 Task: Look for space in Hakha, Myanmar from 12th July, 2023 to 16th July, 2023 for 8 adults in price range Rs.10000 to Rs.16000. Place can be private room with 8 bedrooms having 8 beds and 8 bathrooms. Property type can be house, flat, guest house. Amenities needed are: wifi, TV, free parkinig on premises, gym, breakfast. Booking option can be shelf check-in. Required host language is English.
Action: Mouse pressed left at (518, 129)
Screenshot: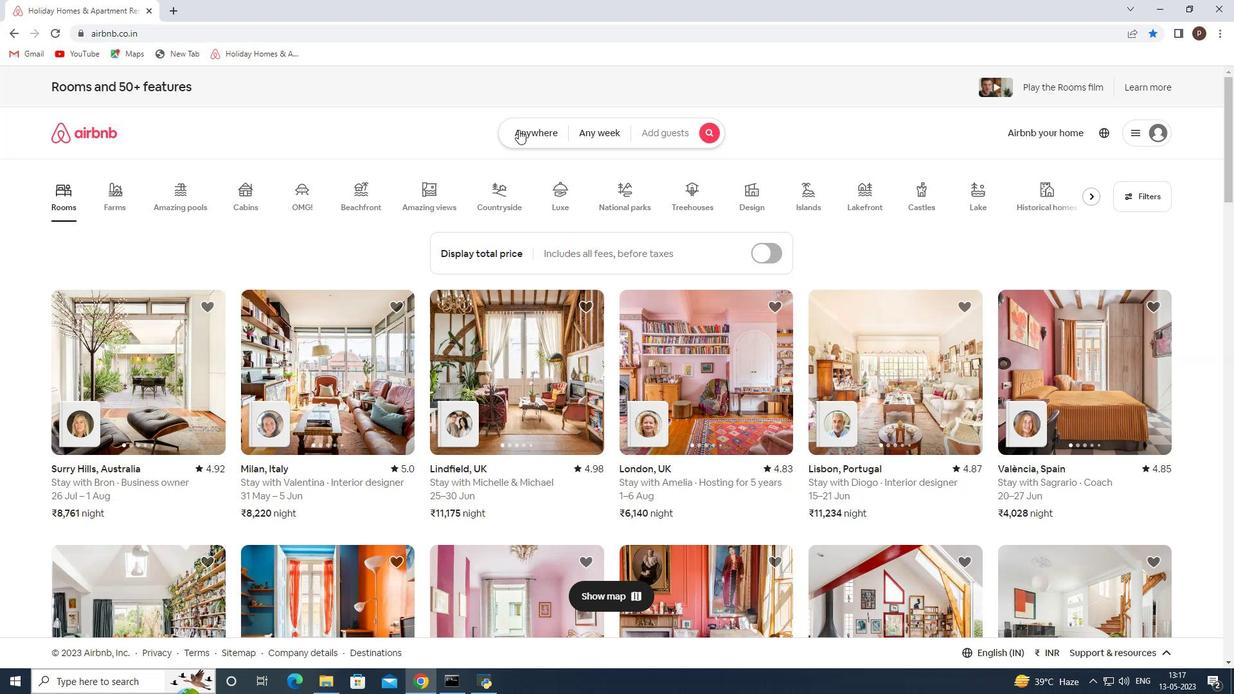 
Action: Mouse moved to (460, 179)
Screenshot: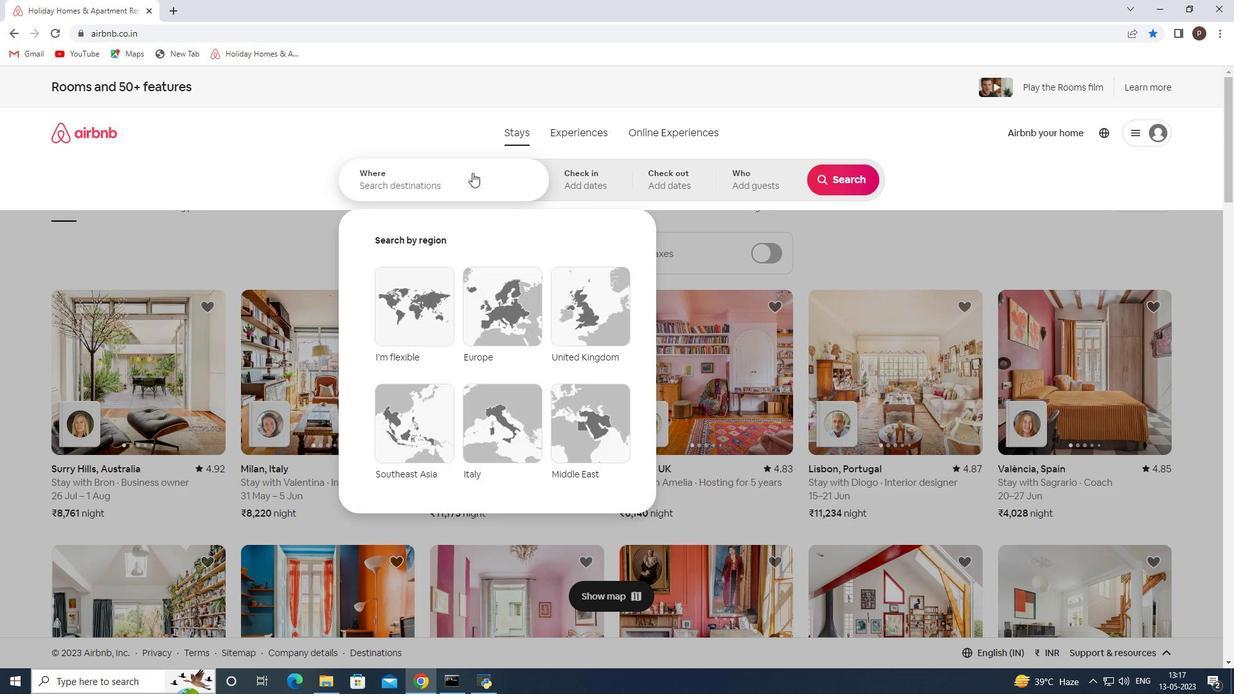 
Action: Mouse pressed left at (460, 179)
Screenshot: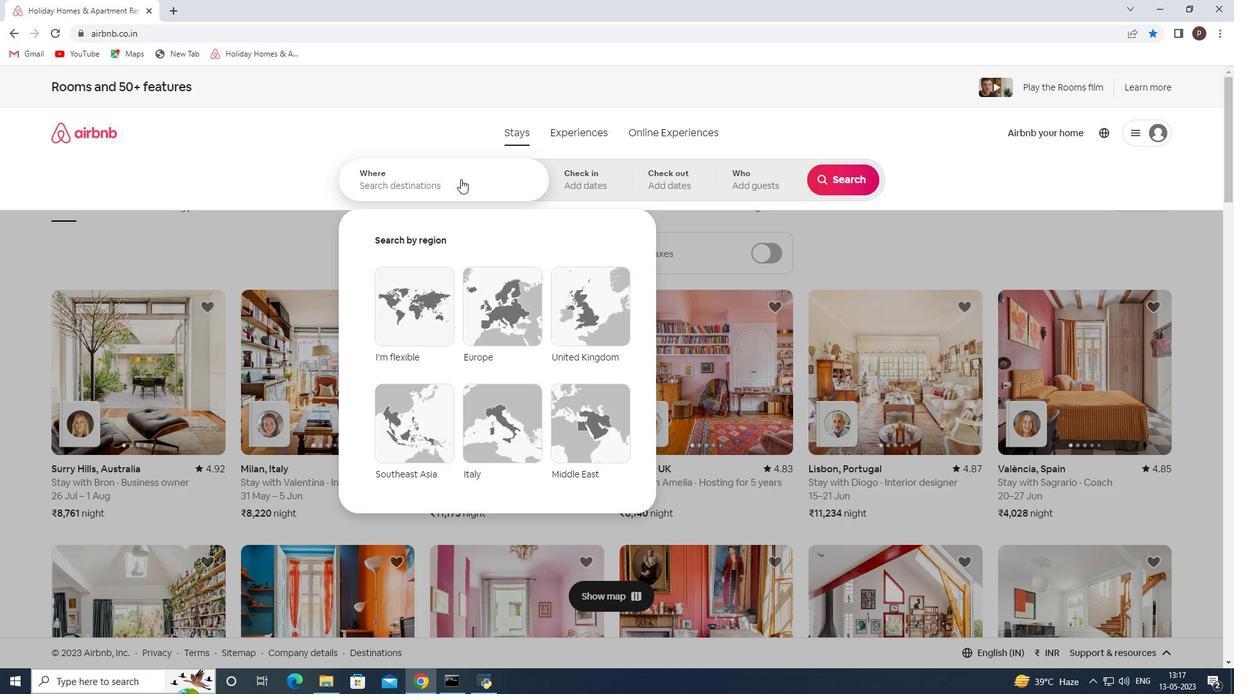 
Action: Key pressed <Key.caps_lock>H<Key.caps_lock>akha,<Key.space><Key.caps_lock>M<Key.caps_lock>
Screenshot: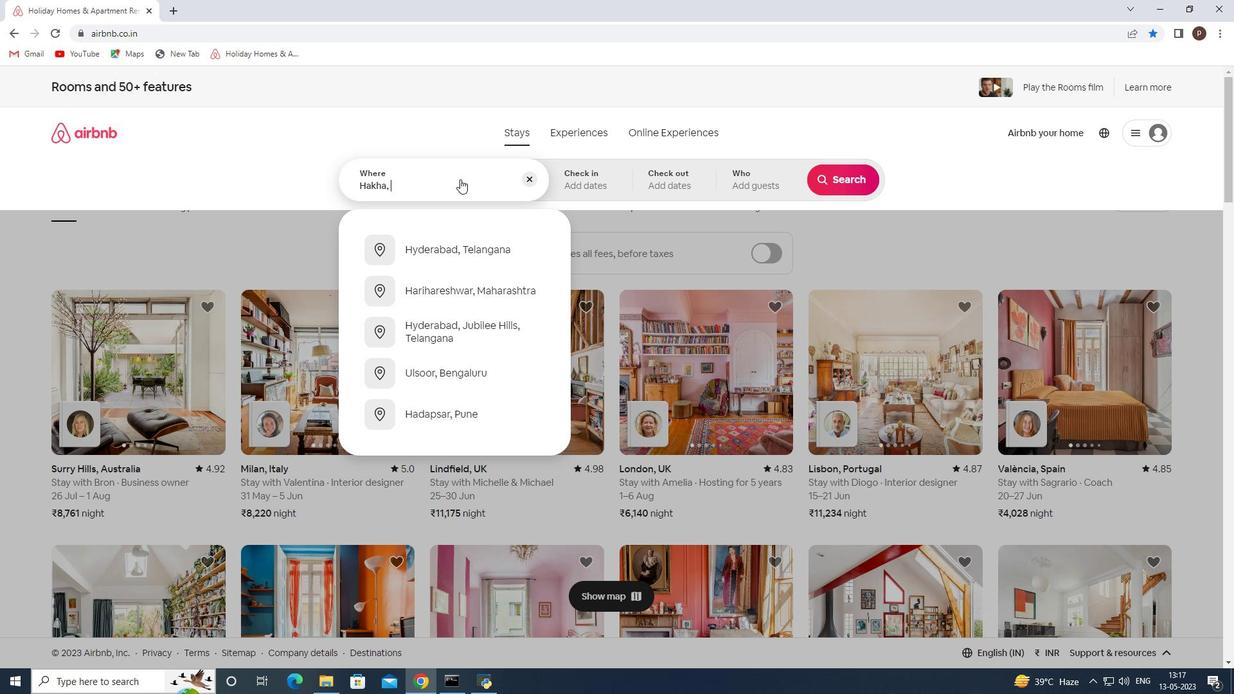
Action: Mouse moved to (454, 244)
Screenshot: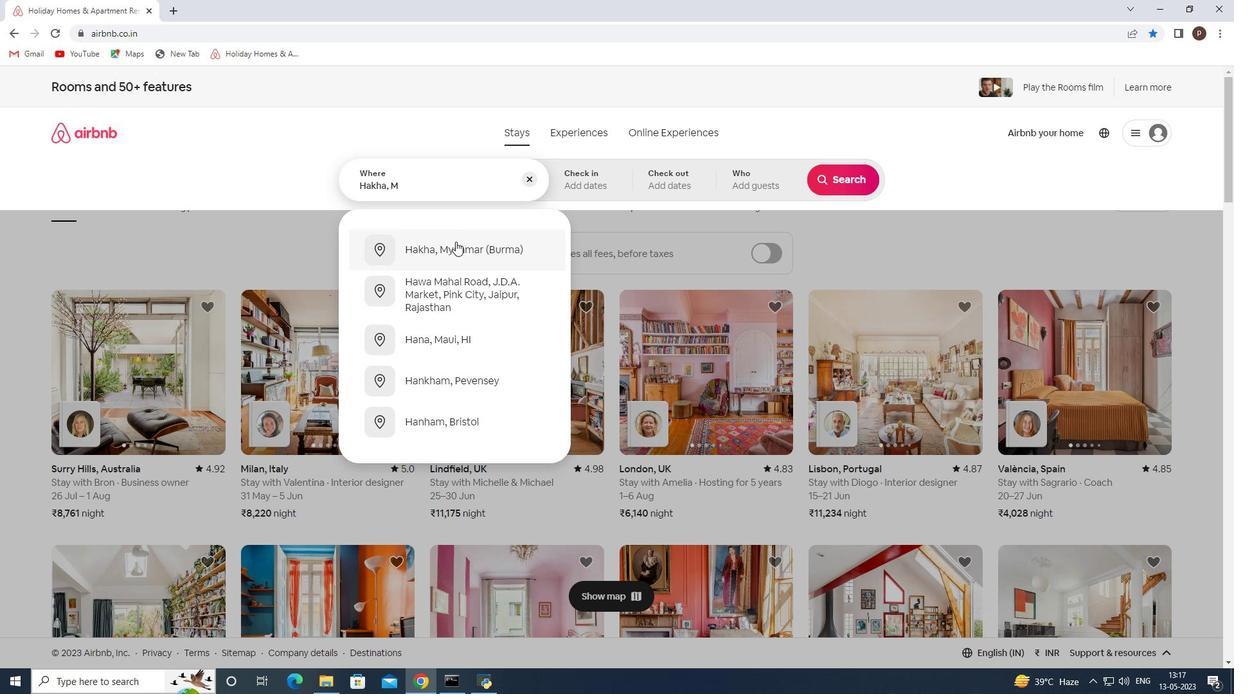 
Action: Mouse pressed left at (454, 244)
Screenshot: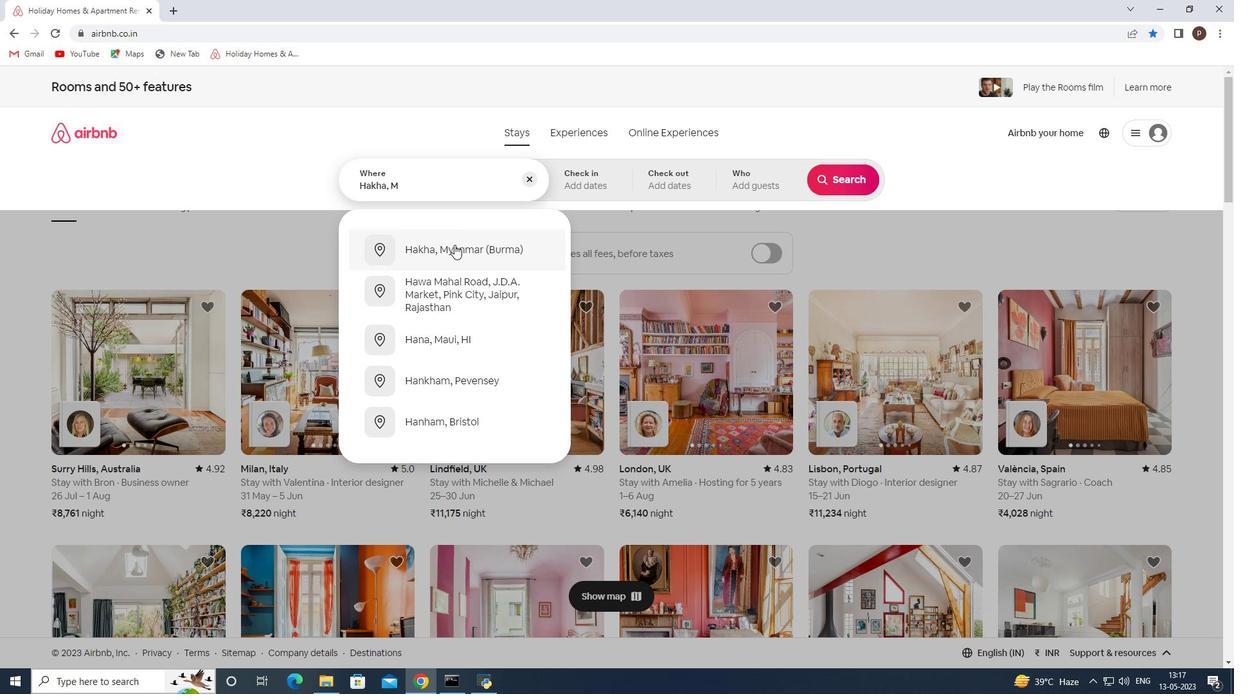 
Action: Mouse moved to (840, 279)
Screenshot: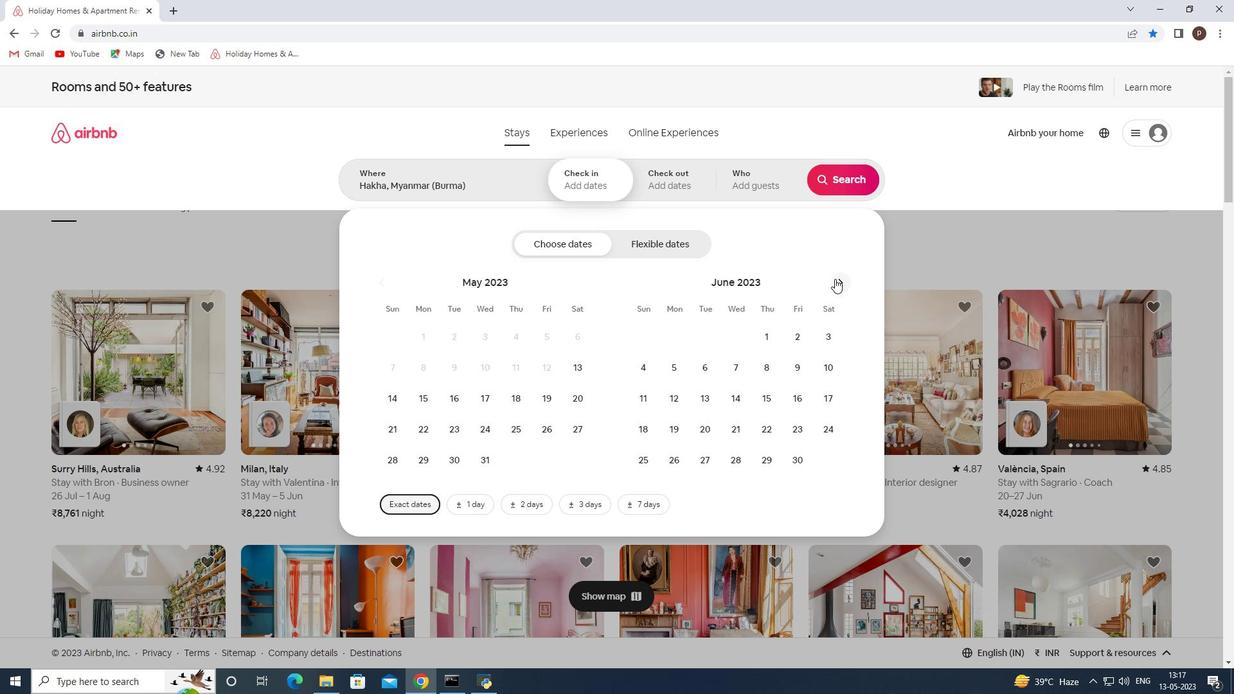 
Action: Mouse pressed left at (840, 279)
Screenshot: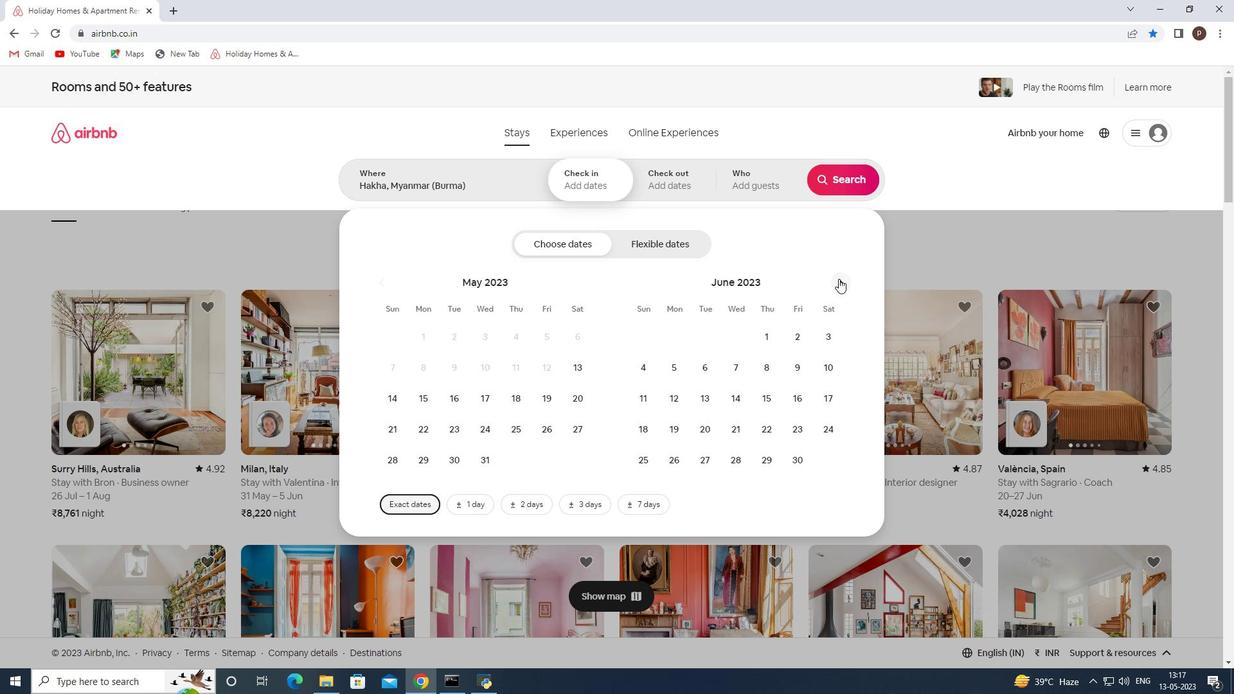 
Action: Mouse moved to (738, 394)
Screenshot: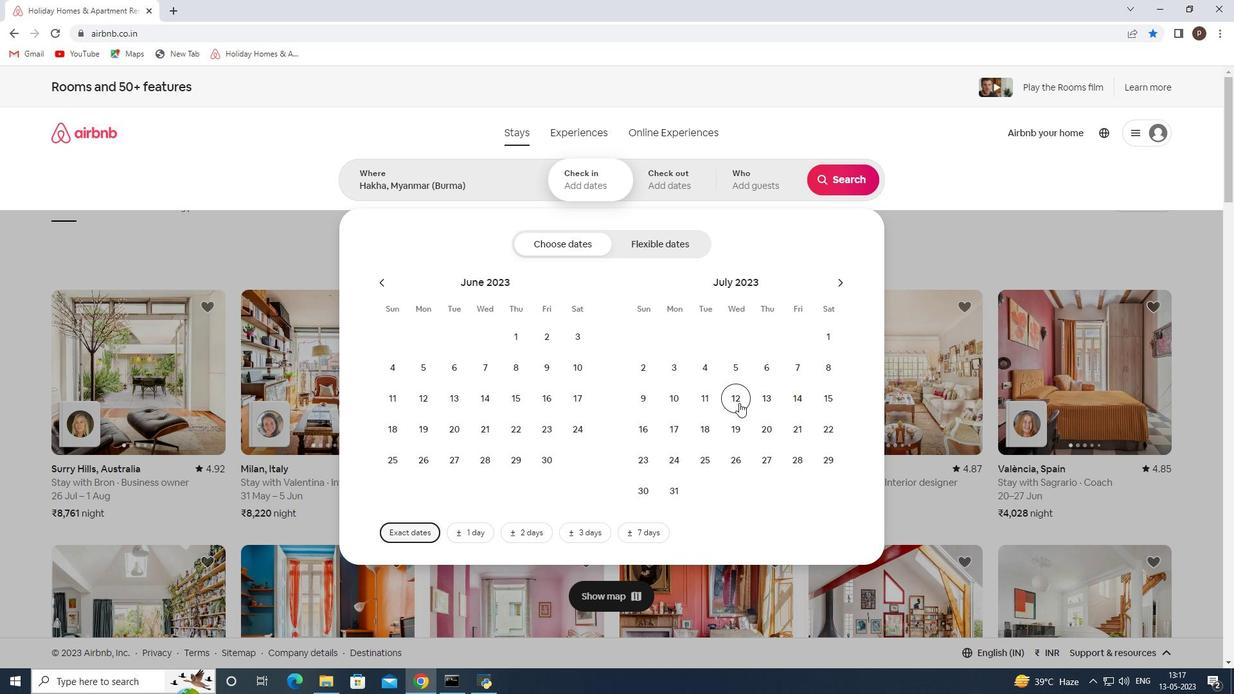
Action: Mouse pressed left at (738, 394)
Screenshot: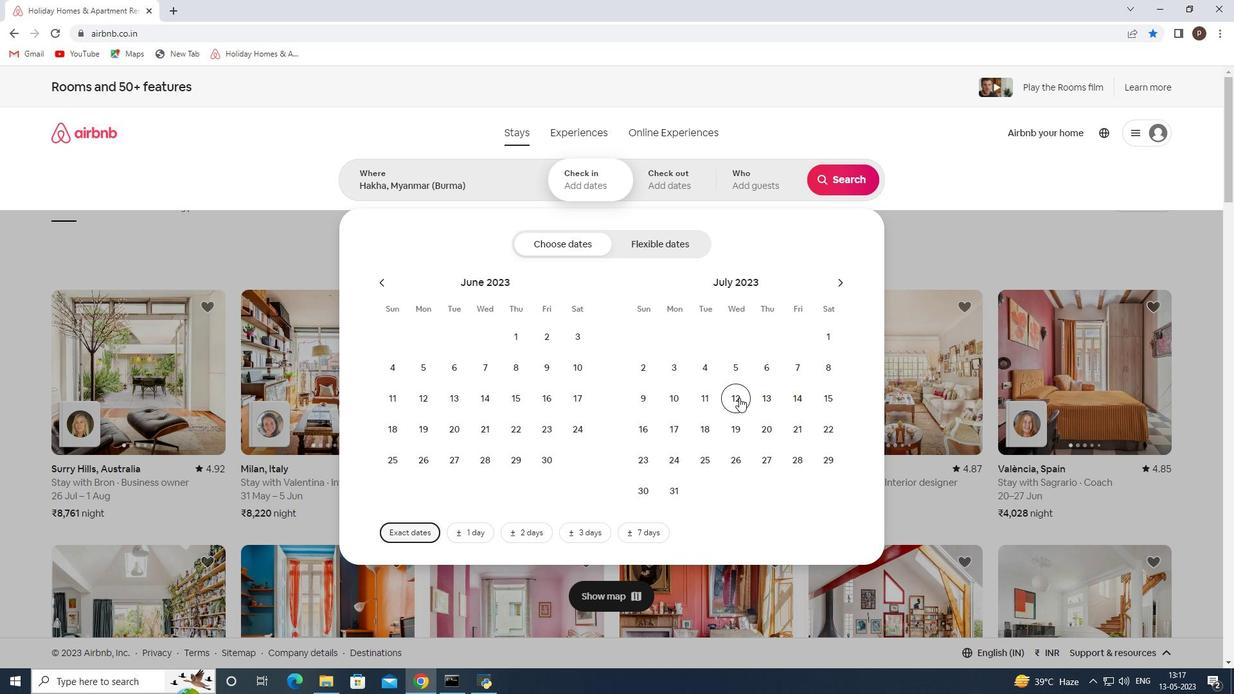 
Action: Mouse moved to (645, 428)
Screenshot: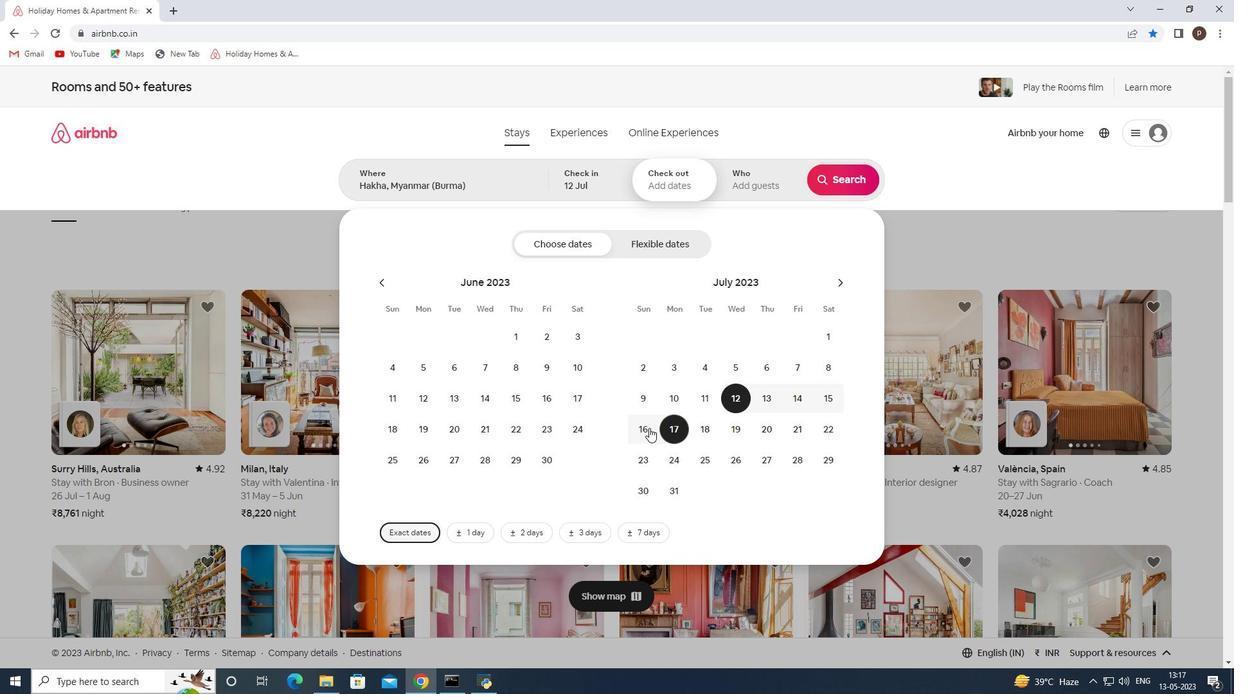 
Action: Mouse pressed left at (645, 428)
Screenshot: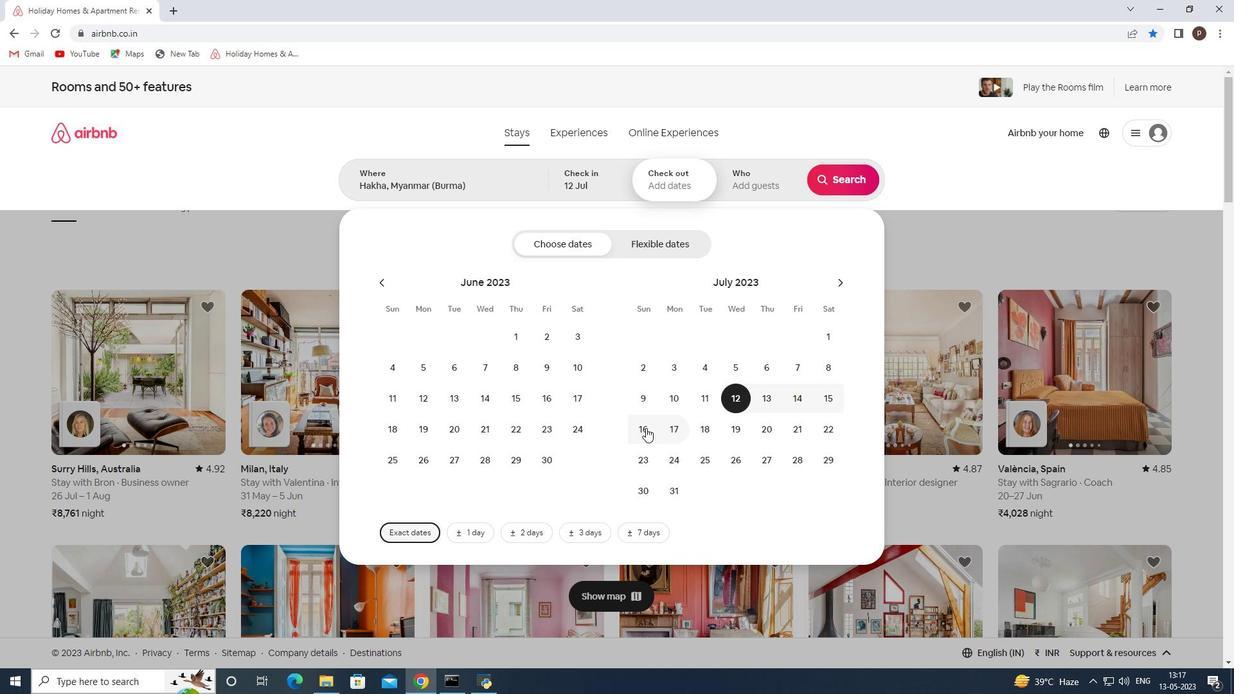 
Action: Mouse moved to (749, 175)
Screenshot: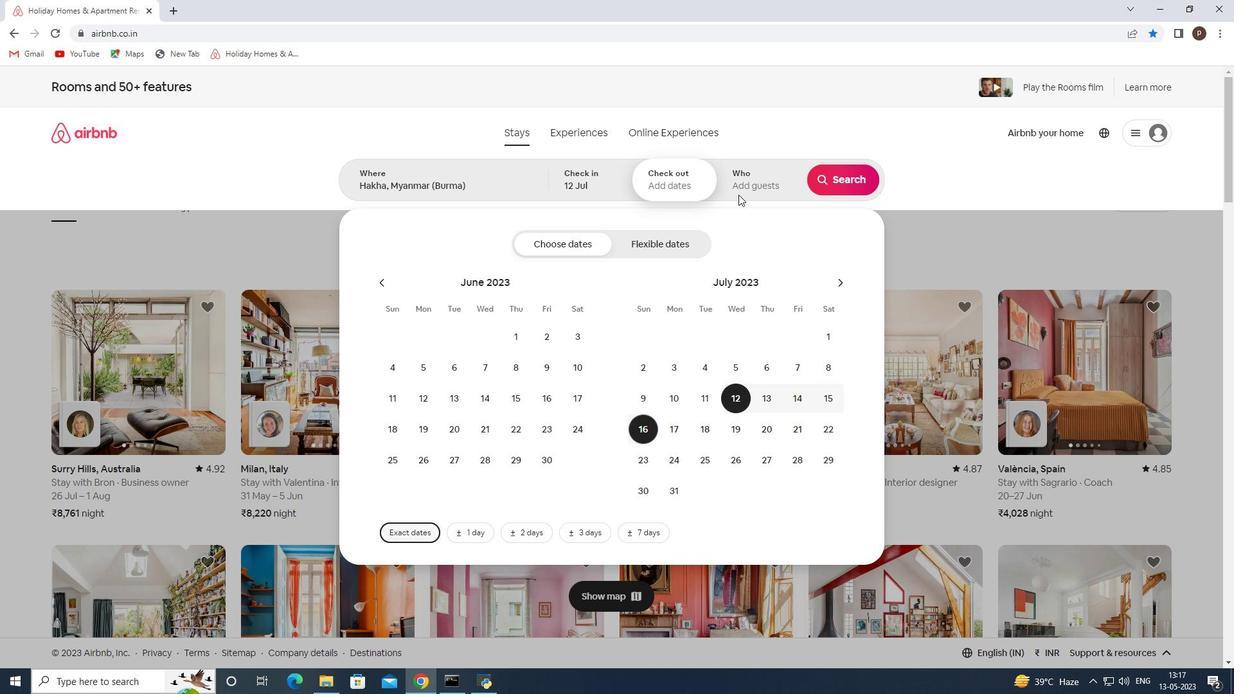 
Action: Mouse pressed left at (749, 175)
Screenshot: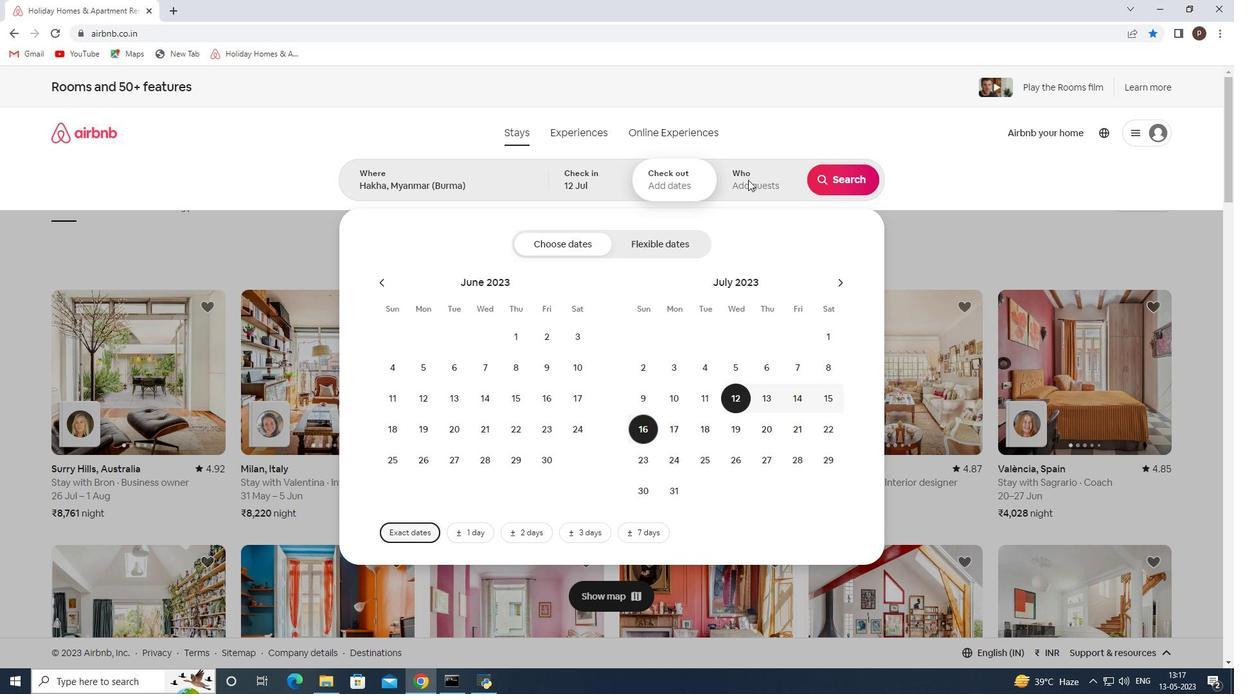 
Action: Mouse moved to (840, 240)
Screenshot: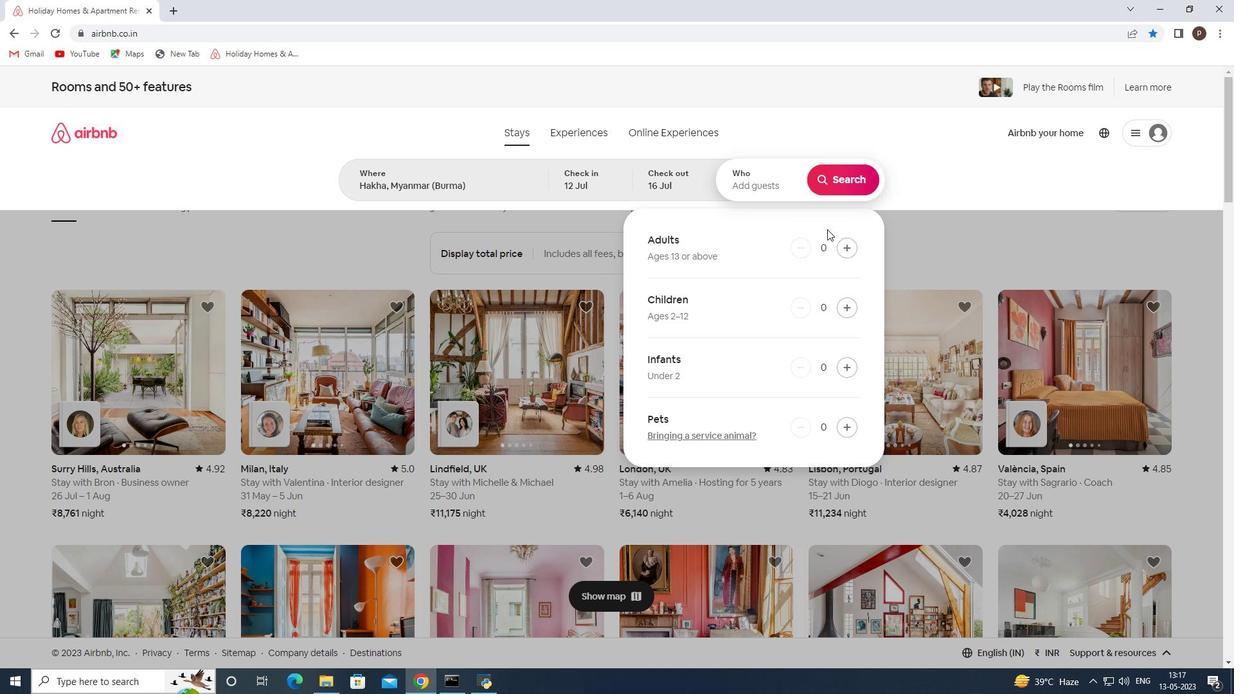 
Action: Mouse pressed left at (840, 240)
Screenshot: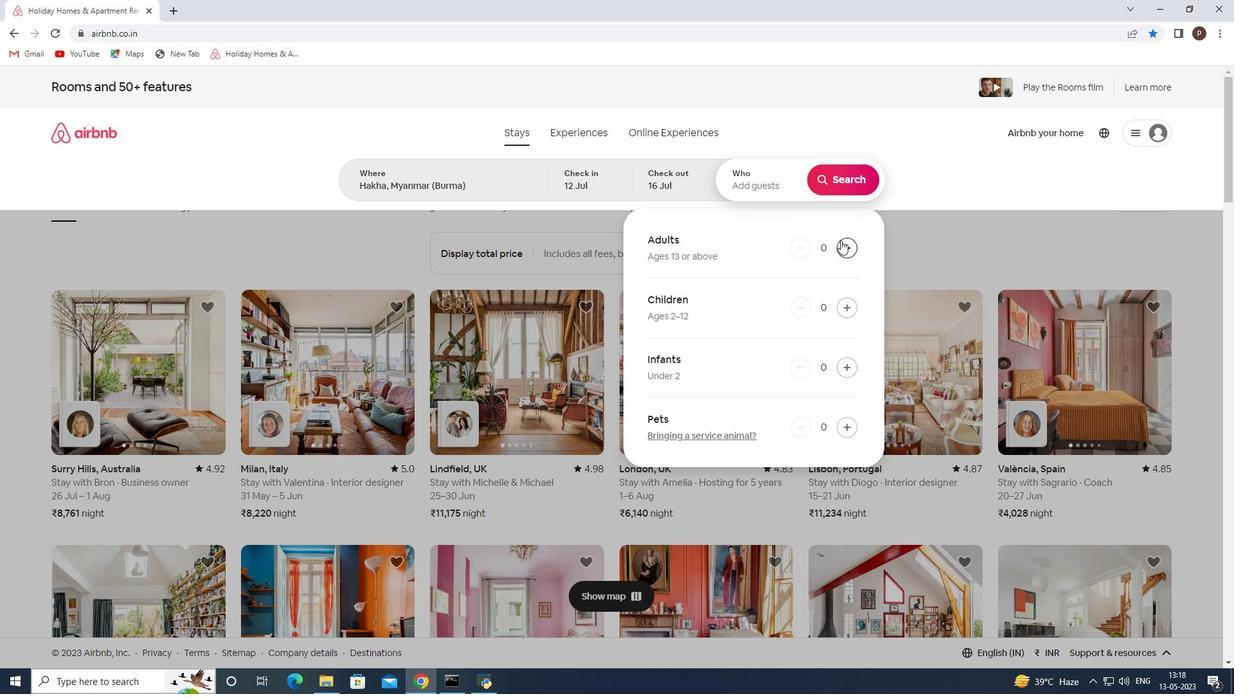 
Action: Mouse pressed left at (840, 240)
Screenshot: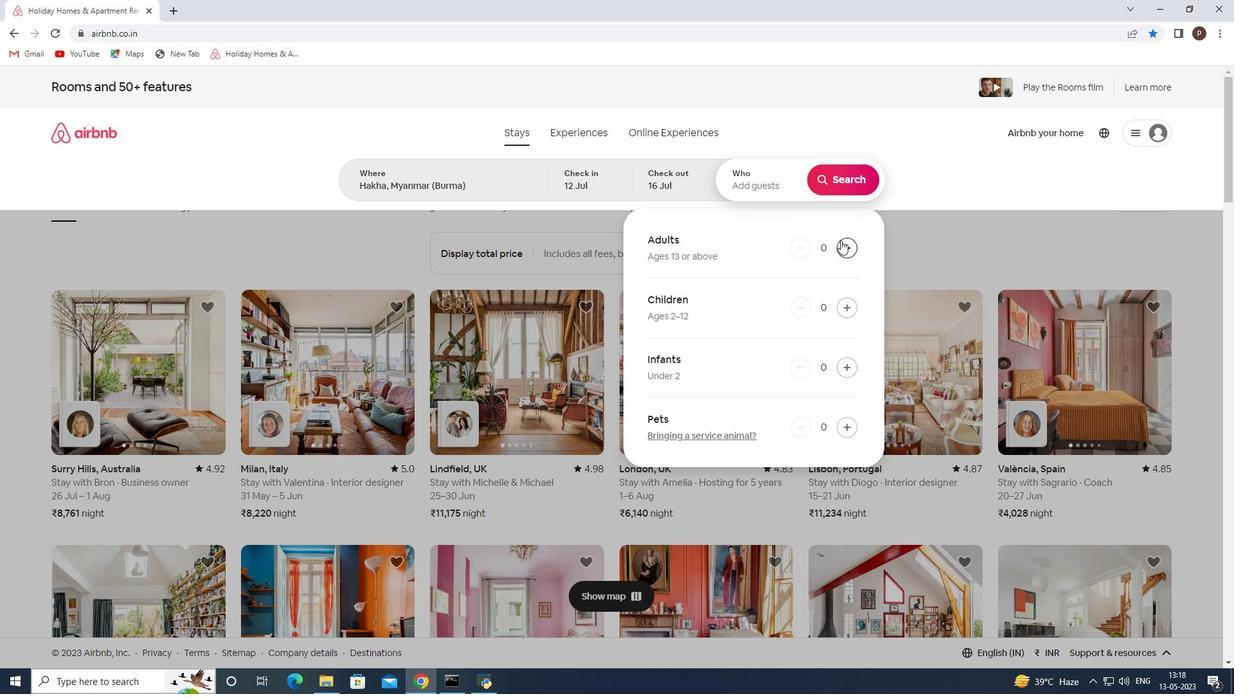 
Action: Mouse pressed left at (840, 240)
Screenshot: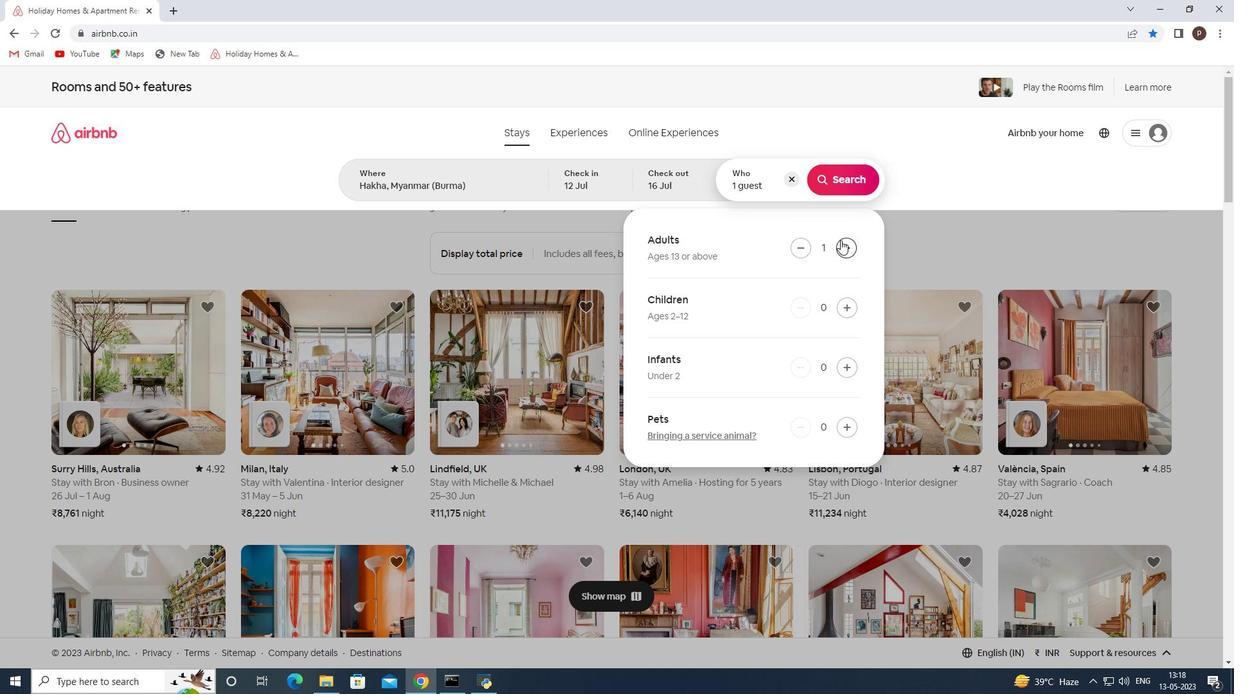 
Action: Mouse pressed left at (840, 240)
Screenshot: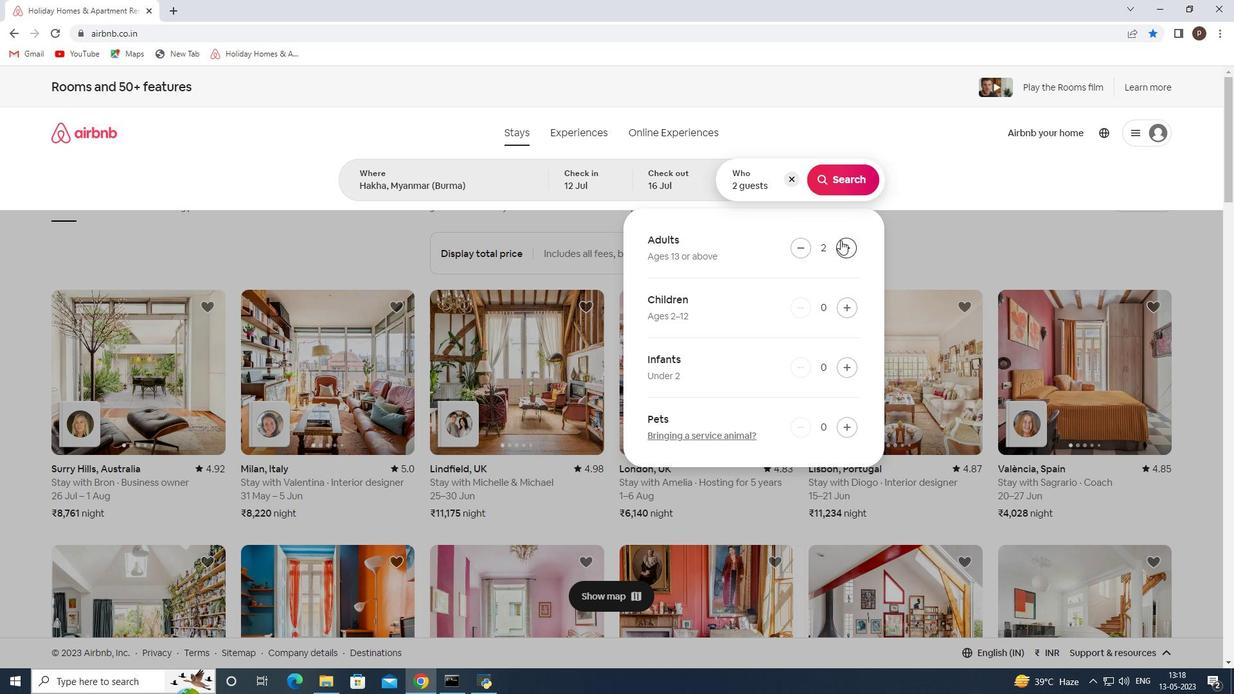 
Action: Mouse pressed left at (840, 240)
Screenshot: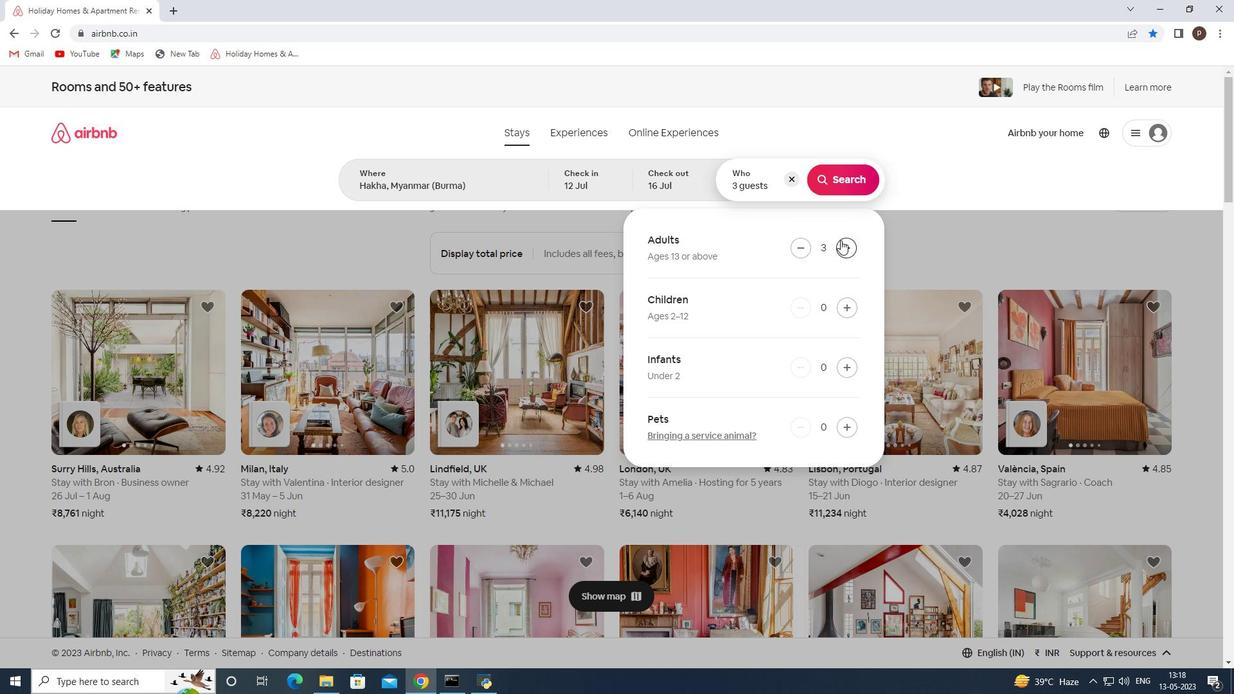 
Action: Mouse pressed left at (840, 240)
Screenshot: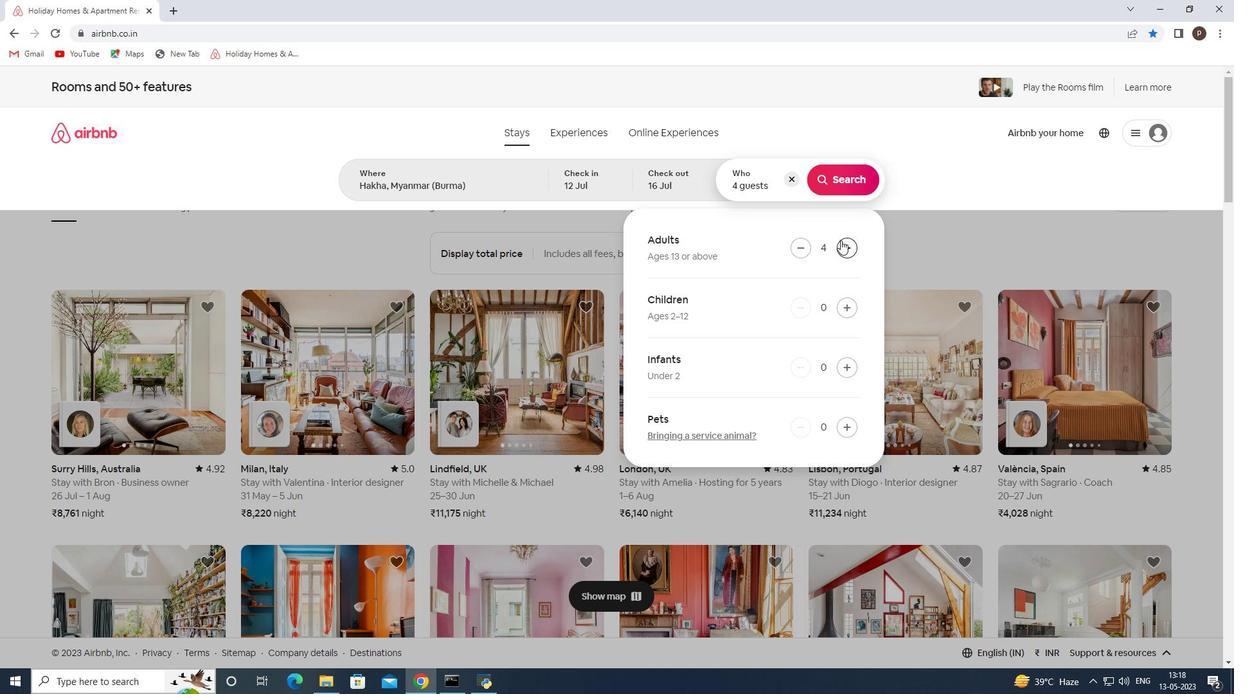 
Action: Mouse pressed left at (840, 240)
Screenshot: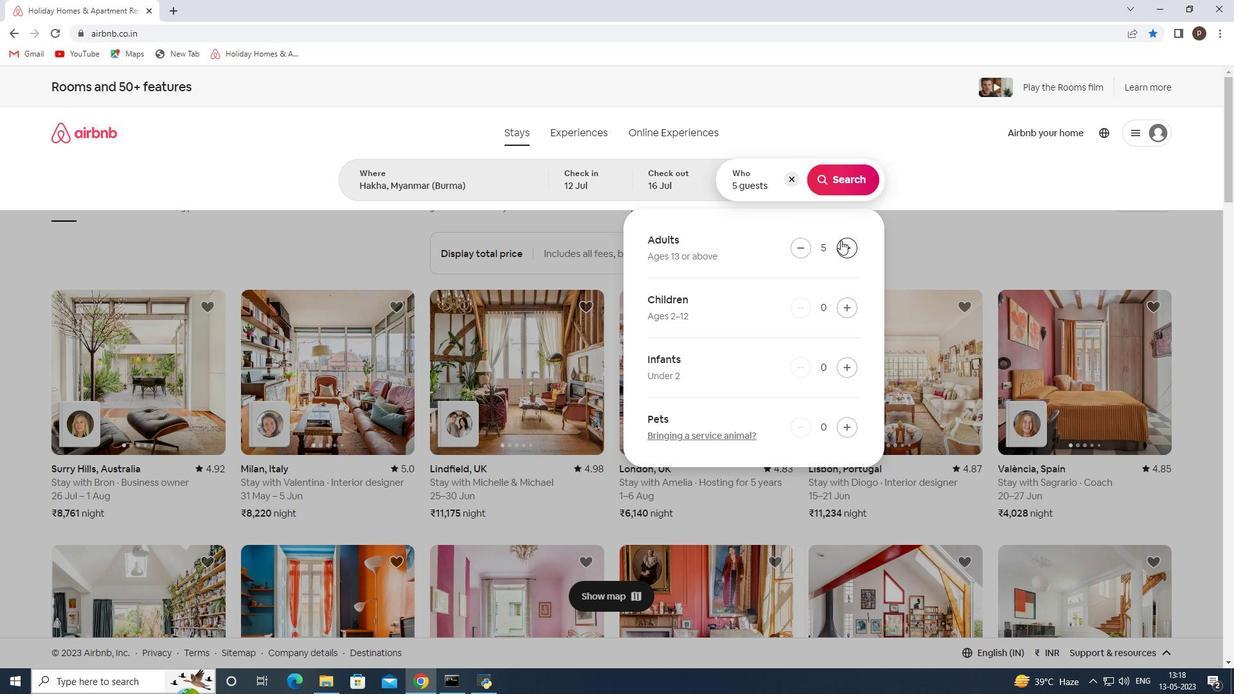 
Action: Mouse pressed left at (840, 240)
Screenshot: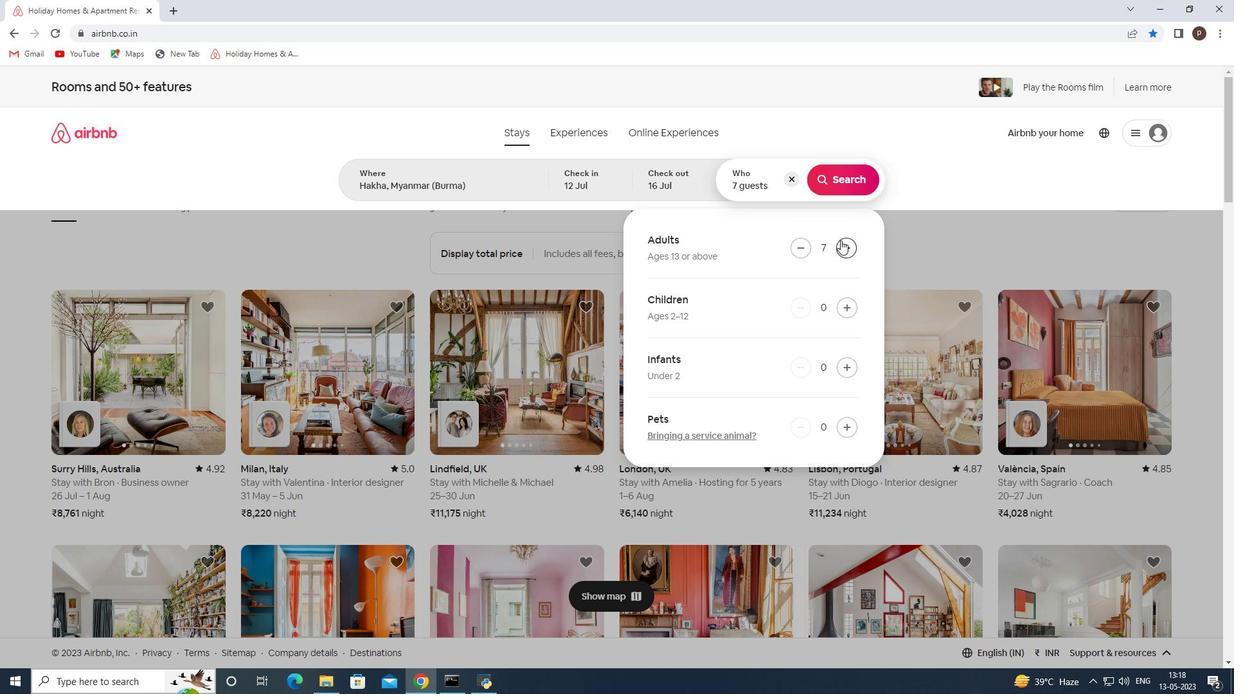 
Action: Mouse moved to (839, 178)
Screenshot: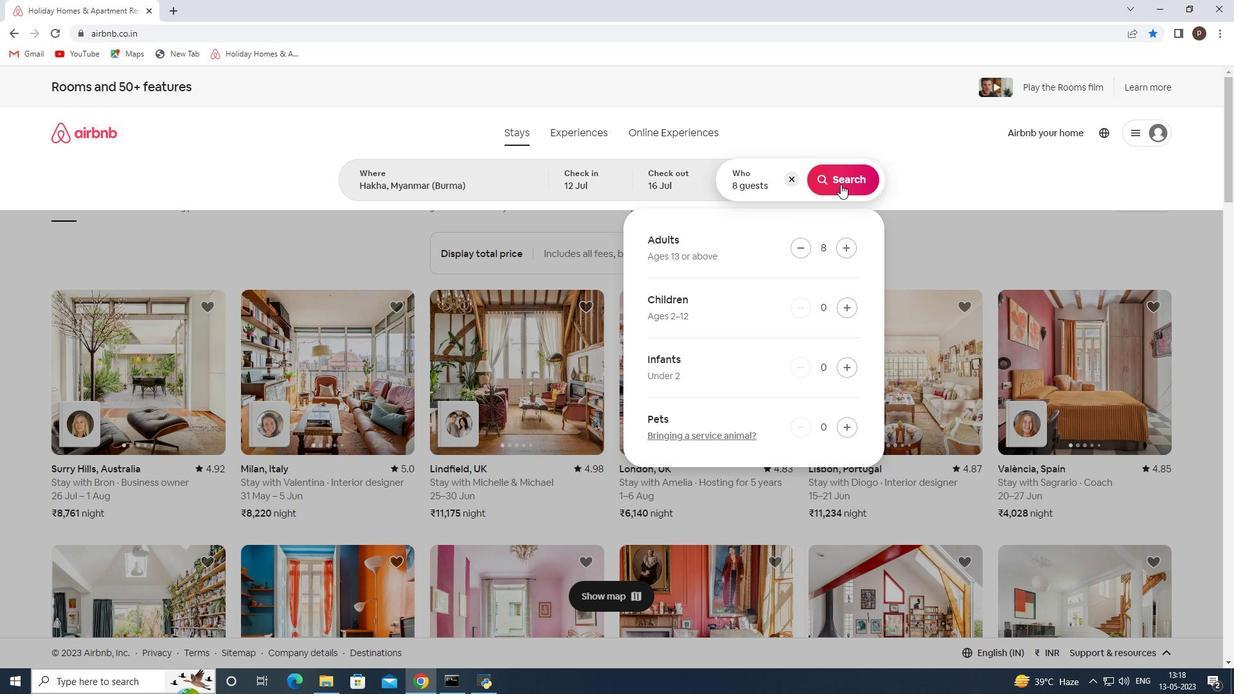 
Action: Mouse pressed left at (839, 178)
Screenshot: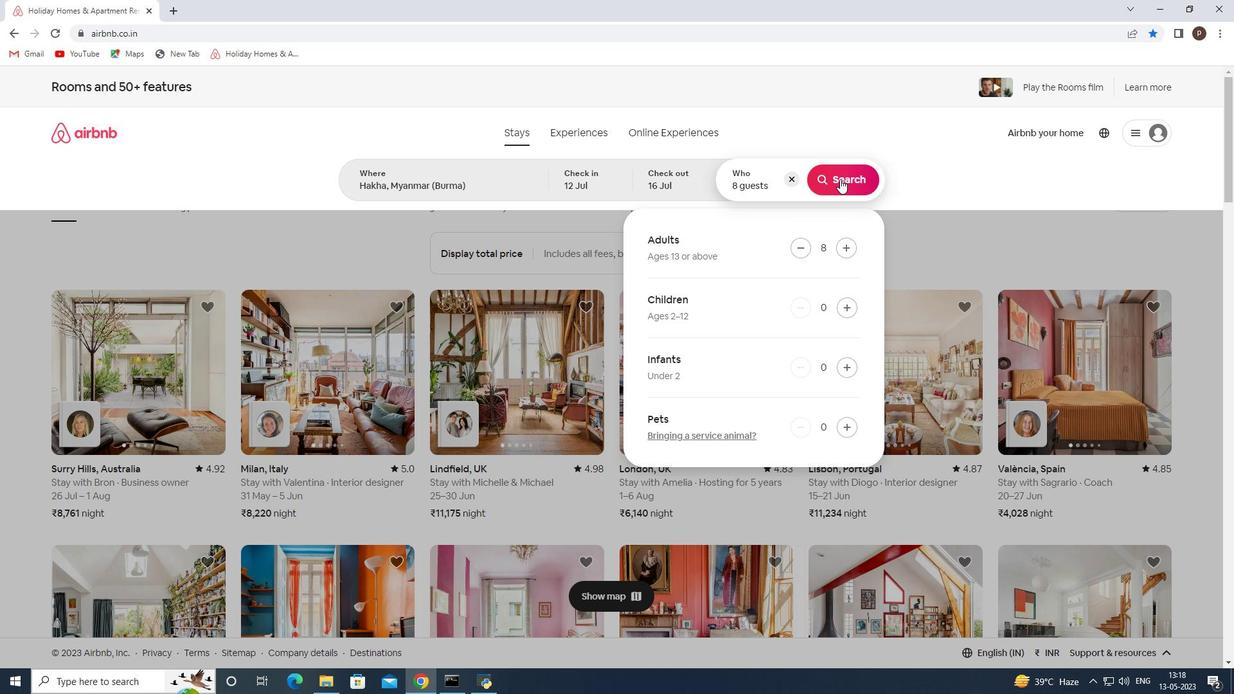 
Action: Mouse moved to (1165, 142)
Screenshot: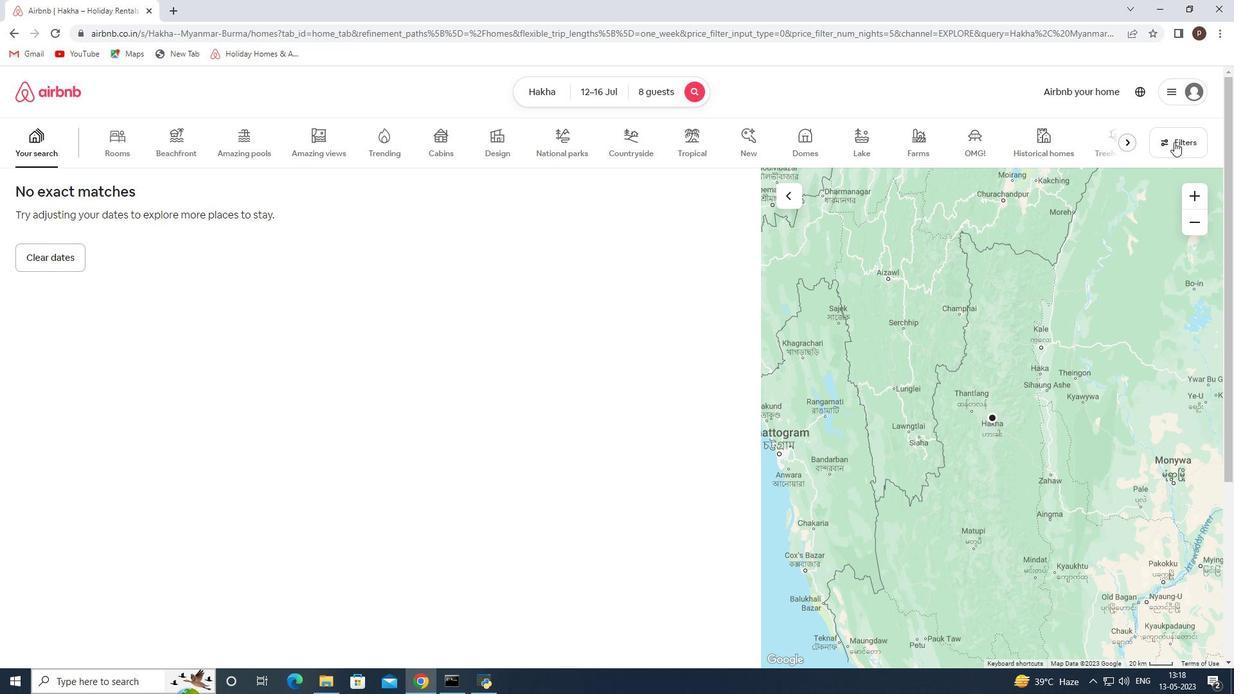 
Action: Mouse pressed left at (1165, 142)
Screenshot: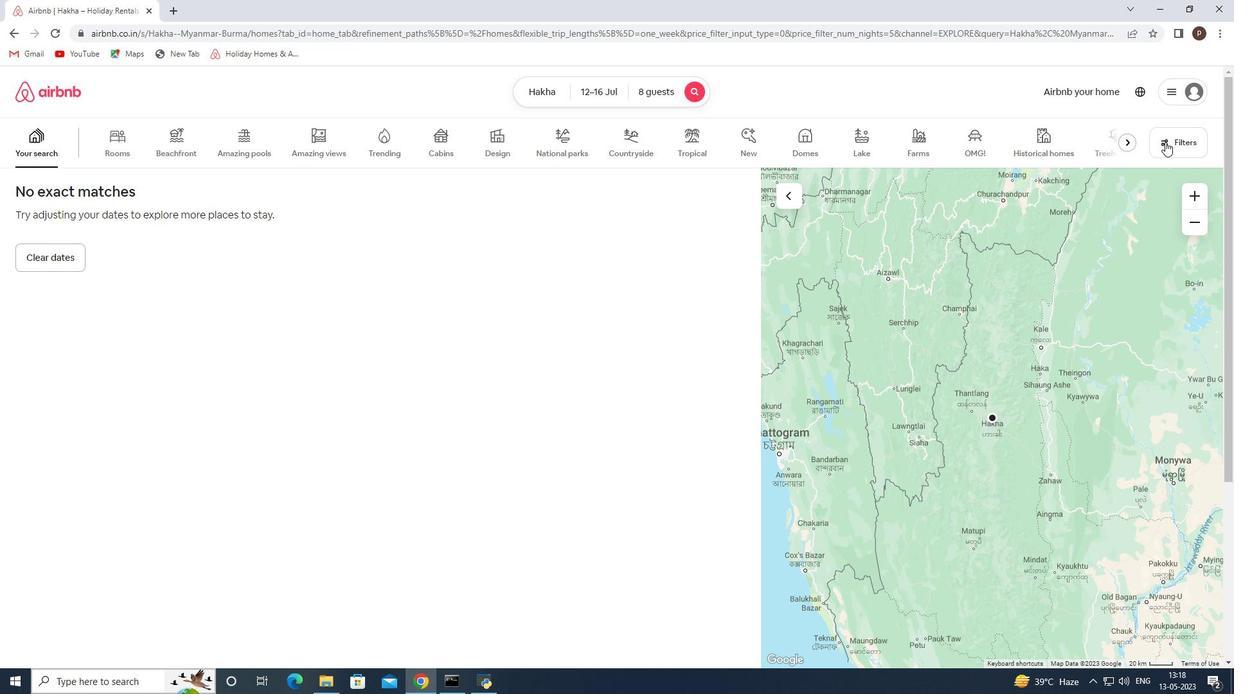 
Action: Mouse moved to (432, 459)
Screenshot: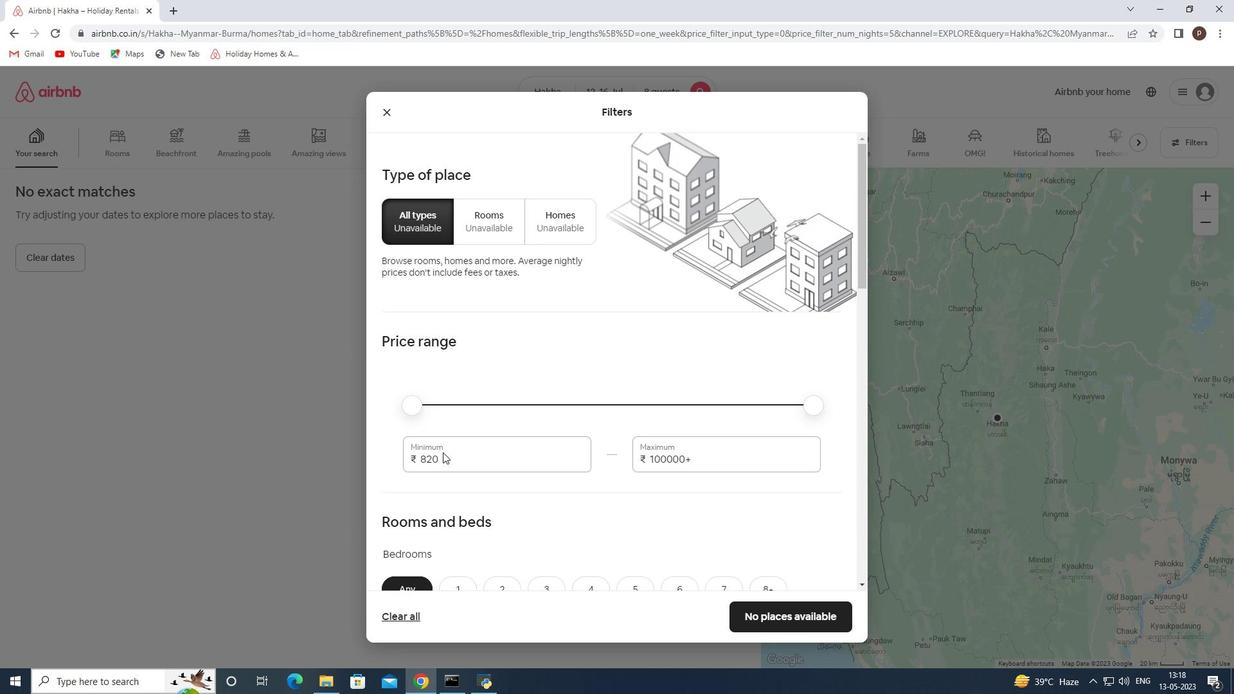 
Action: Mouse pressed left at (432, 459)
Screenshot: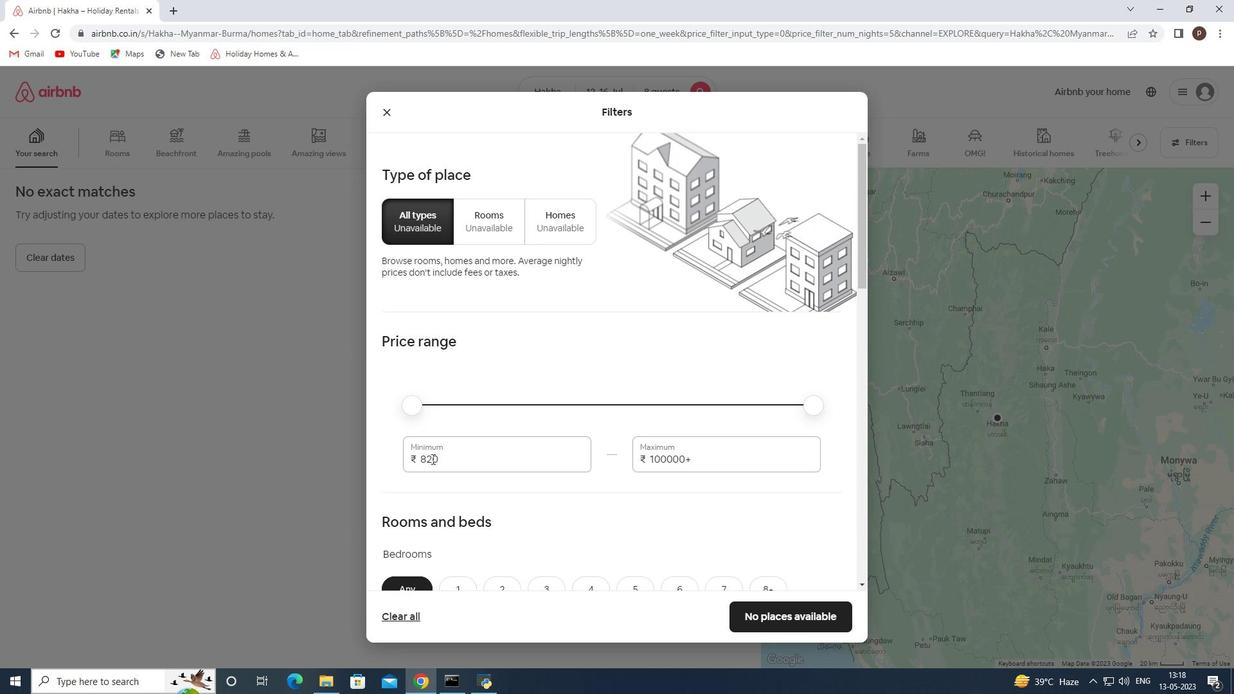 
Action: Mouse pressed left at (432, 459)
Screenshot: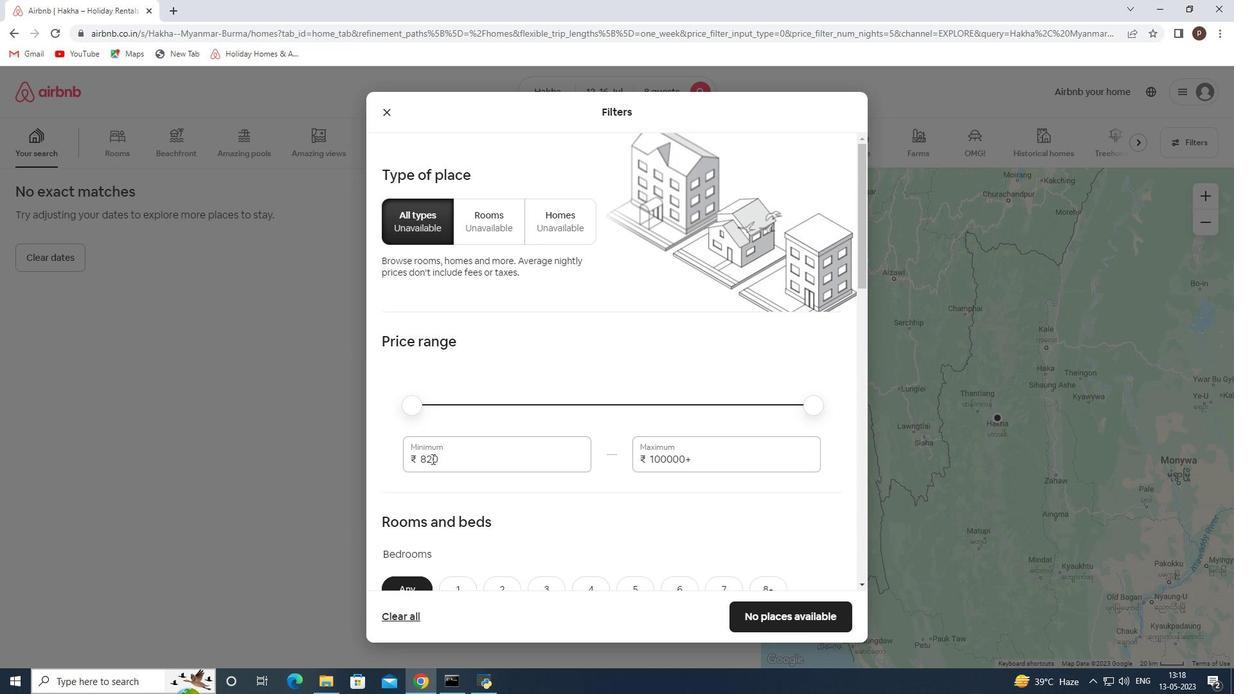 
Action: Key pressed 10000<Key.tab>16000
Screenshot: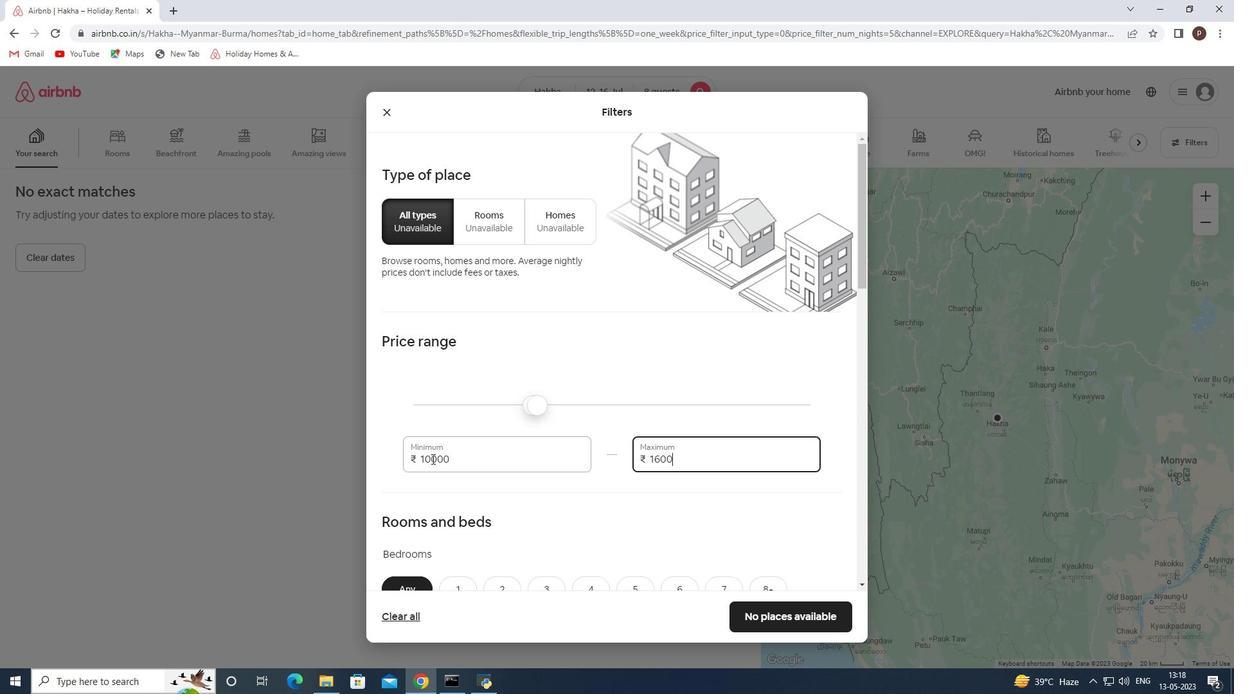 
Action: Mouse scrolled (432, 458) with delta (0, 0)
Screenshot: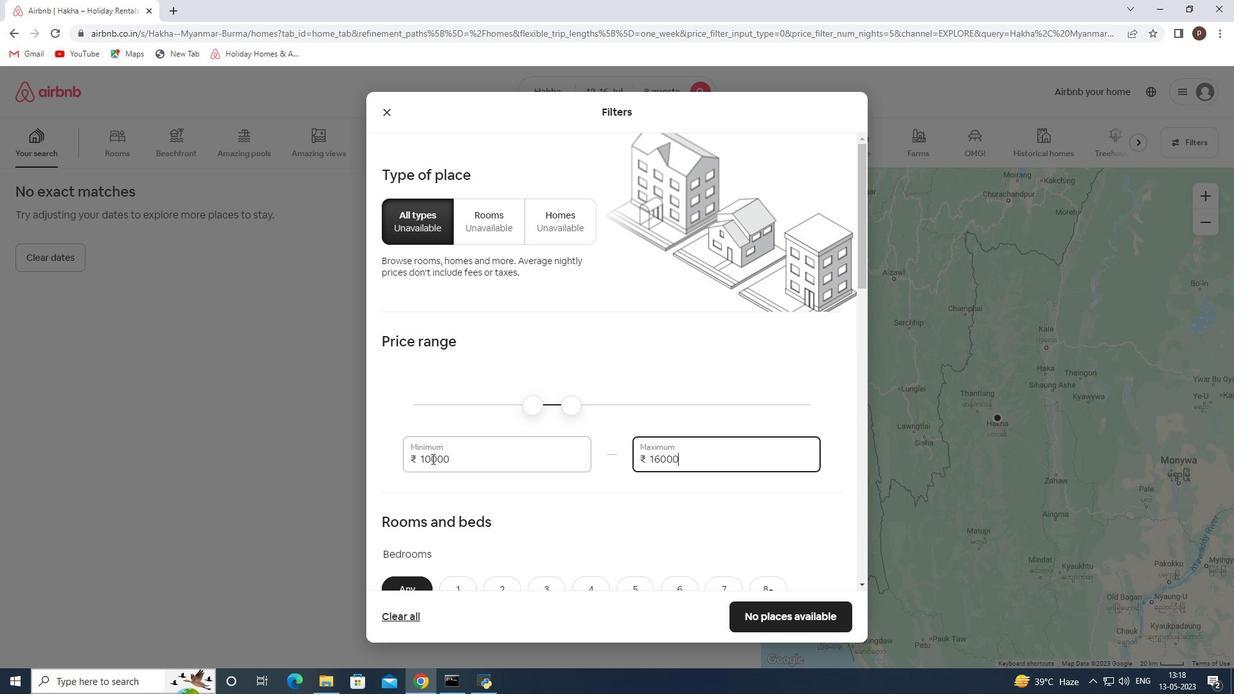 
Action: Mouse scrolled (432, 458) with delta (0, 0)
Screenshot: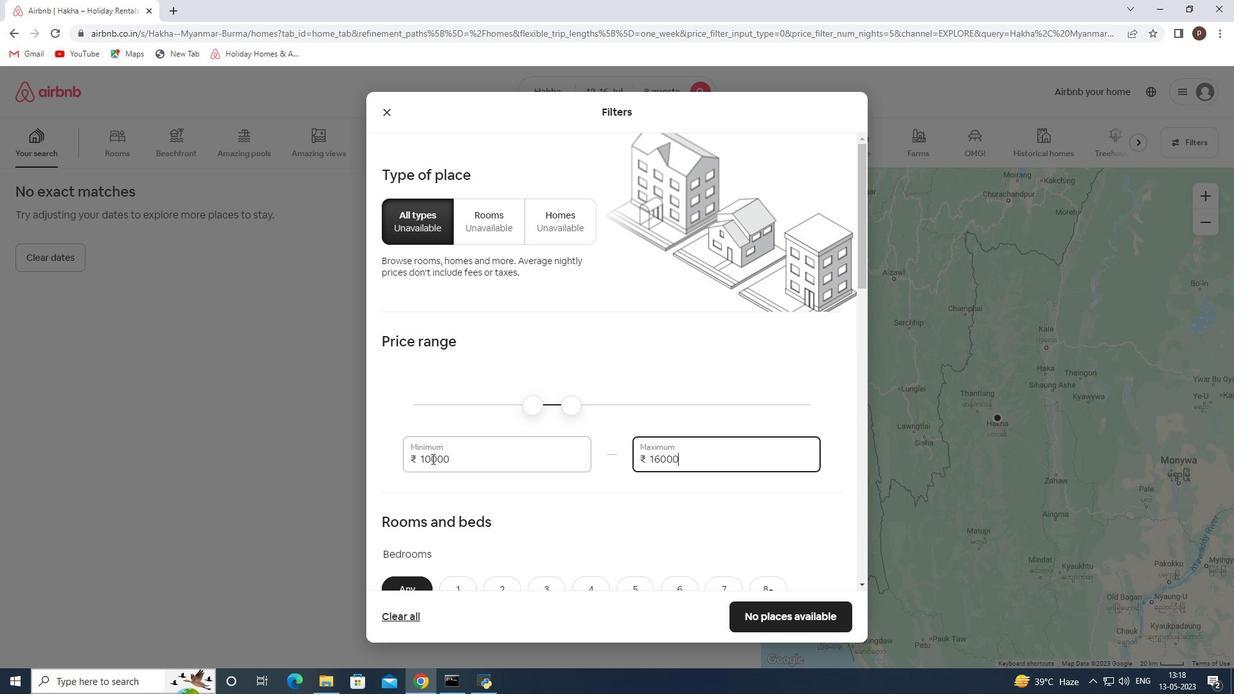 
Action: Mouse moved to (466, 451)
Screenshot: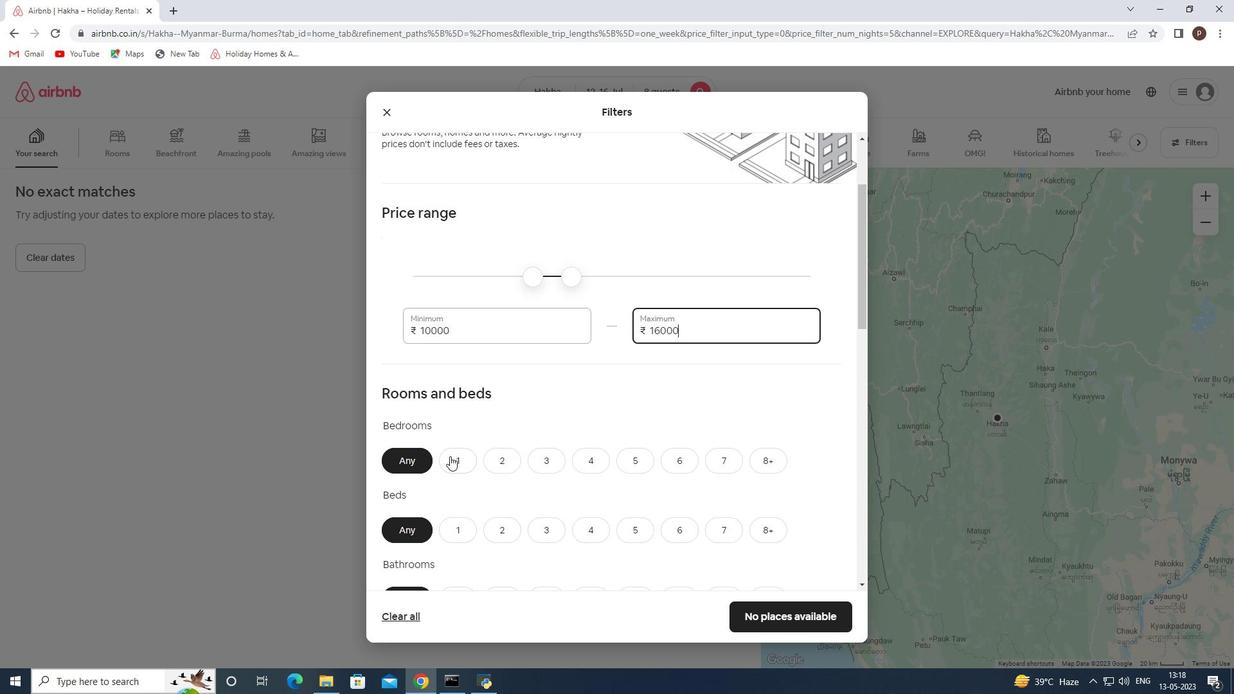 
Action: Mouse scrolled (466, 450) with delta (0, 0)
Screenshot: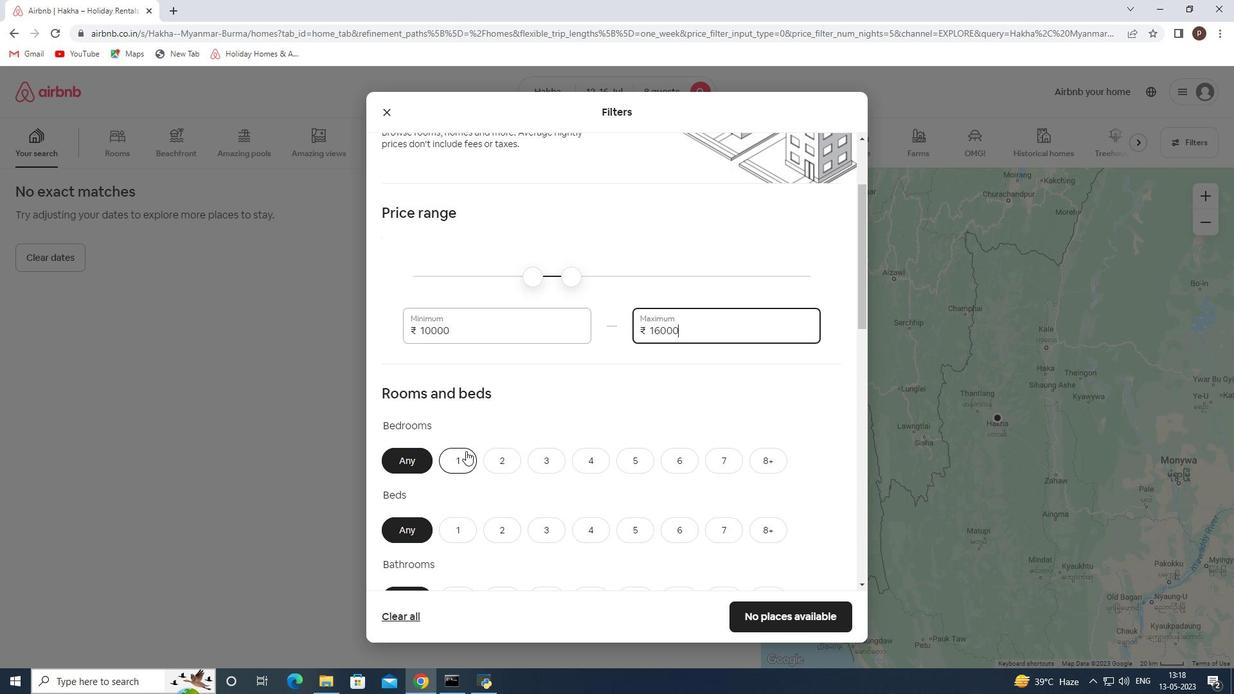 
Action: Mouse scrolled (466, 450) with delta (0, 0)
Screenshot: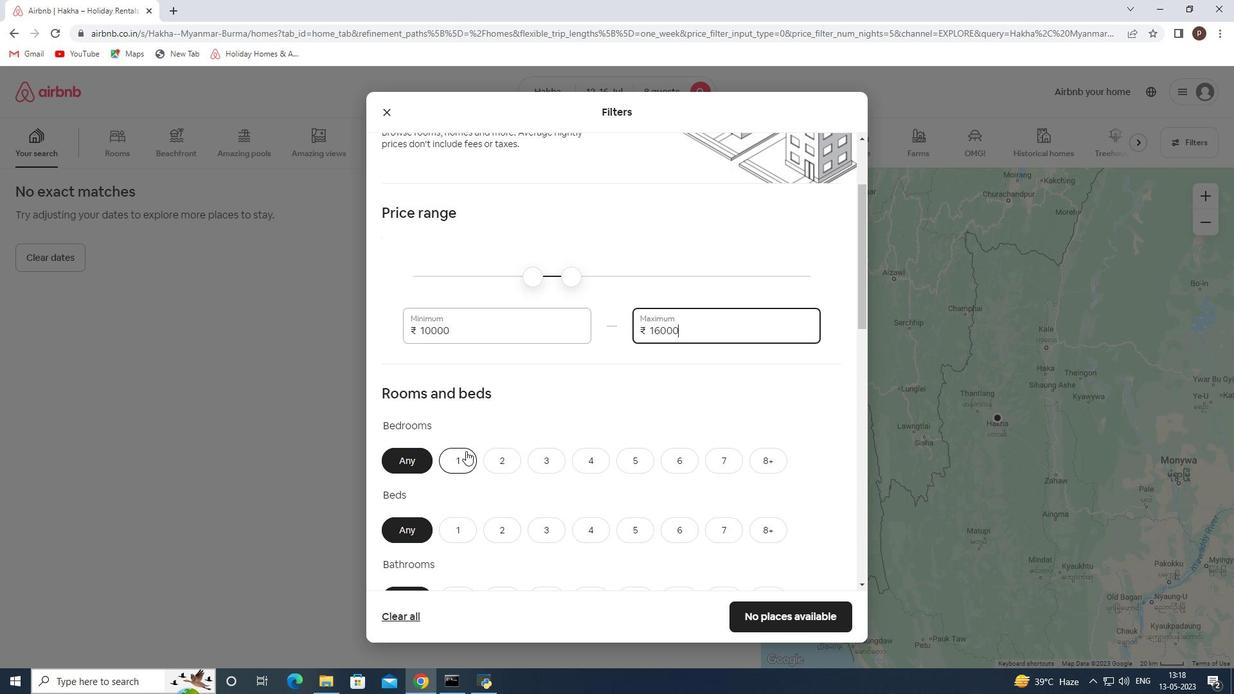 
Action: Mouse moved to (459, 422)
Screenshot: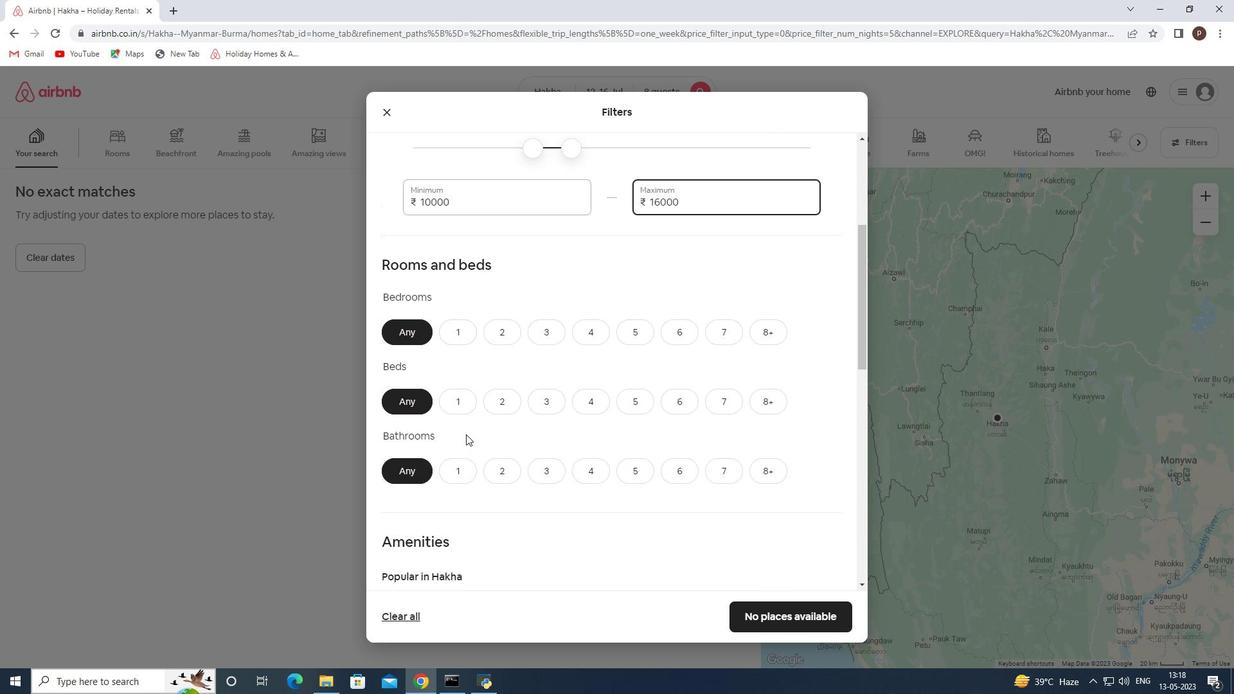
Action: Mouse scrolled (459, 421) with delta (0, 0)
Screenshot: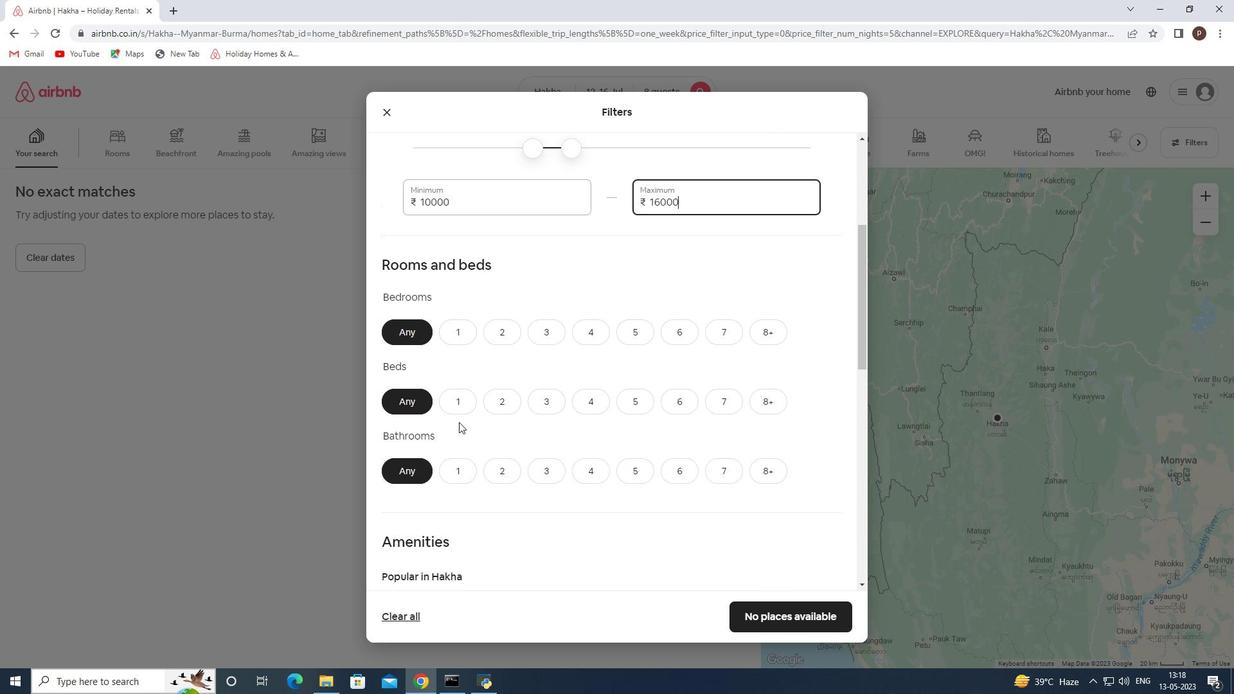 
Action: Mouse moved to (778, 267)
Screenshot: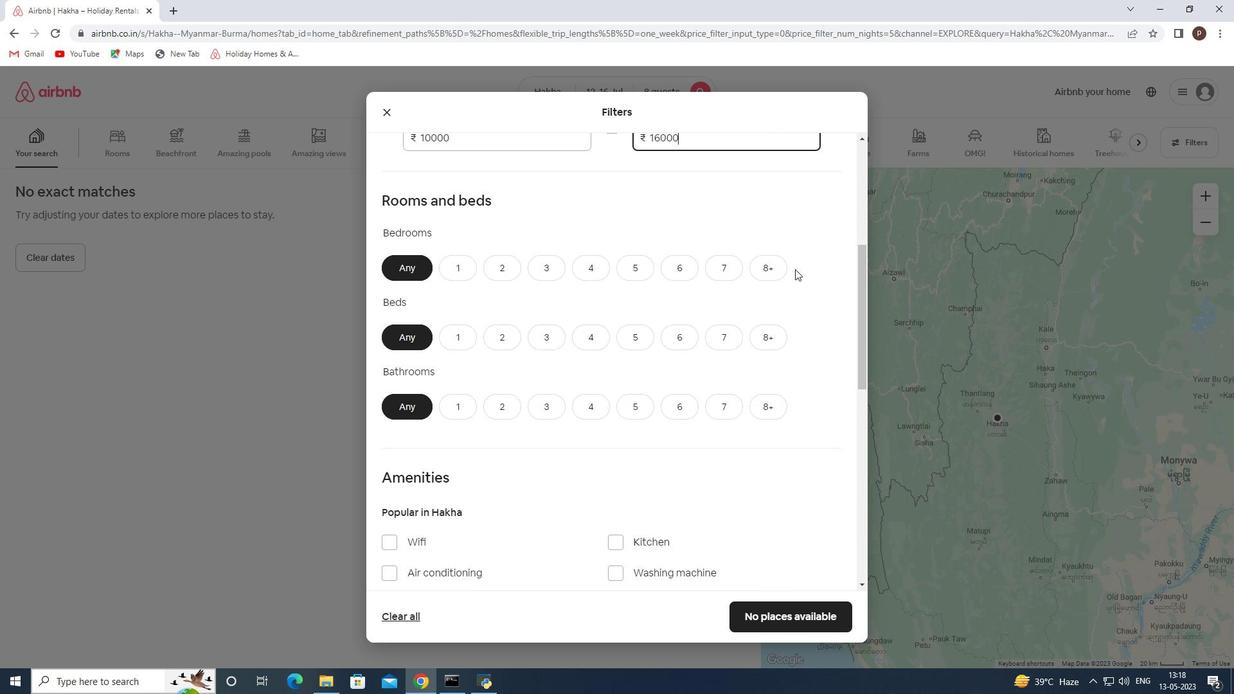 
Action: Mouse pressed left at (778, 267)
Screenshot: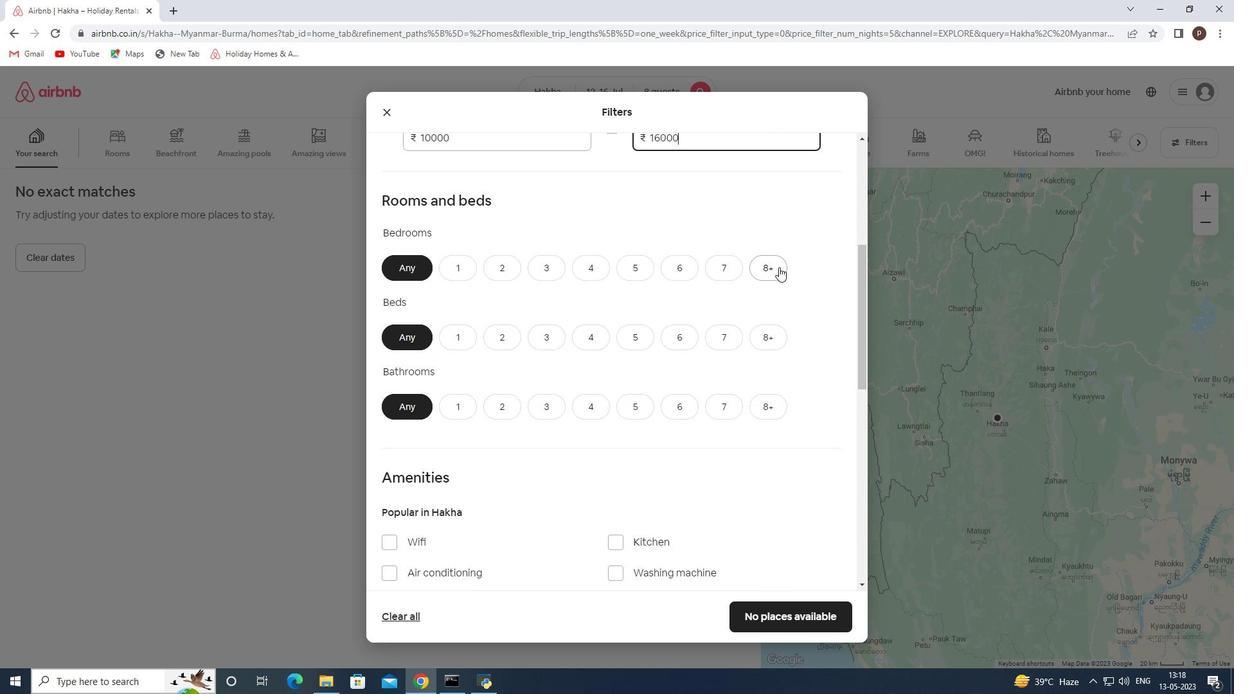 
Action: Mouse moved to (763, 332)
Screenshot: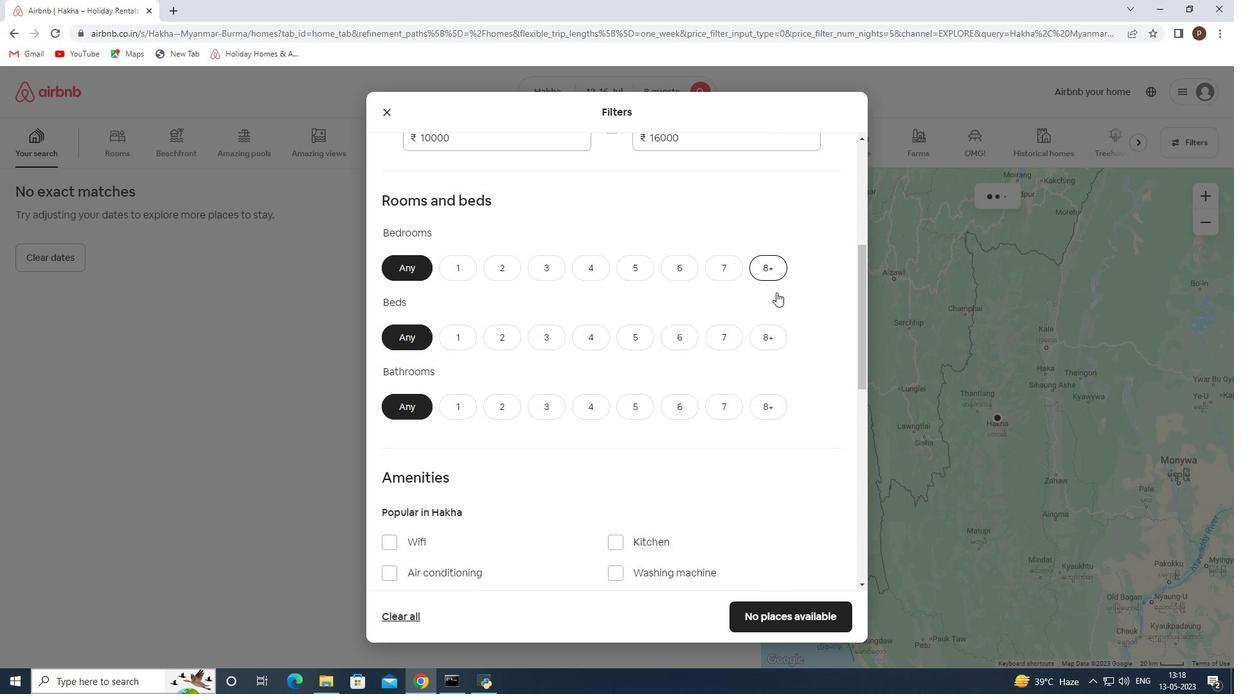 
Action: Mouse pressed left at (763, 332)
Screenshot: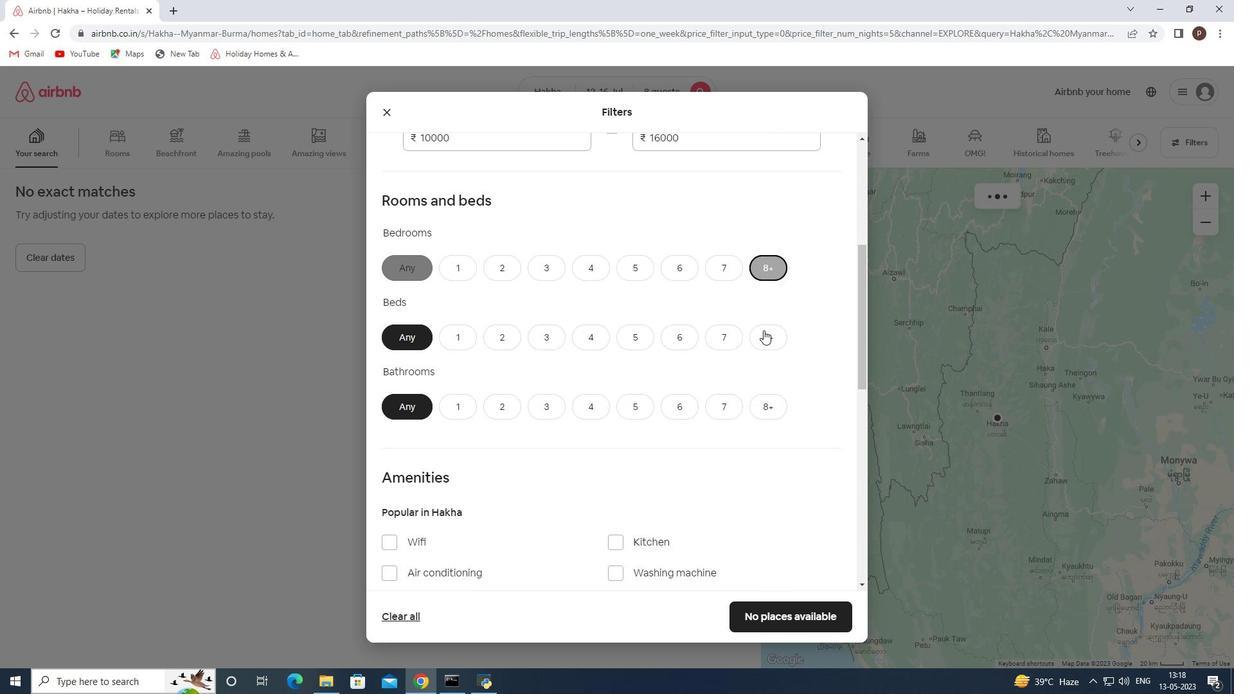 
Action: Mouse moved to (767, 395)
Screenshot: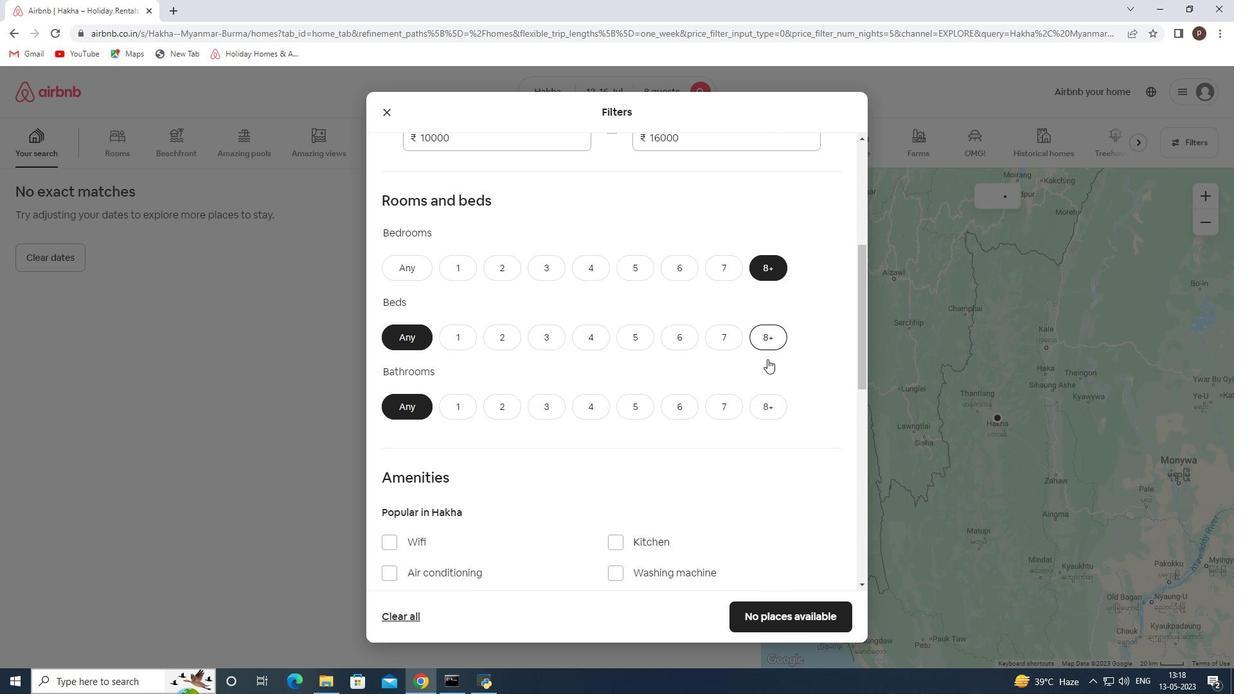 
Action: Mouse pressed left at (767, 395)
Screenshot: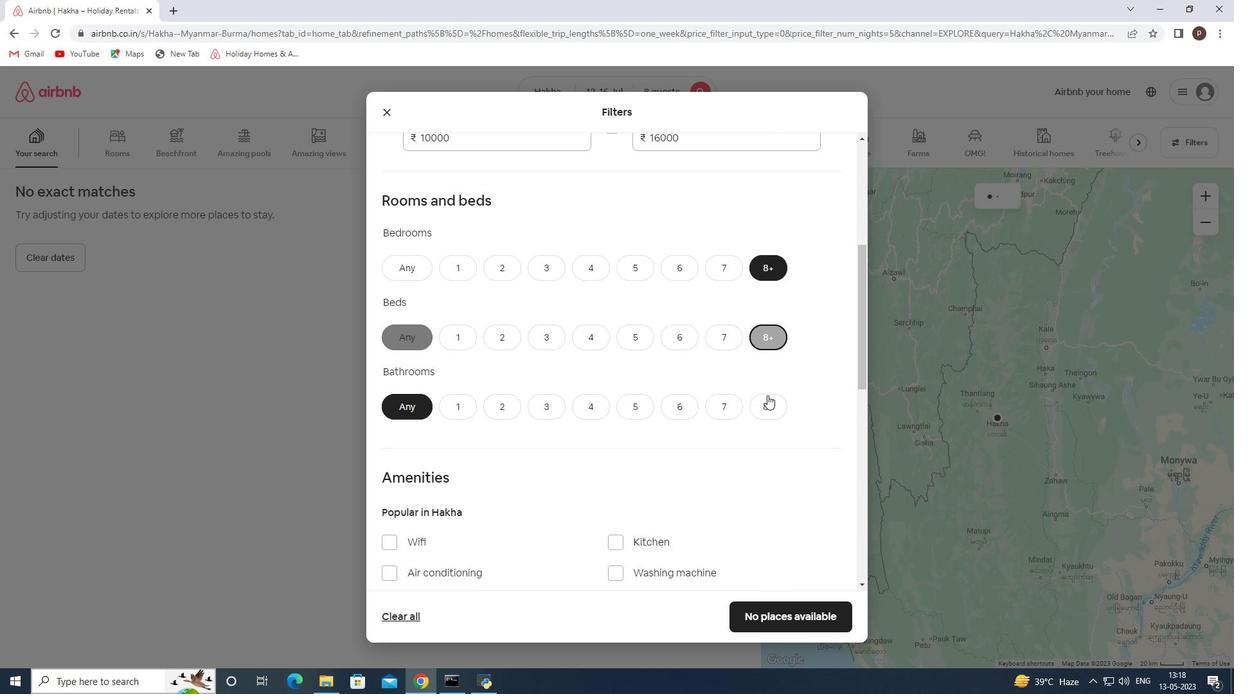 
Action: Mouse moved to (720, 387)
Screenshot: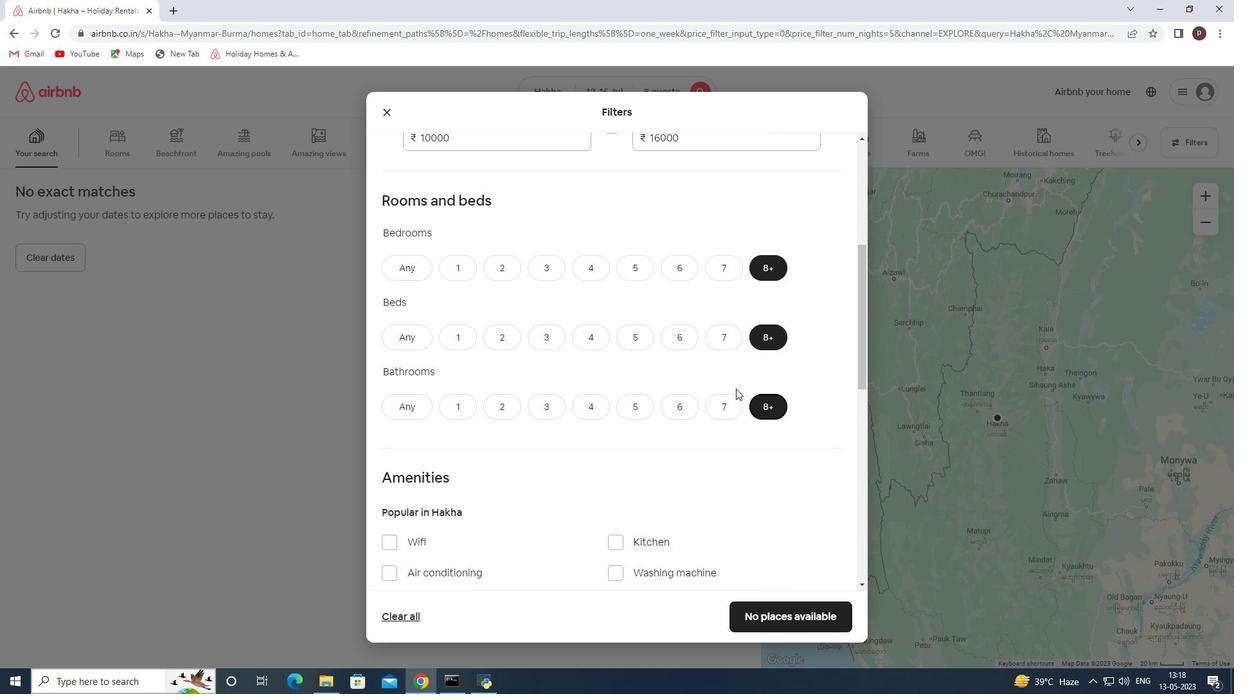 
Action: Mouse scrolled (720, 386) with delta (0, 0)
Screenshot: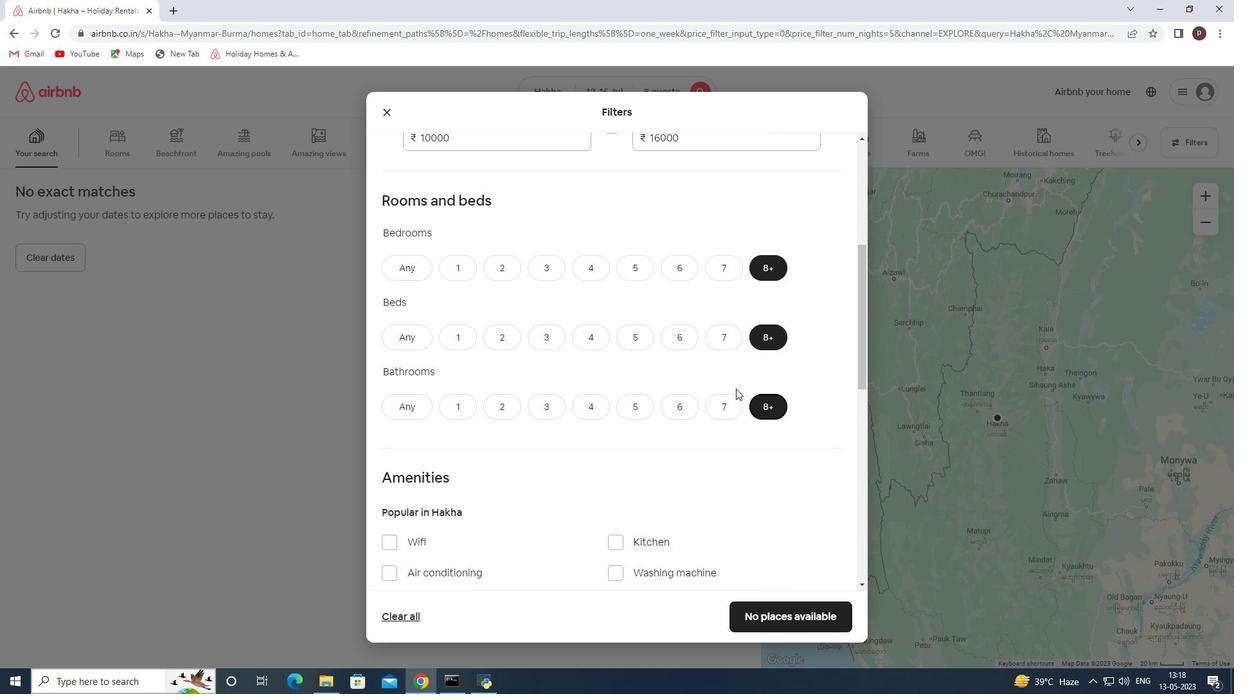 
Action: Mouse moved to (718, 386)
Screenshot: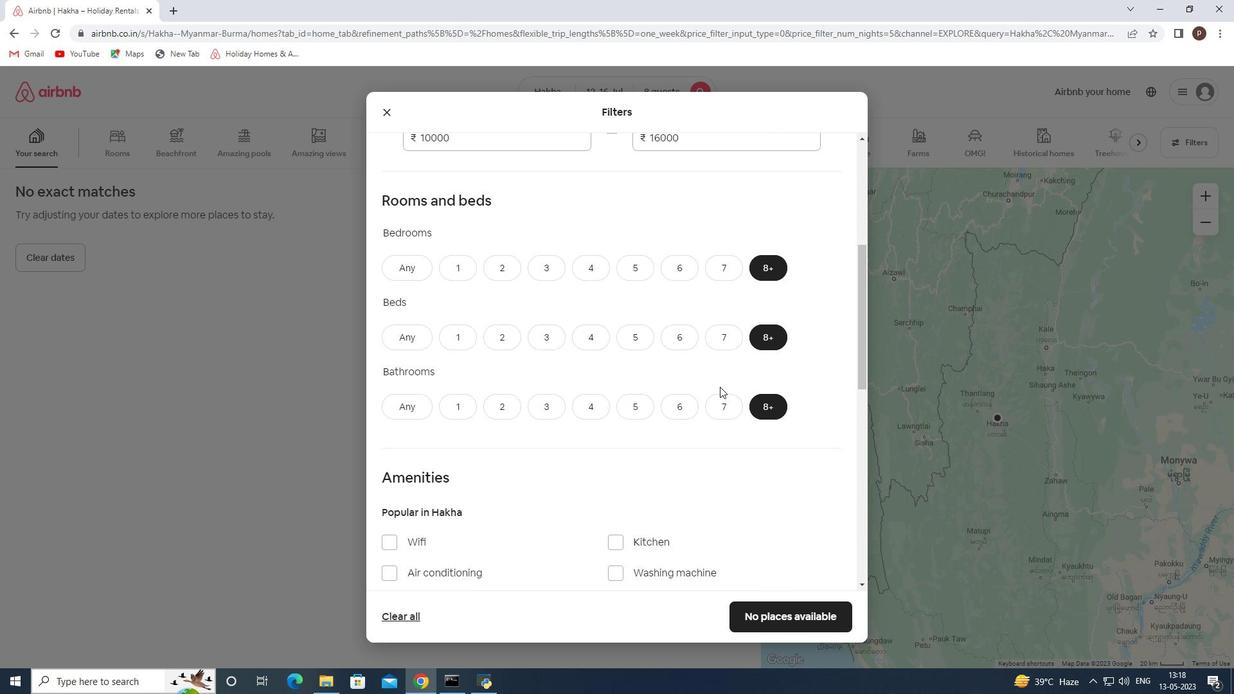 
Action: Mouse scrolled (718, 385) with delta (0, 0)
Screenshot: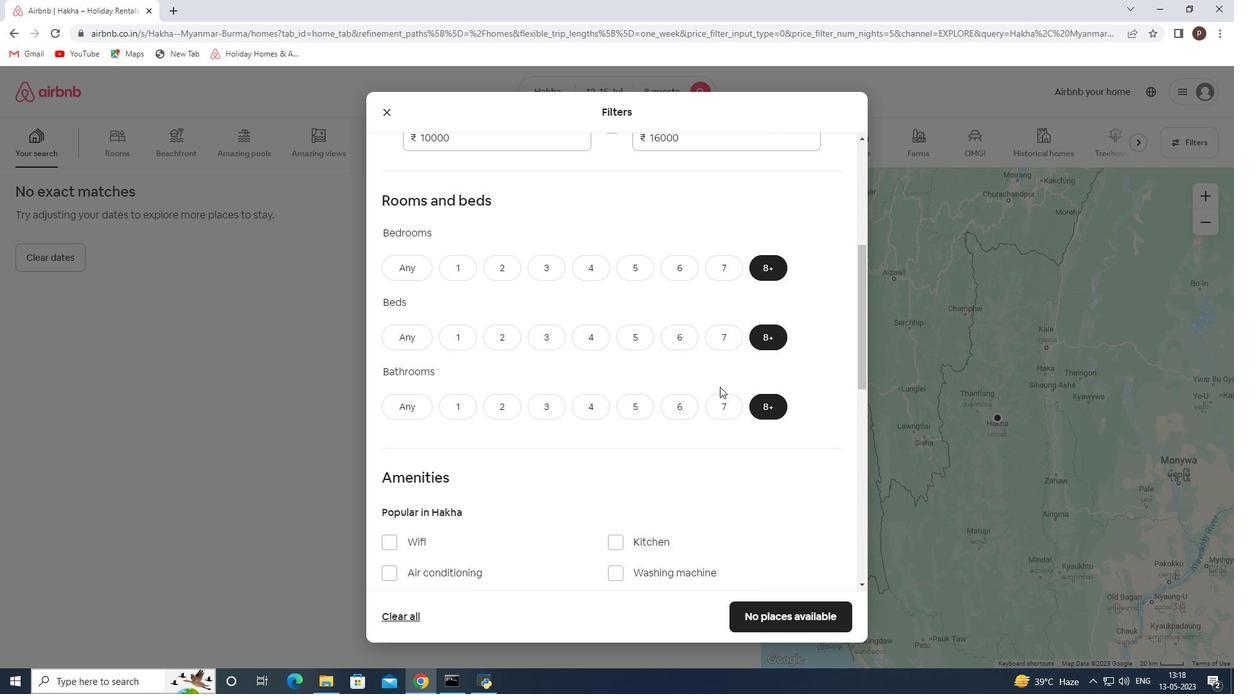 
Action: Mouse moved to (661, 366)
Screenshot: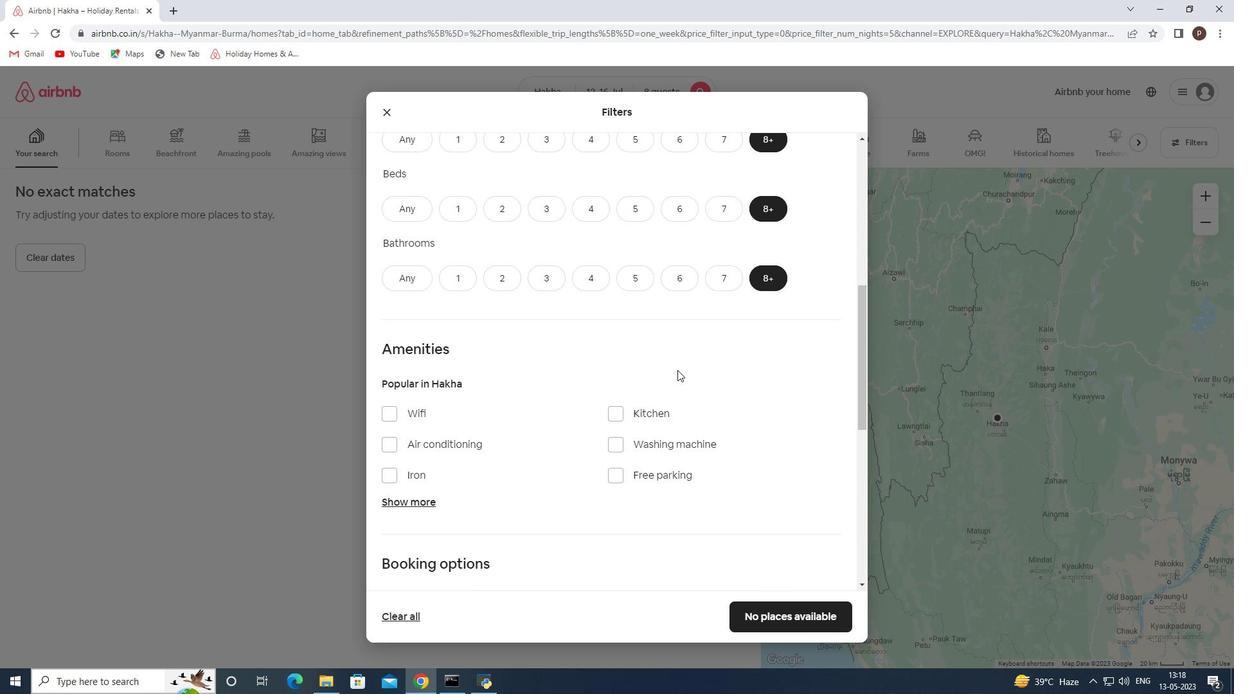 
Action: Mouse scrolled (661, 365) with delta (0, 0)
Screenshot: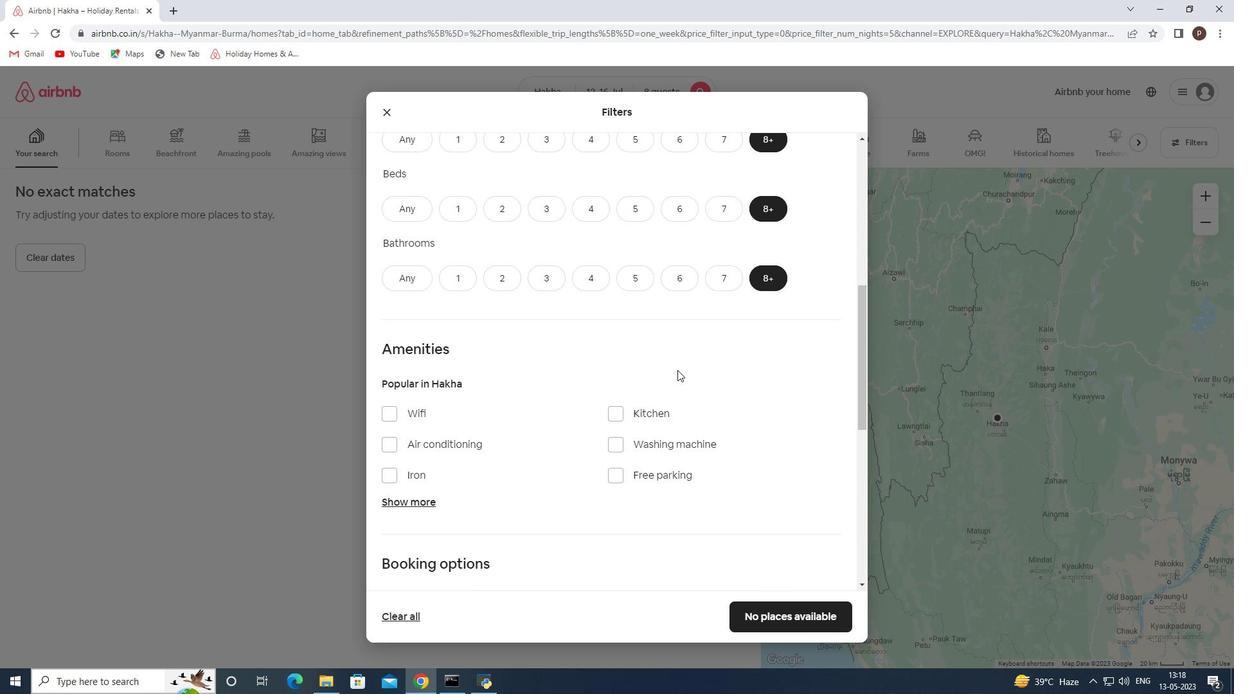 
Action: Mouse moved to (558, 372)
Screenshot: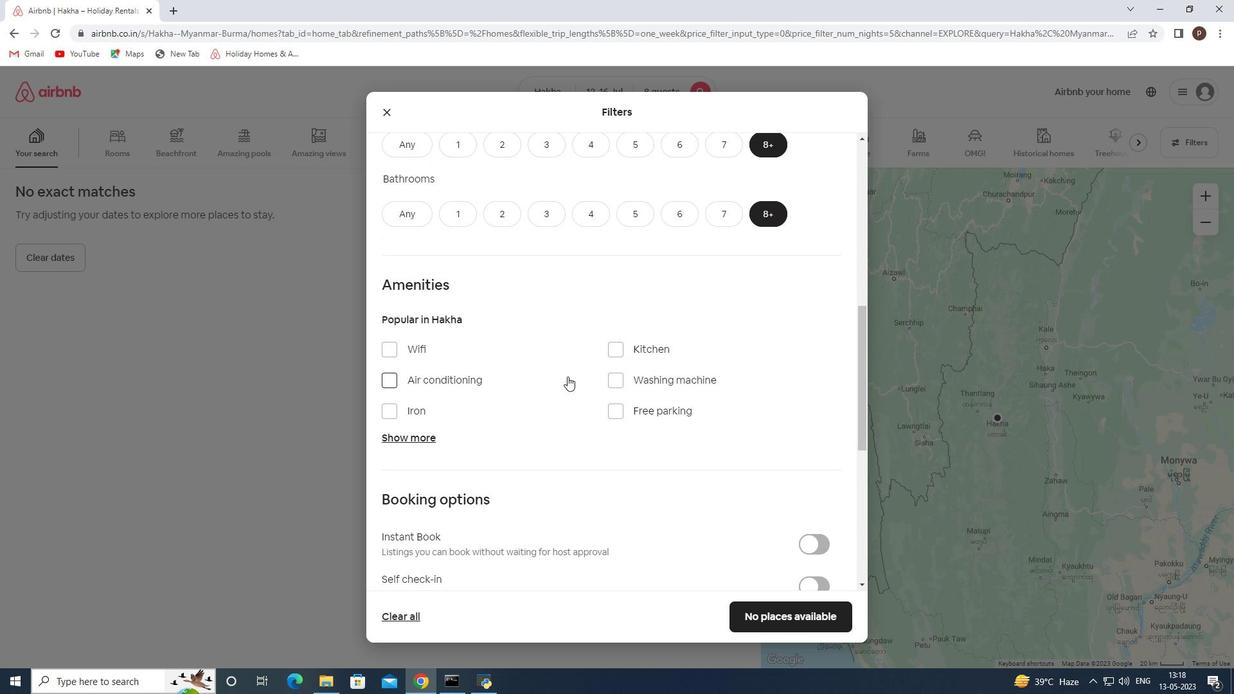 
Action: Mouse scrolled (558, 372) with delta (0, 0)
Screenshot: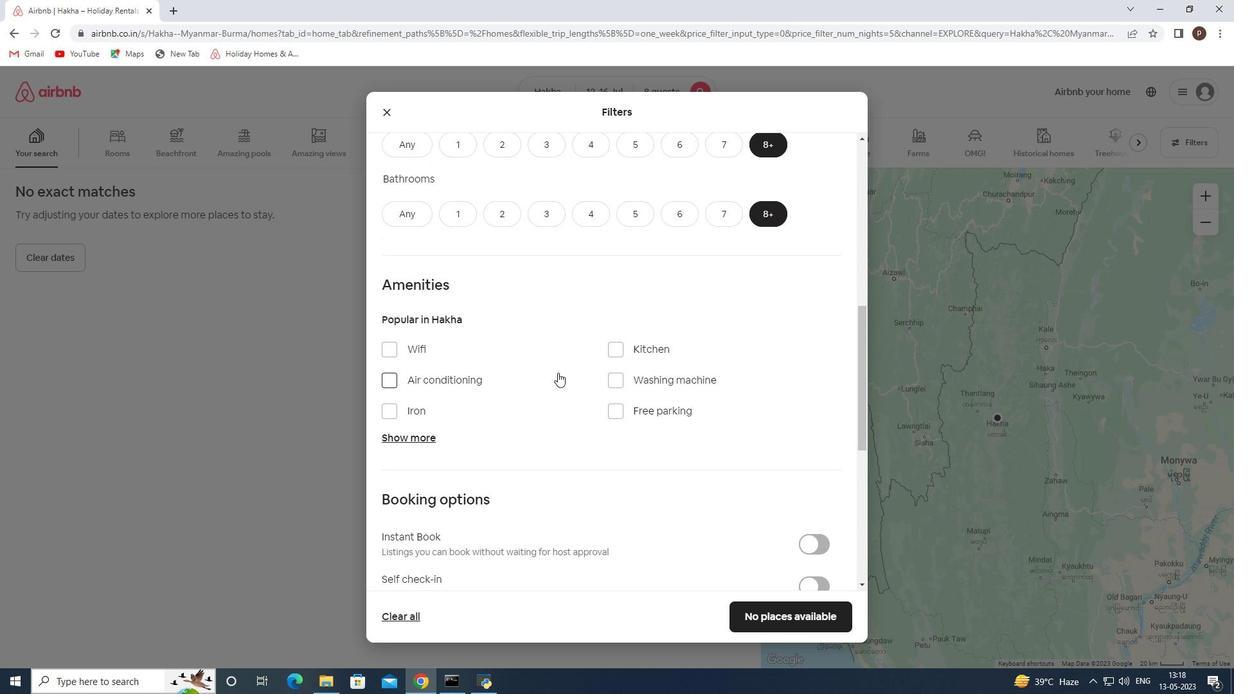 
Action: Mouse moved to (396, 285)
Screenshot: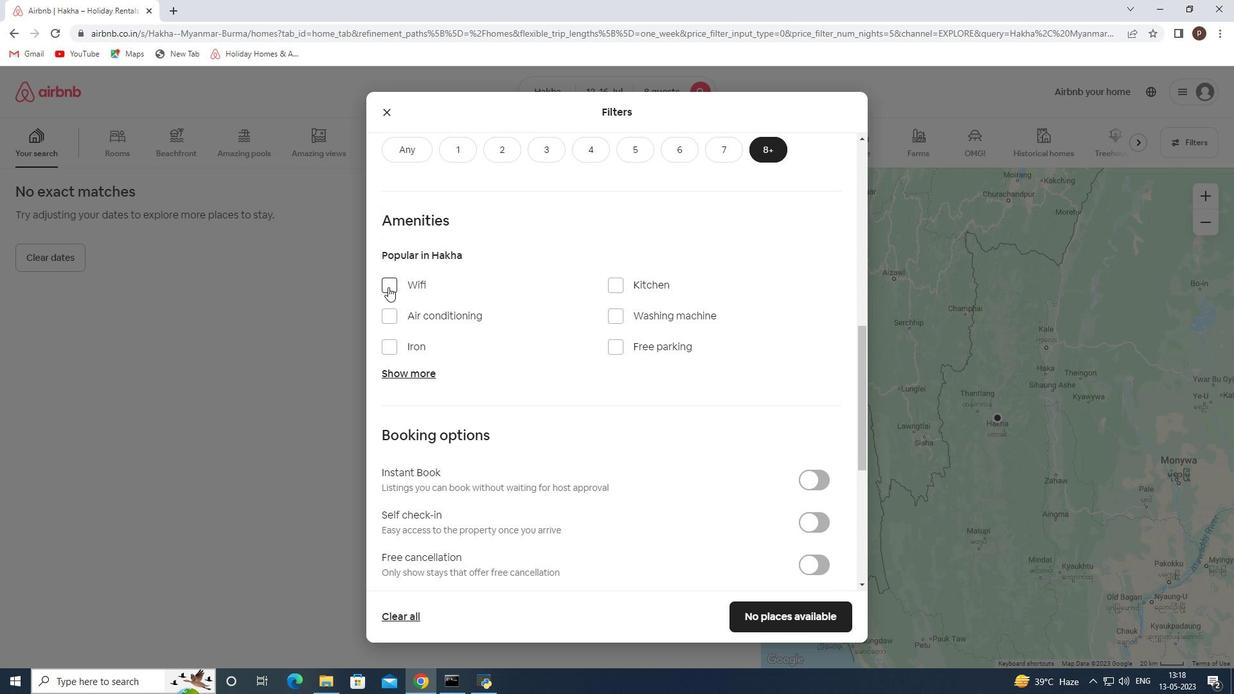 
Action: Mouse pressed left at (396, 285)
Screenshot: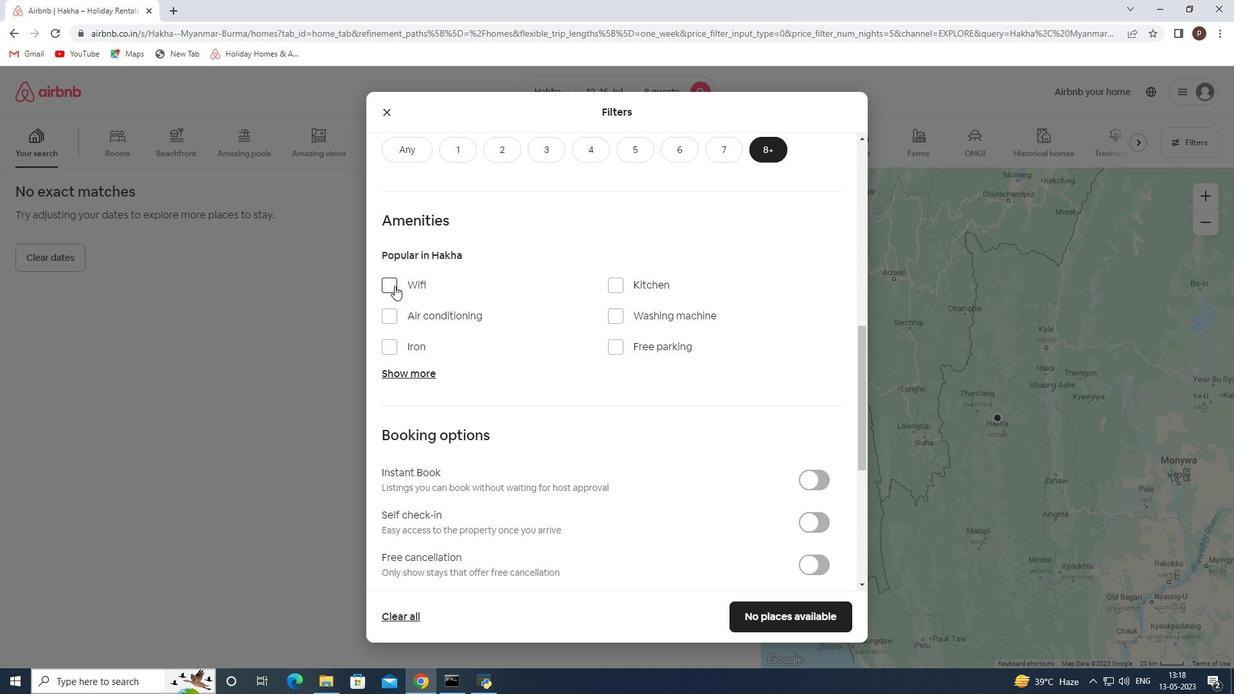 
Action: Mouse moved to (613, 349)
Screenshot: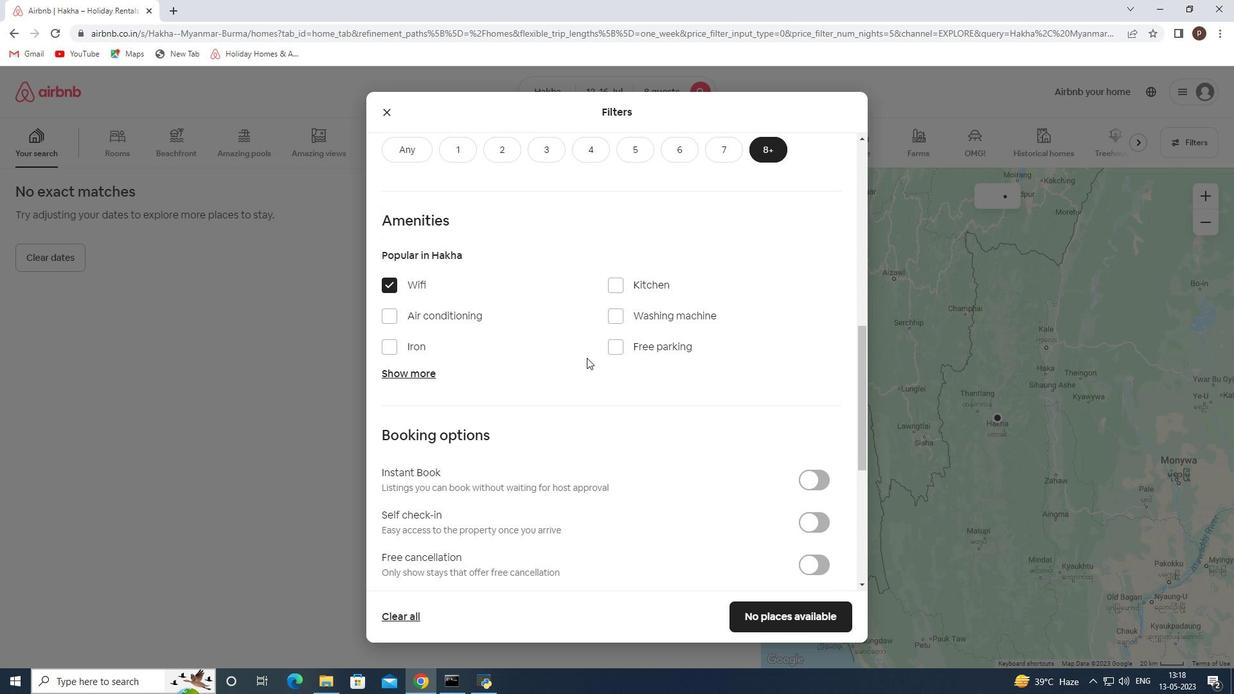 
Action: Mouse pressed left at (613, 349)
Screenshot: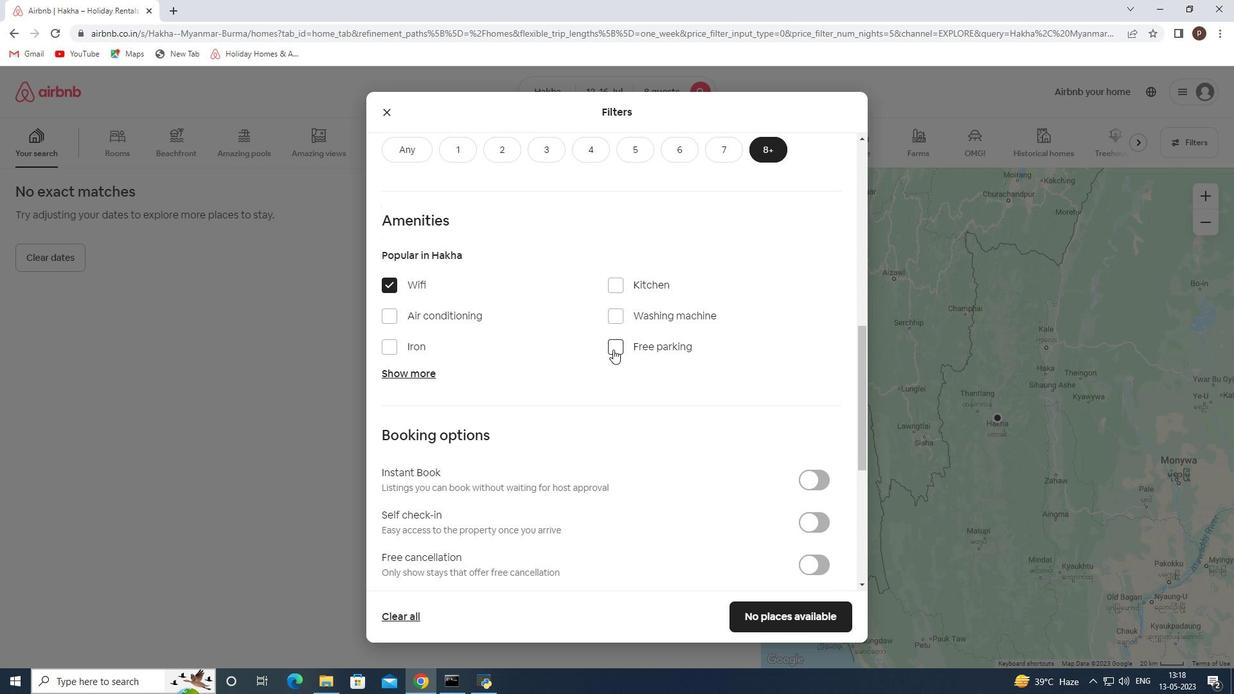 
Action: Mouse moved to (417, 372)
Screenshot: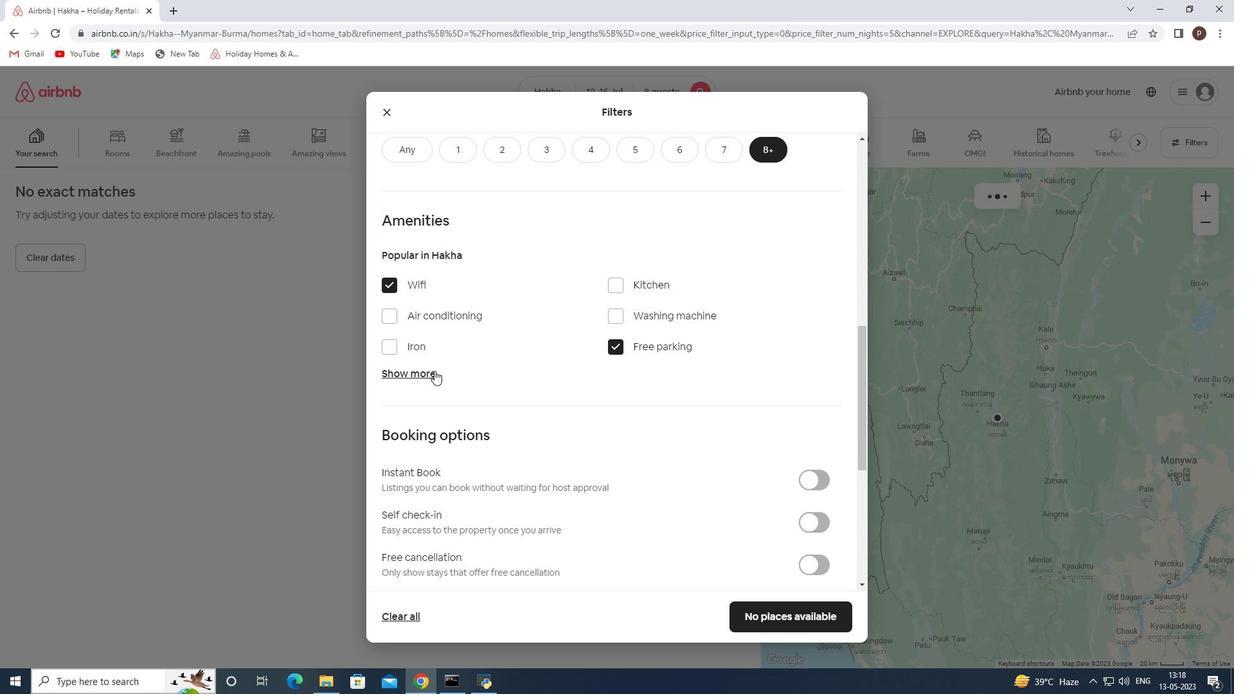 
Action: Mouse pressed left at (417, 372)
Screenshot: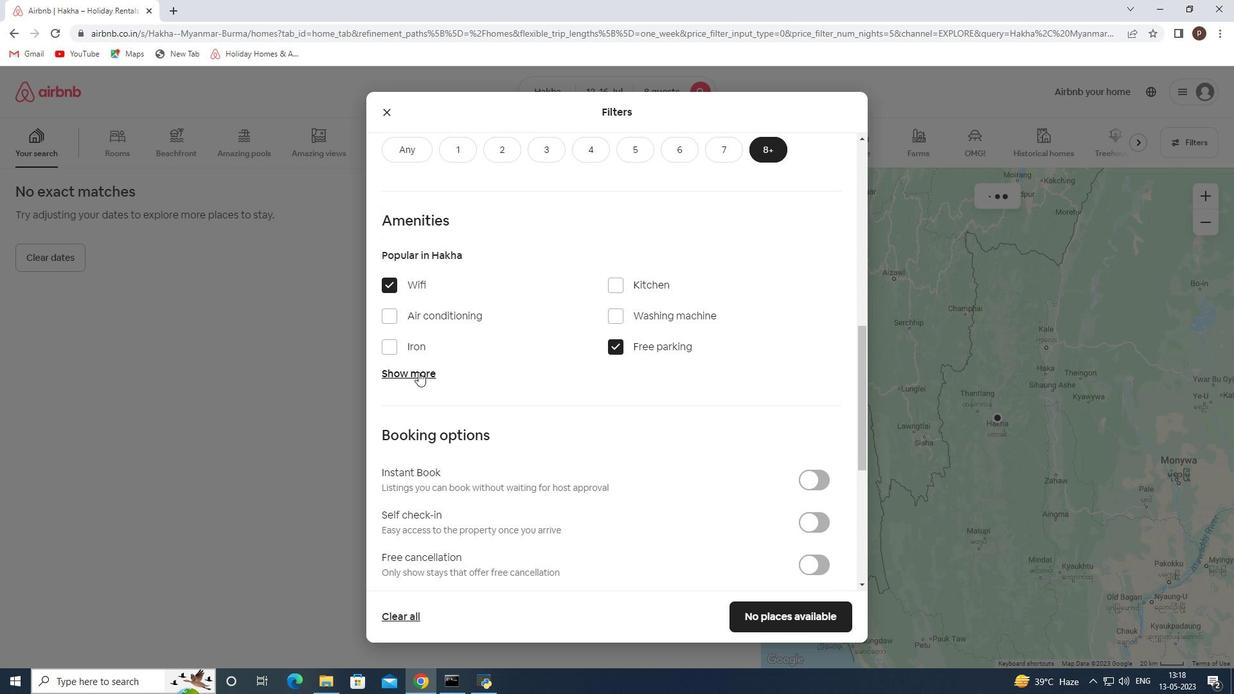 
Action: Mouse moved to (615, 448)
Screenshot: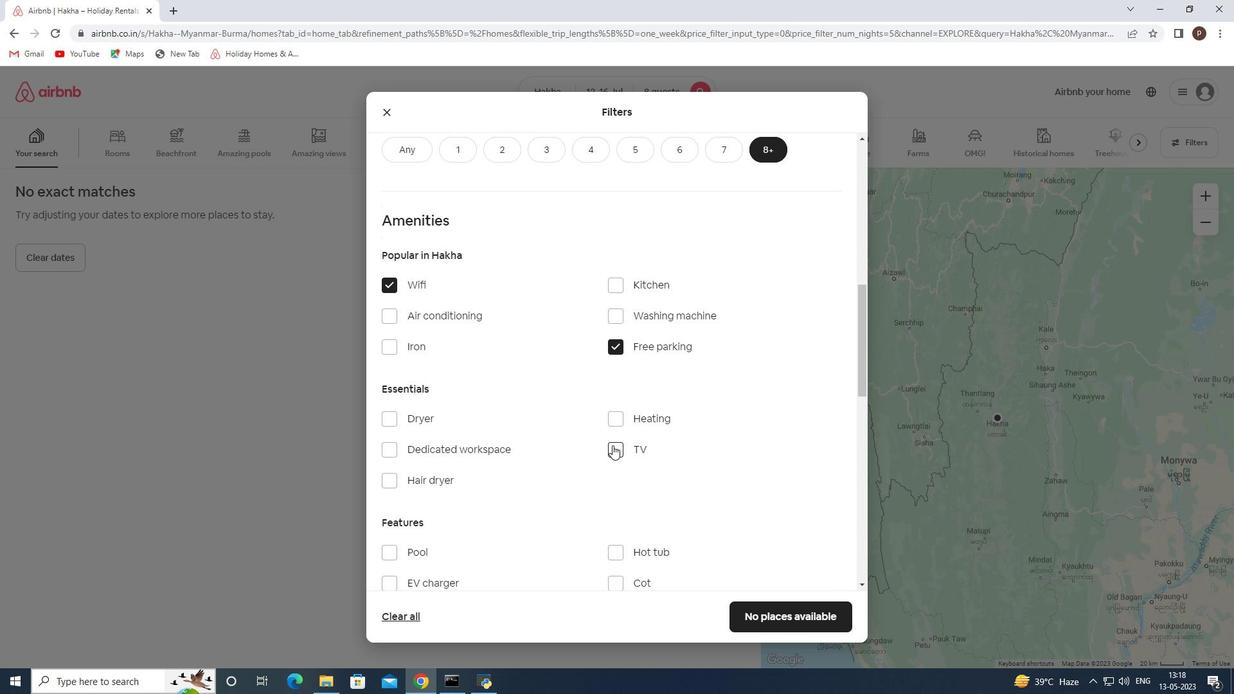 
Action: Mouse pressed left at (615, 448)
Screenshot: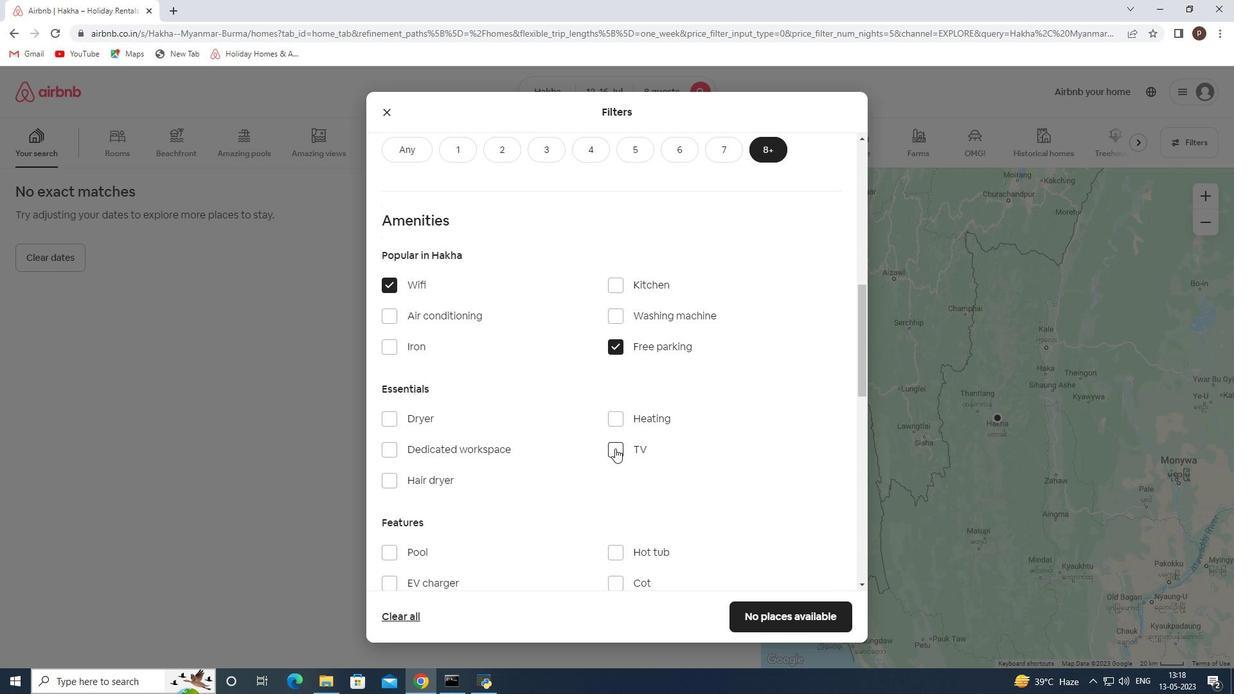 
Action: Mouse moved to (521, 424)
Screenshot: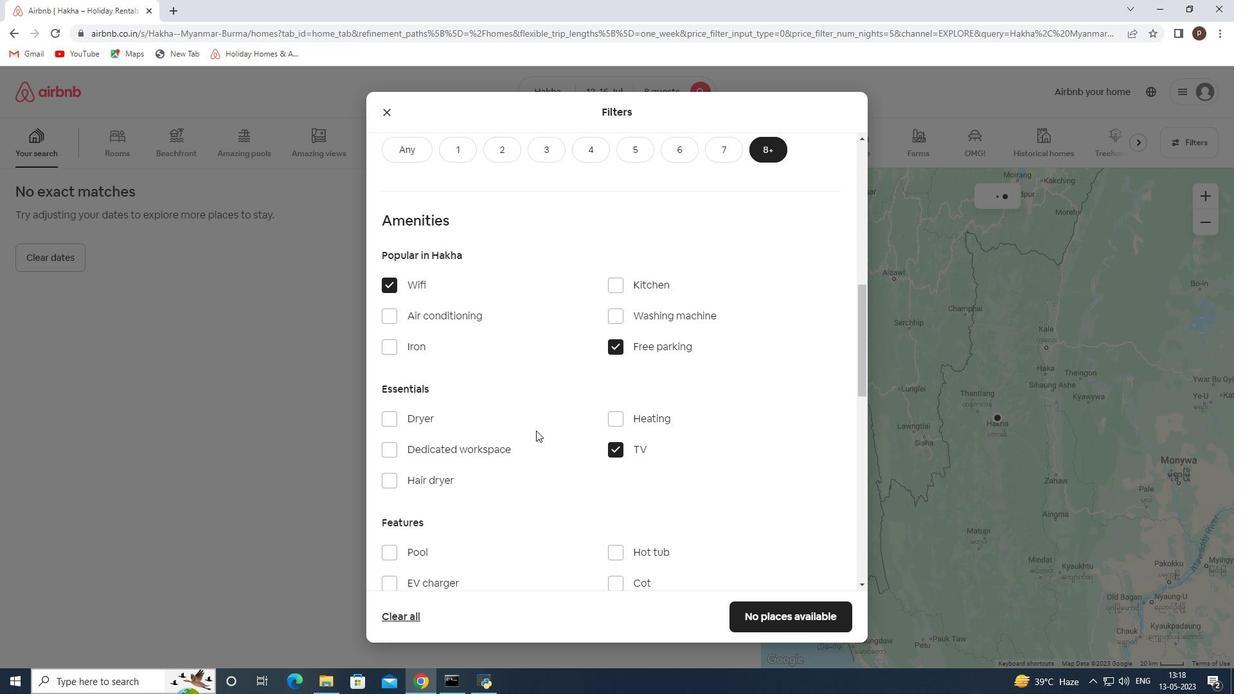 
Action: Mouse scrolled (521, 423) with delta (0, 0)
Screenshot: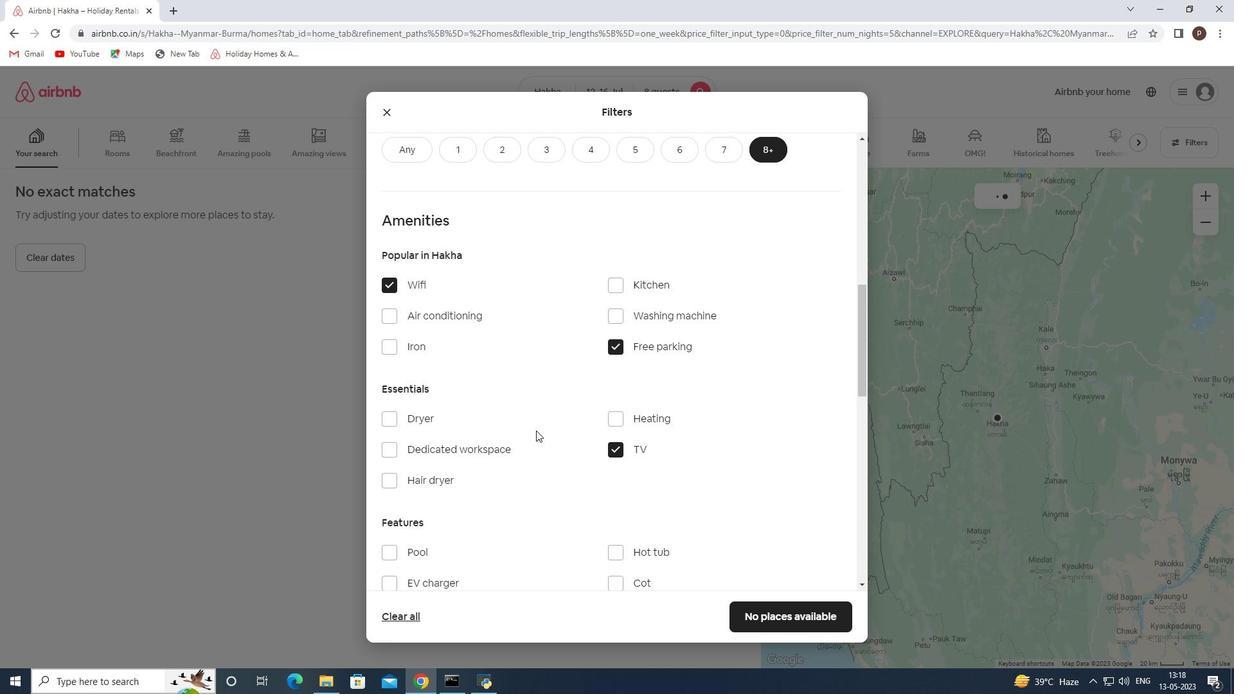 
Action: Mouse moved to (520, 423)
Screenshot: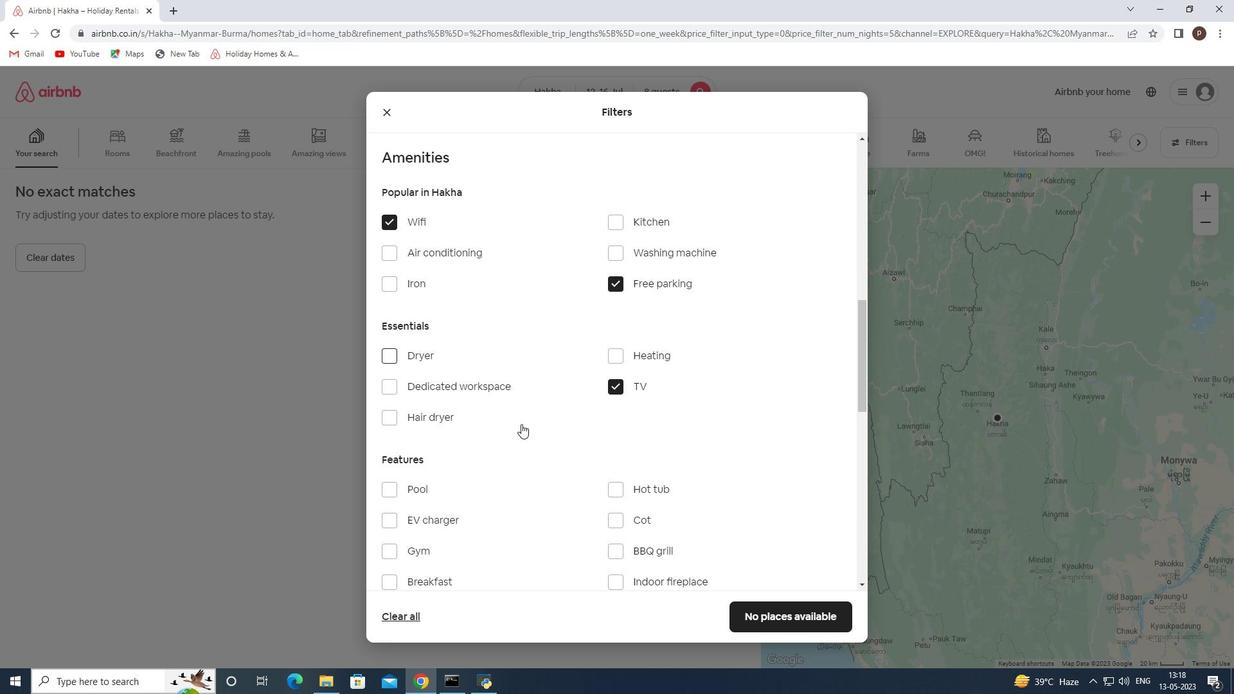 
Action: Mouse scrolled (520, 423) with delta (0, 0)
Screenshot: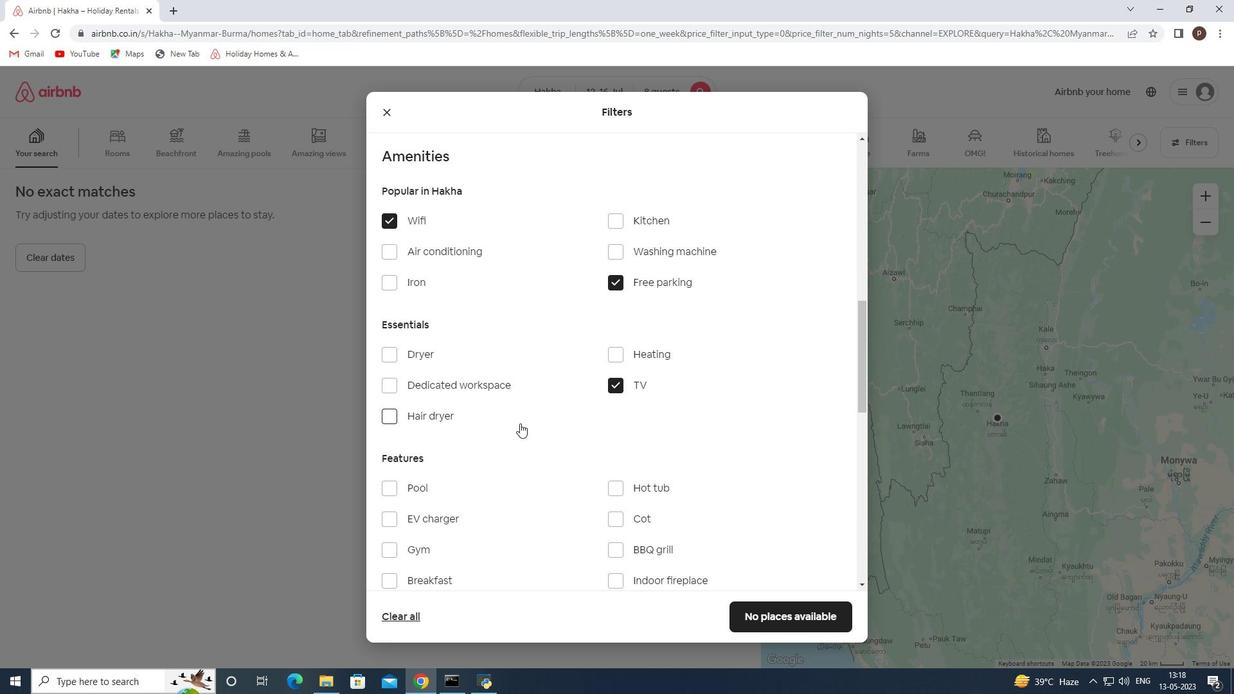 
Action: Mouse scrolled (520, 423) with delta (0, 0)
Screenshot: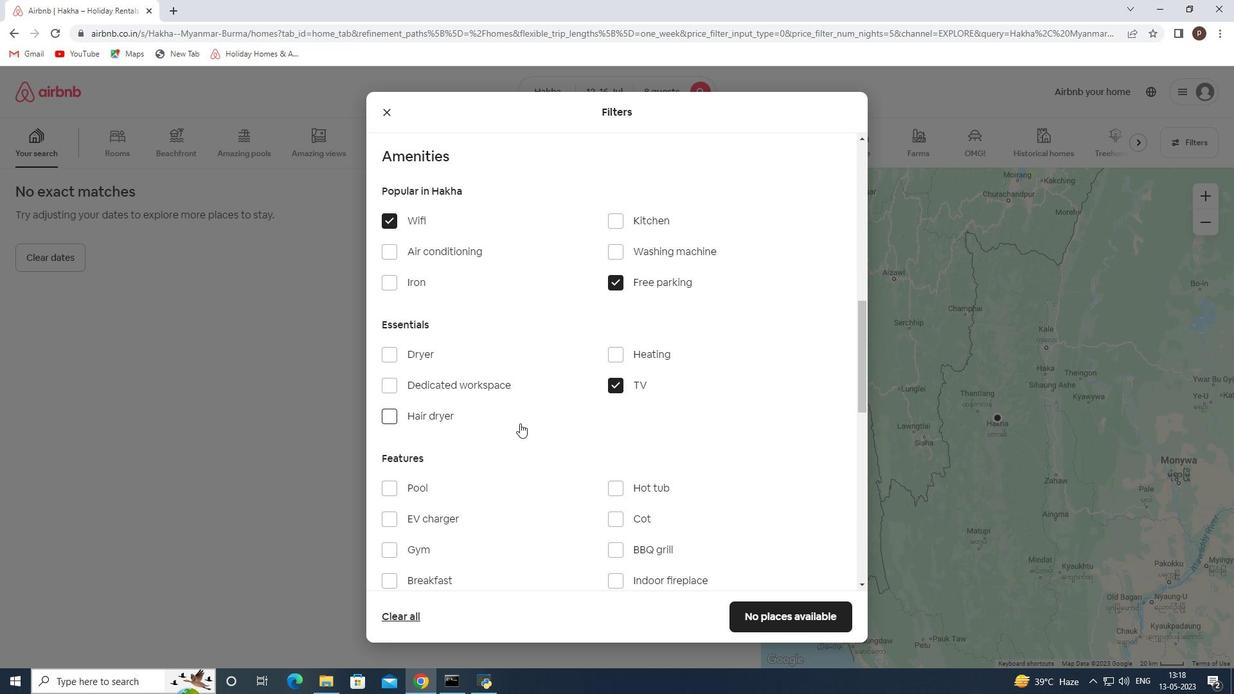 
Action: Mouse moved to (397, 419)
Screenshot: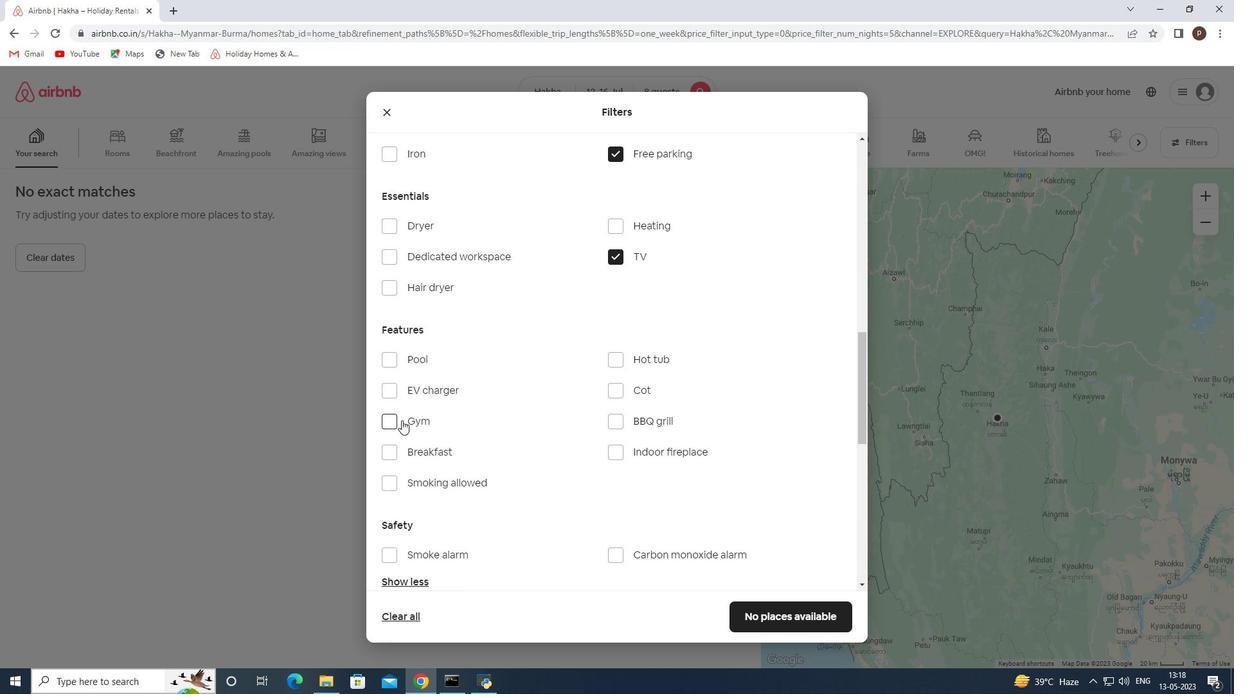 
Action: Mouse pressed left at (397, 419)
Screenshot: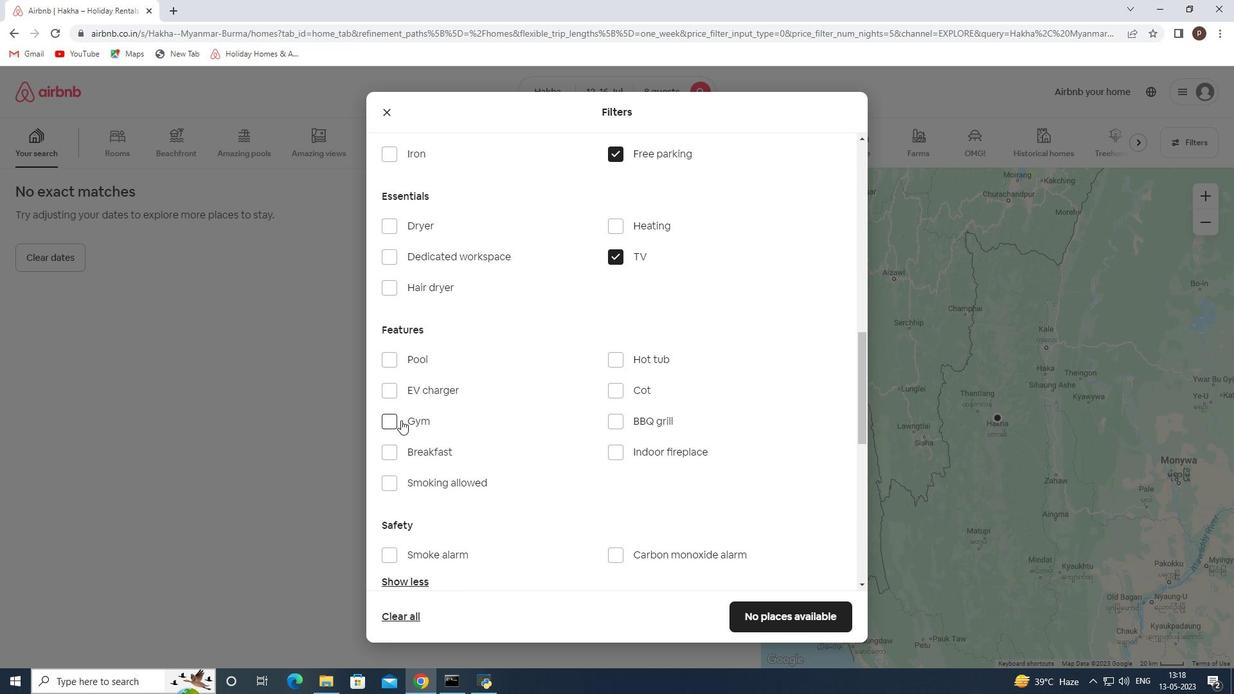 
Action: Mouse moved to (394, 446)
Screenshot: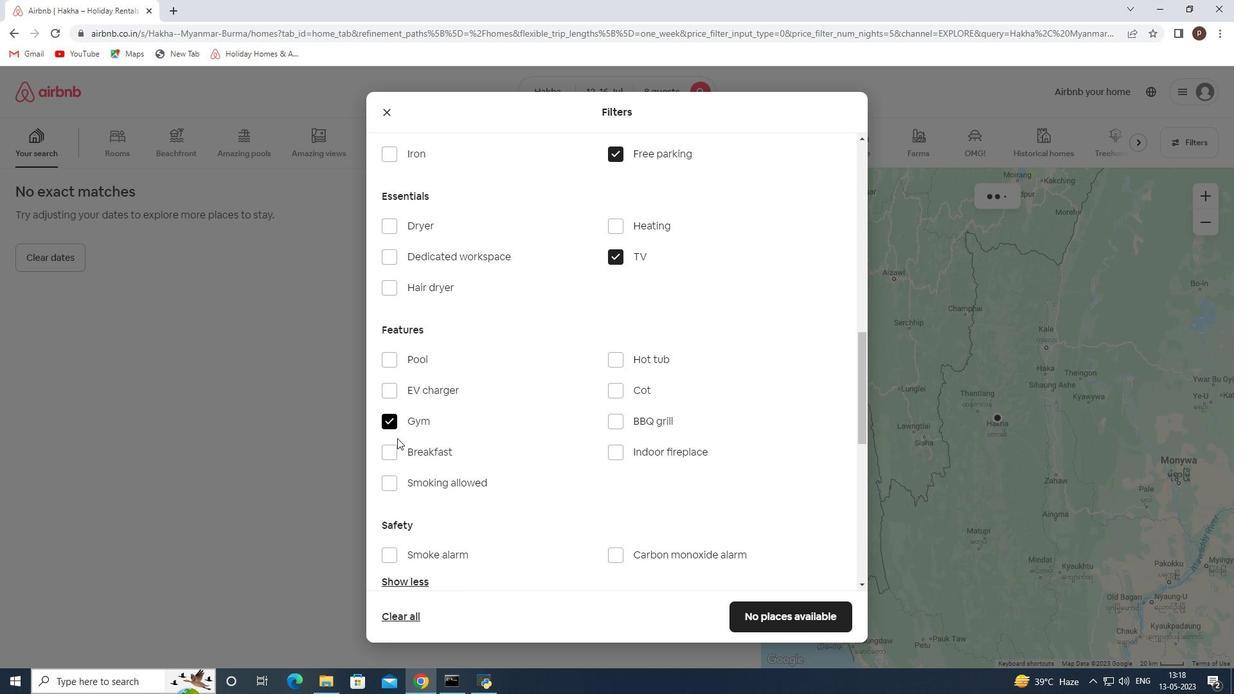 
Action: Mouse pressed left at (394, 446)
Screenshot: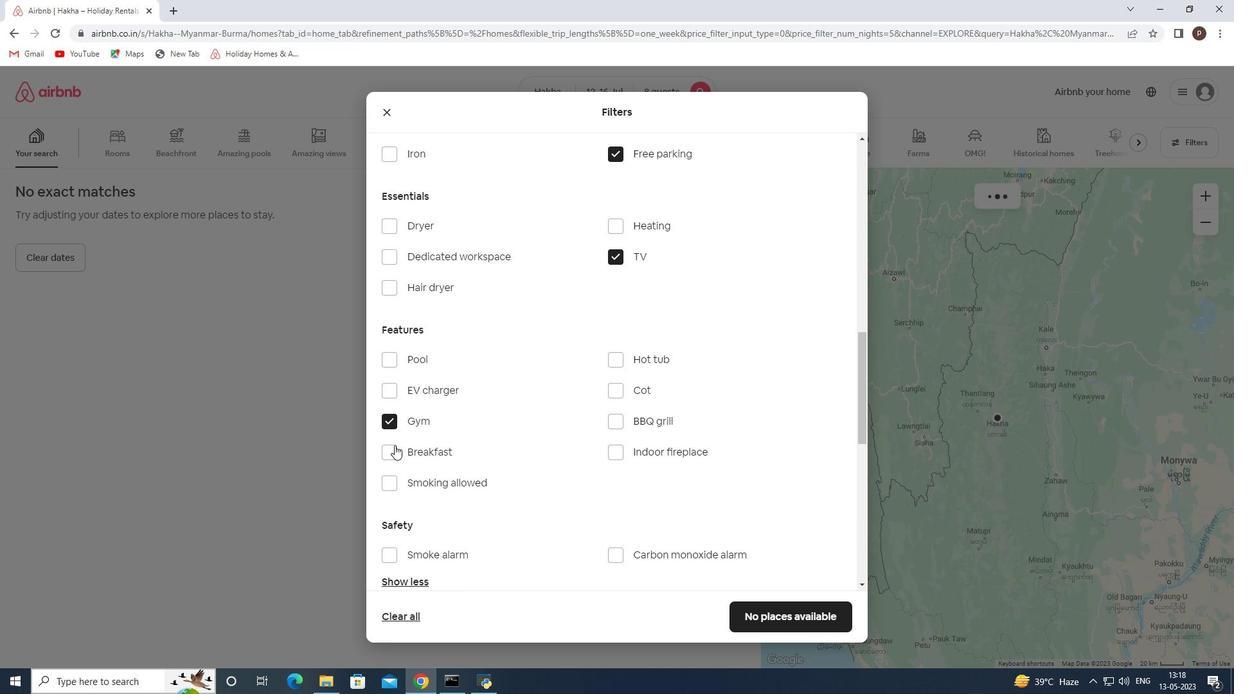 
Action: Mouse moved to (515, 446)
Screenshot: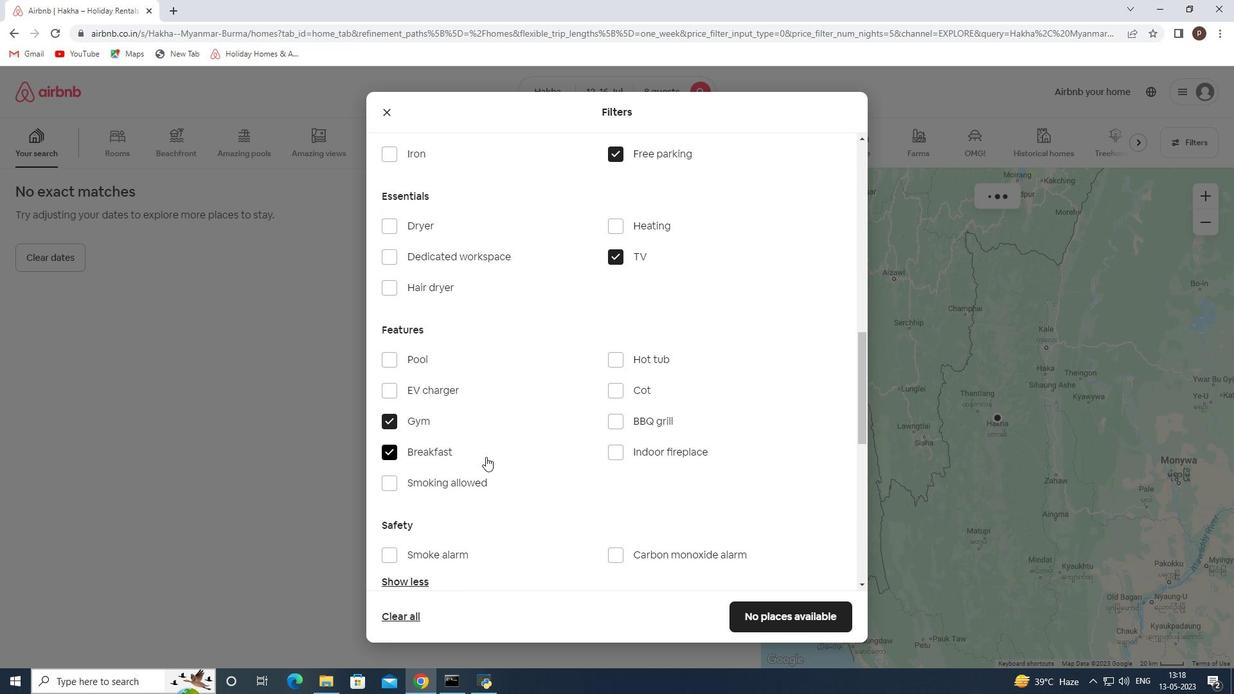 
Action: Mouse scrolled (515, 446) with delta (0, 0)
Screenshot: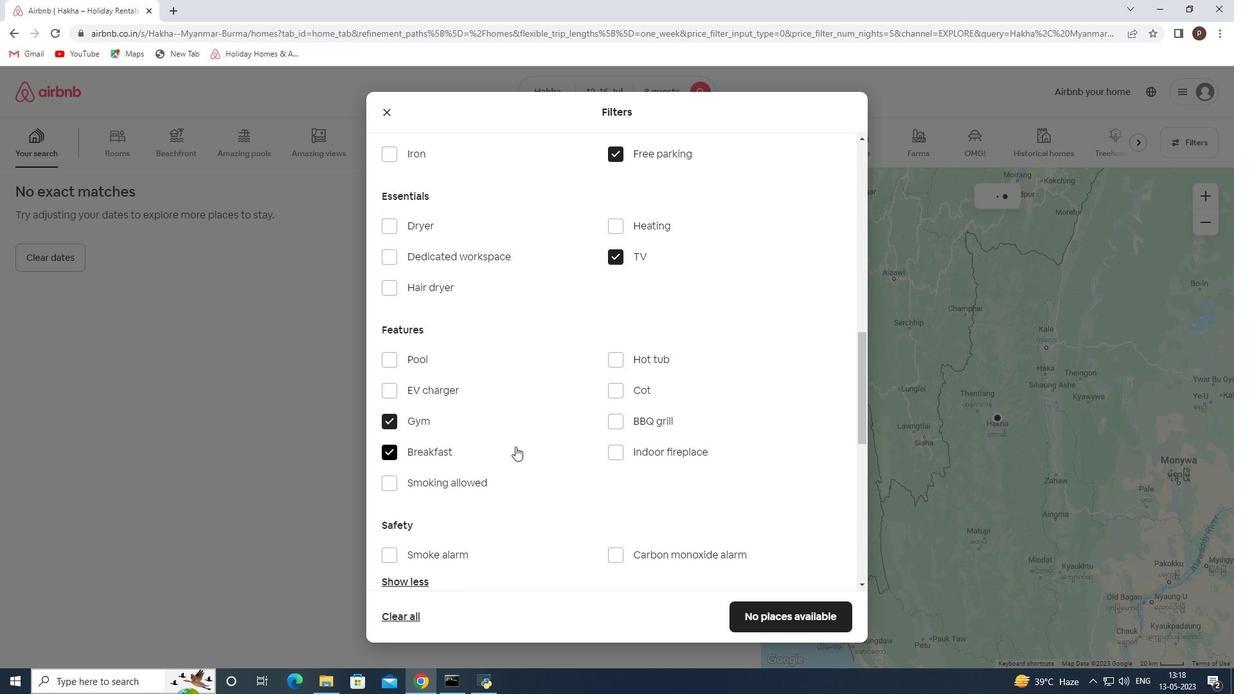 
Action: Mouse scrolled (515, 446) with delta (0, 0)
Screenshot: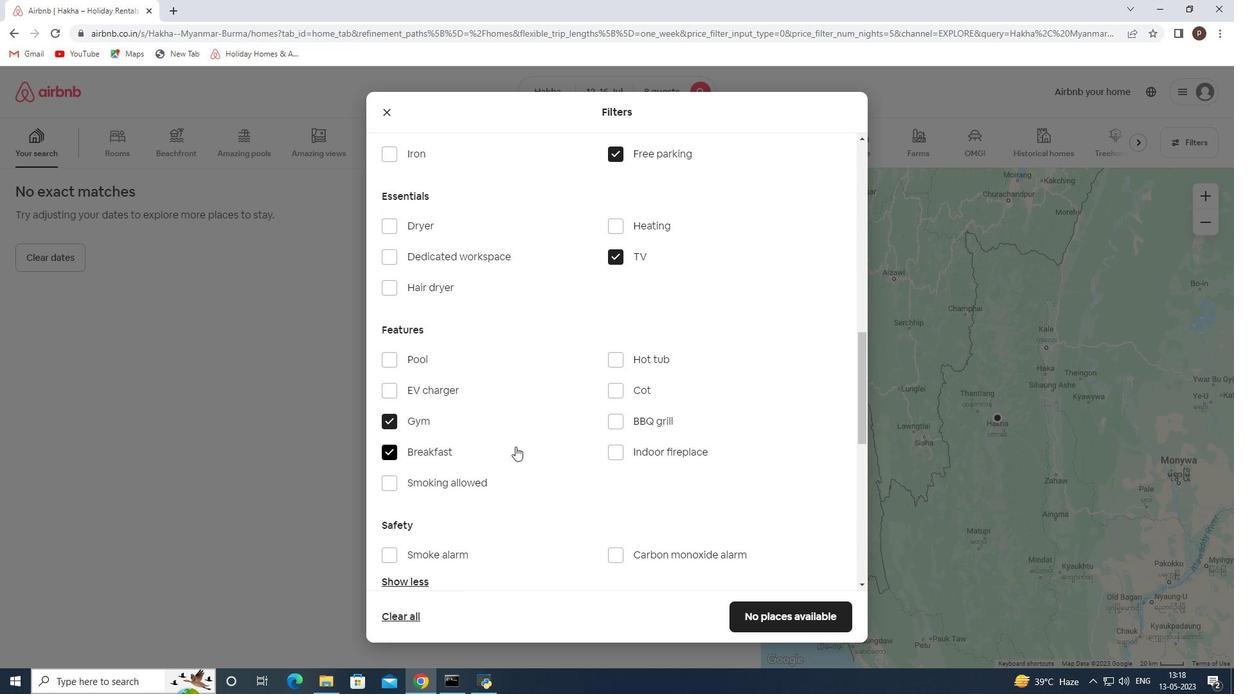 
Action: Mouse moved to (558, 417)
Screenshot: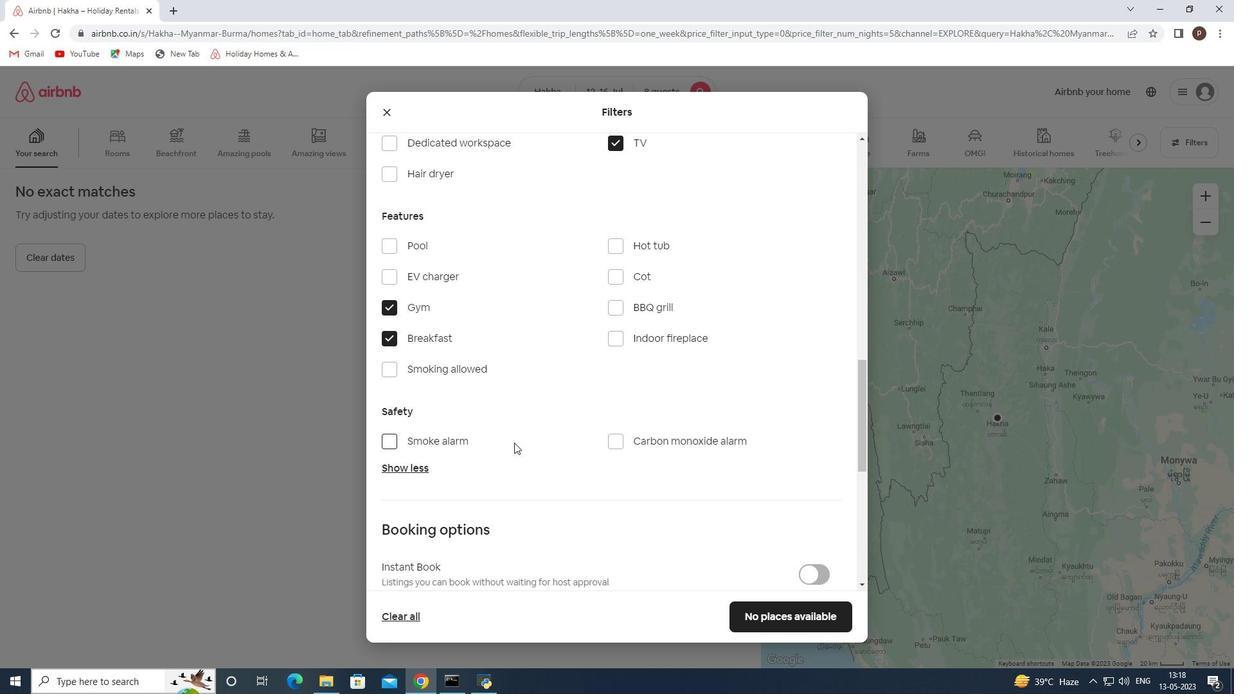 
Action: Mouse scrolled (558, 417) with delta (0, 0)
Screenshot: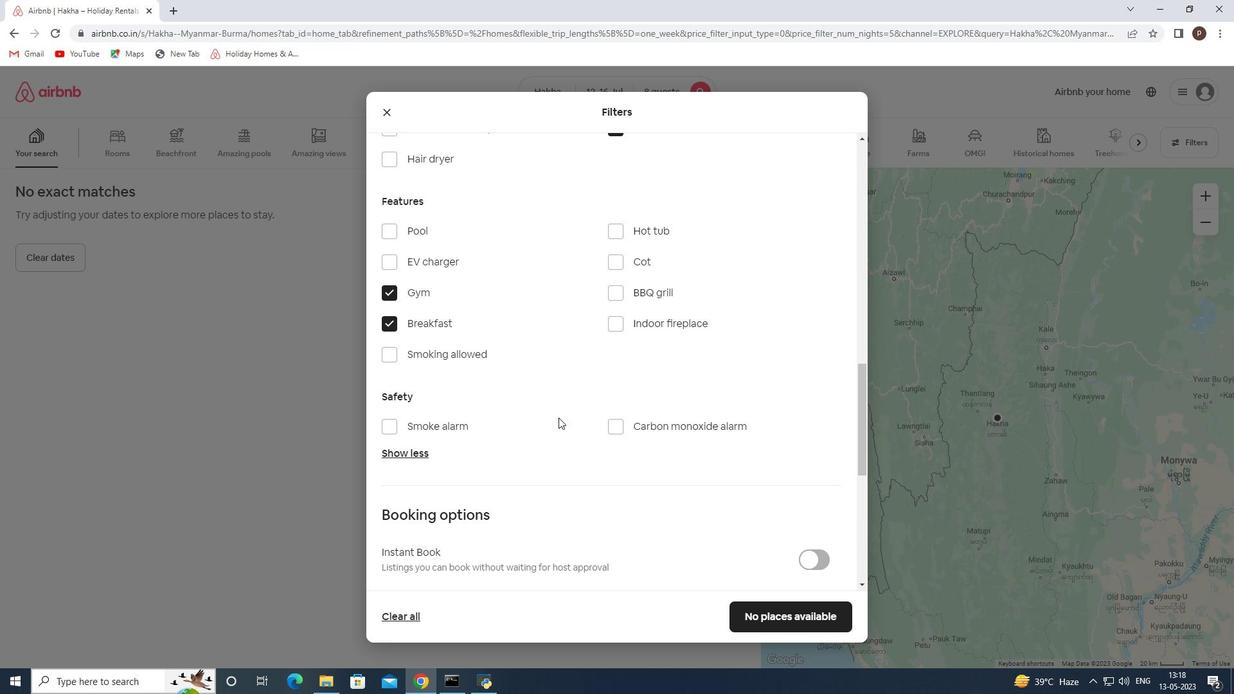 
Action: Mouse moved to (788, 485)
Screenshot: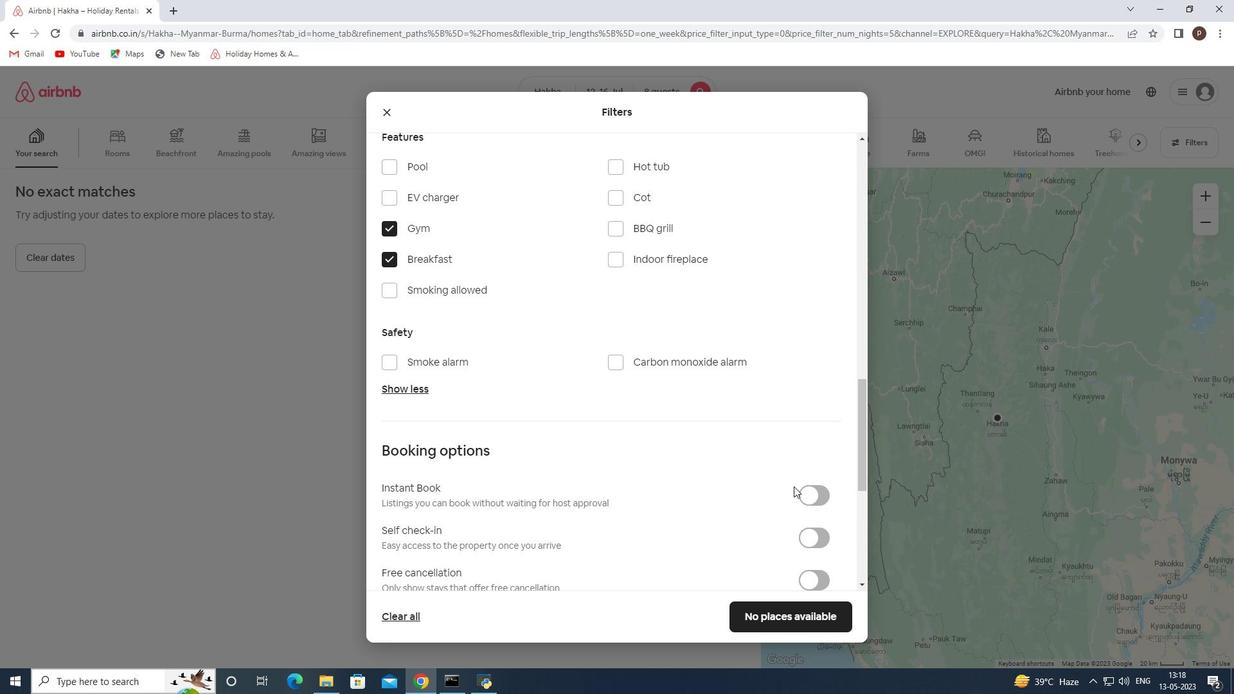 
Action: Mouse scrolled (788, 484) with delta (0, 0)
Screenshot: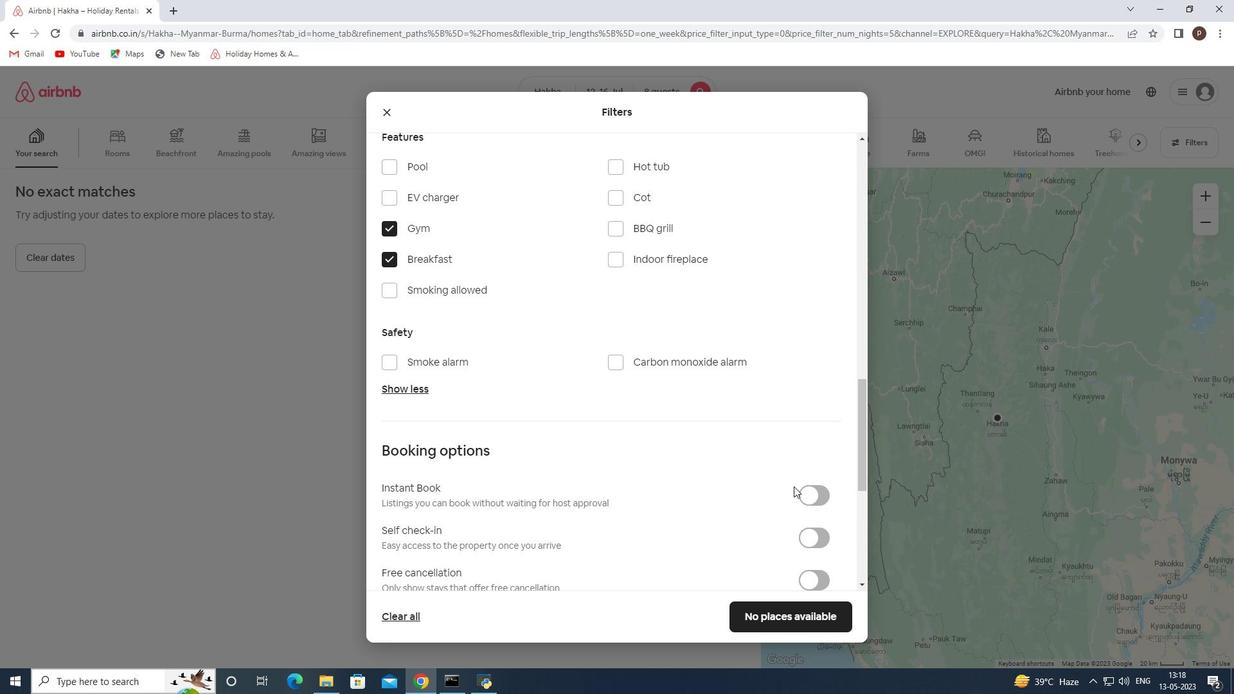 
Action: Mouse moved to (805, 470)
Screenshot: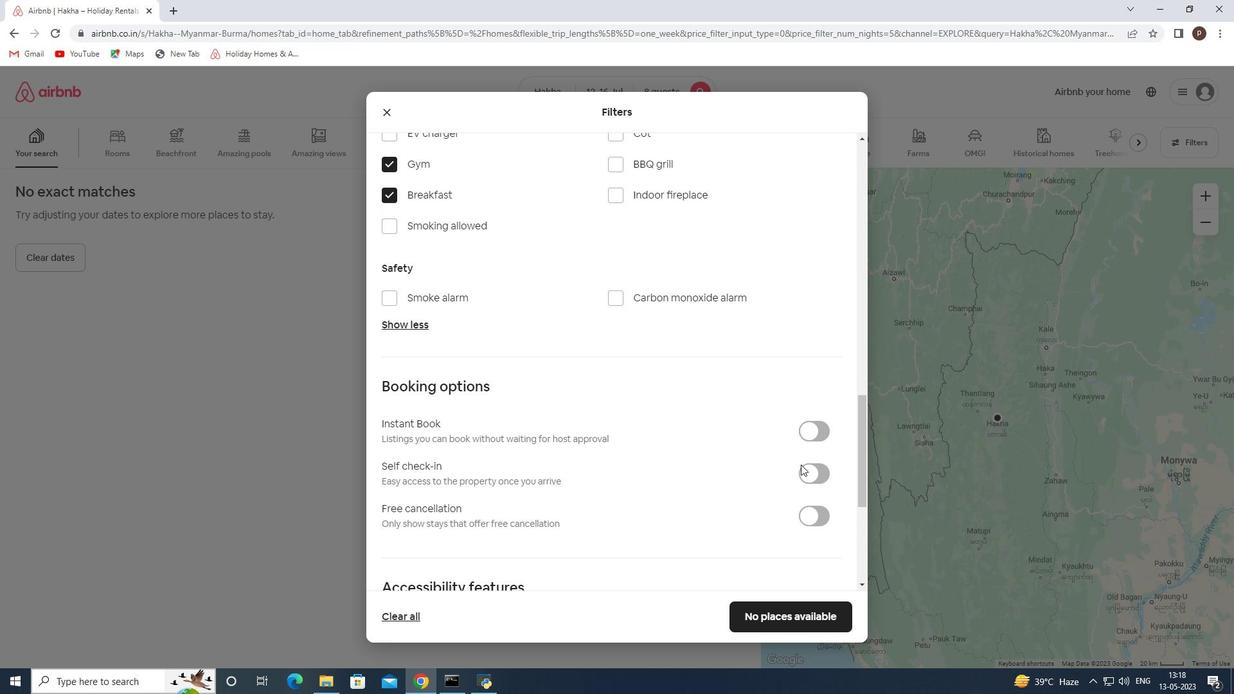 
Action: Mouse pressed left at (805, 470)
Screenshot: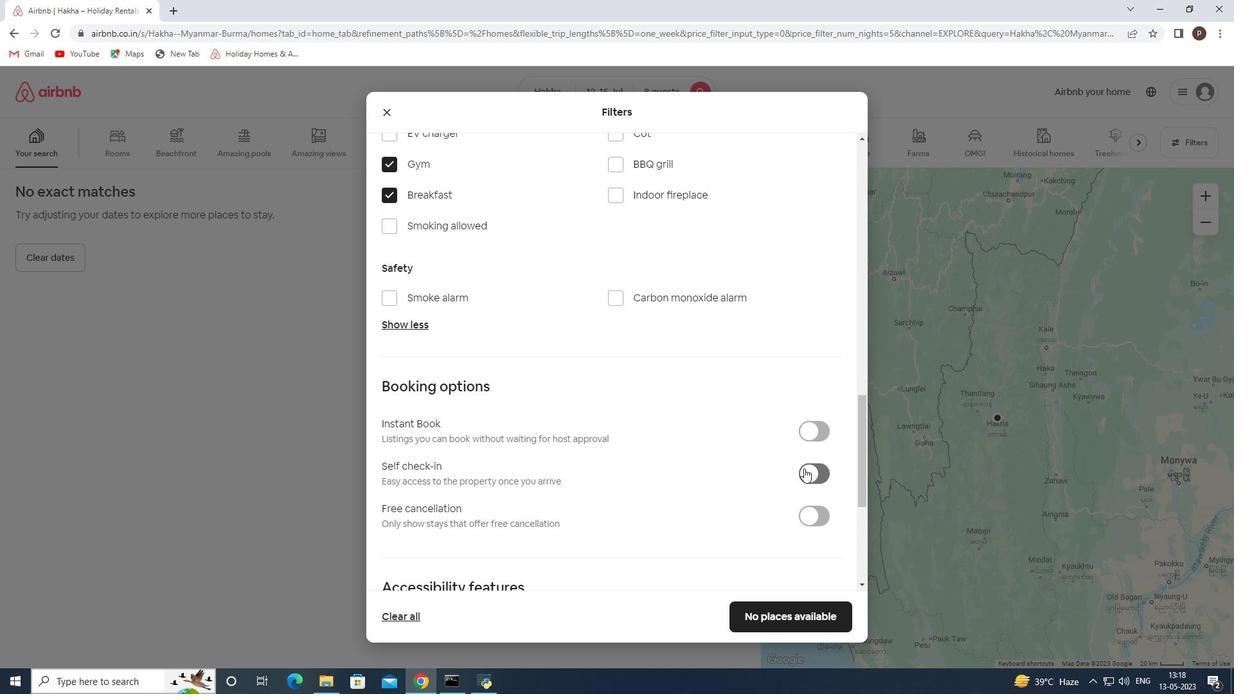 
Action: Mouse moved to (640, 437)
Screenshot: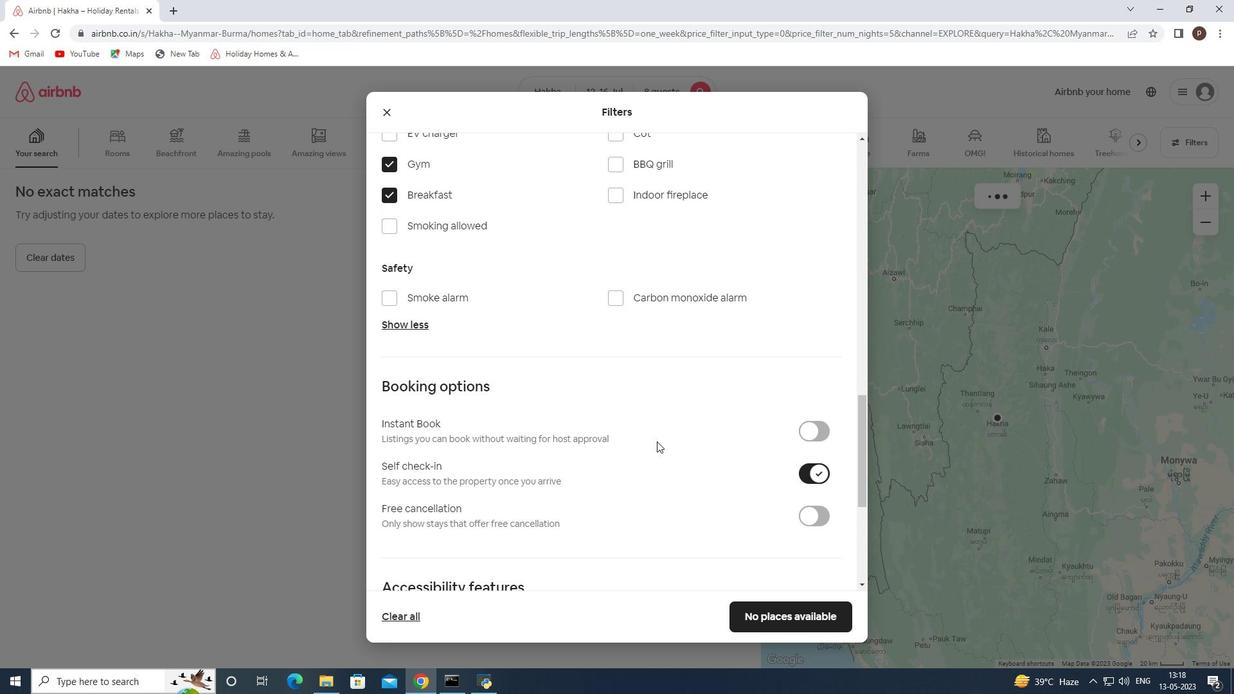 
Action: Mouse scrolled (640, 437) with delta (0, 0)
Screenshot: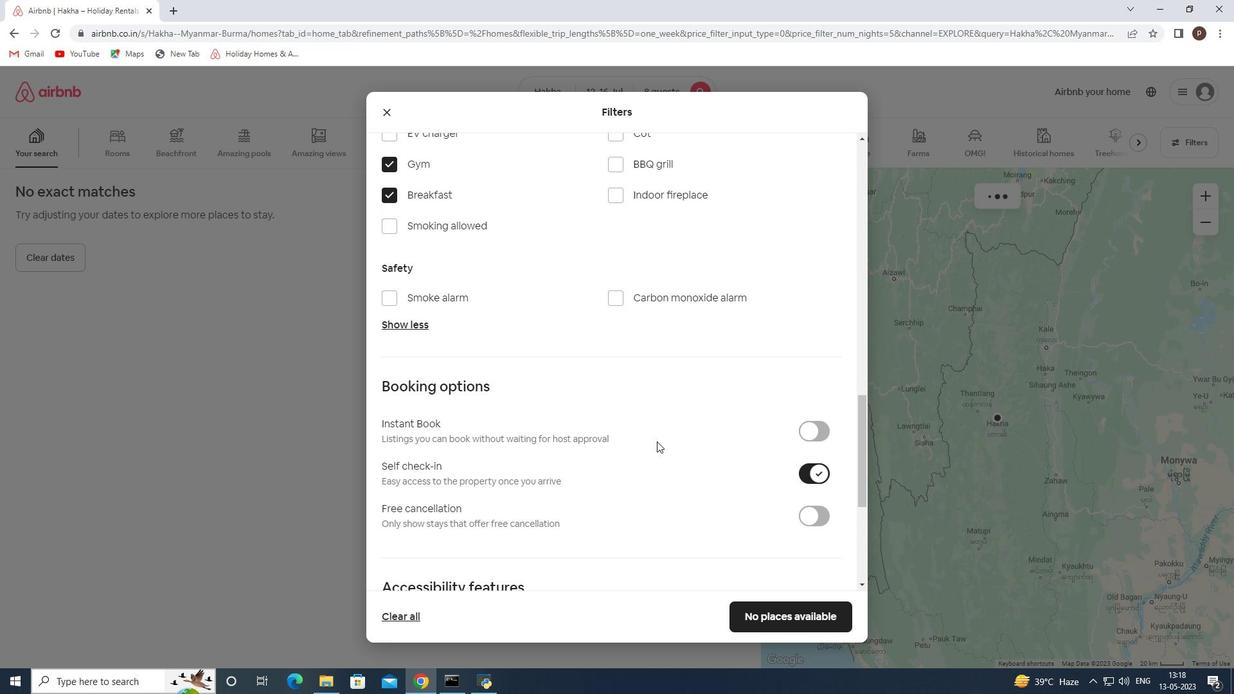 
Action: Mouse moved to (635, 437)
Screenshot: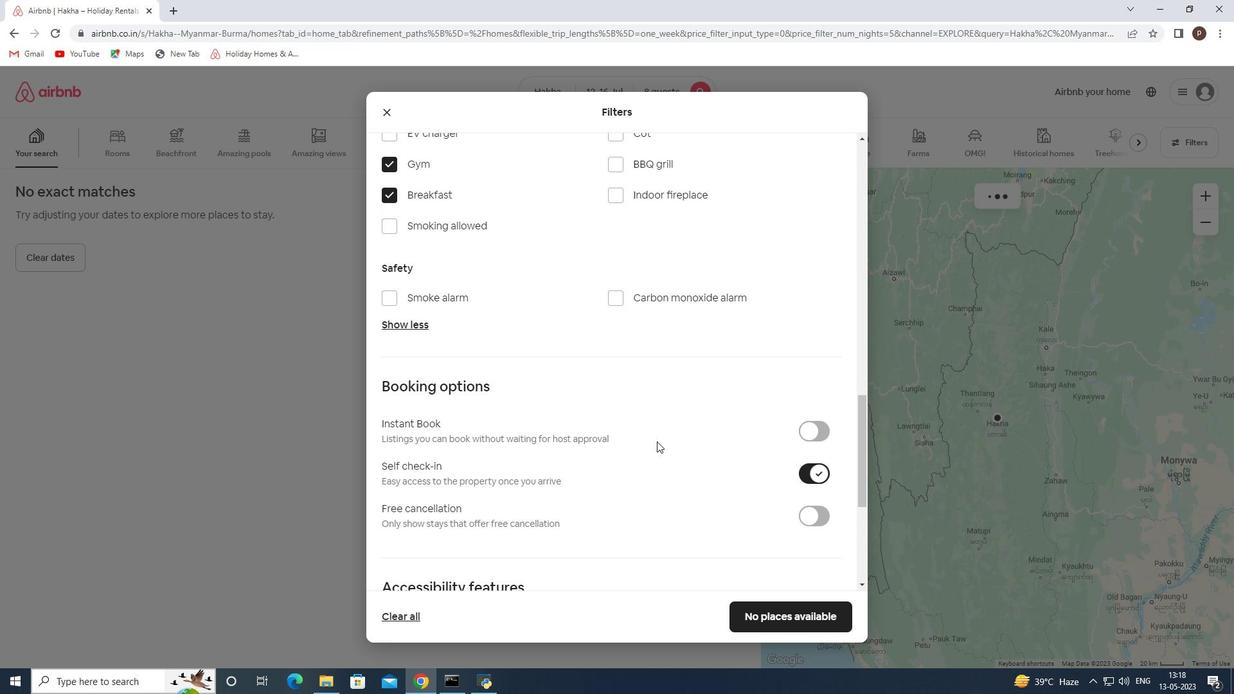 
Action: Mouse scrolled (635, 436) with delta (0, 0)
Screenshot: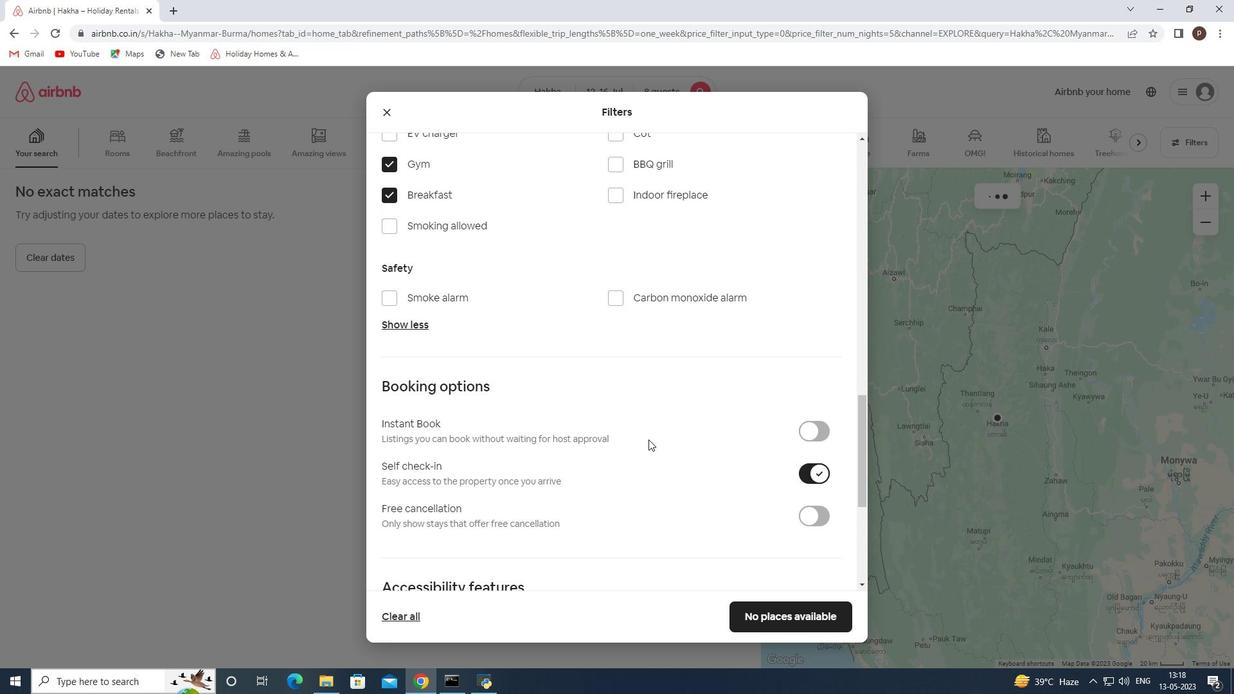 
Action: Mouse moved to (629, 435)
Screenshot: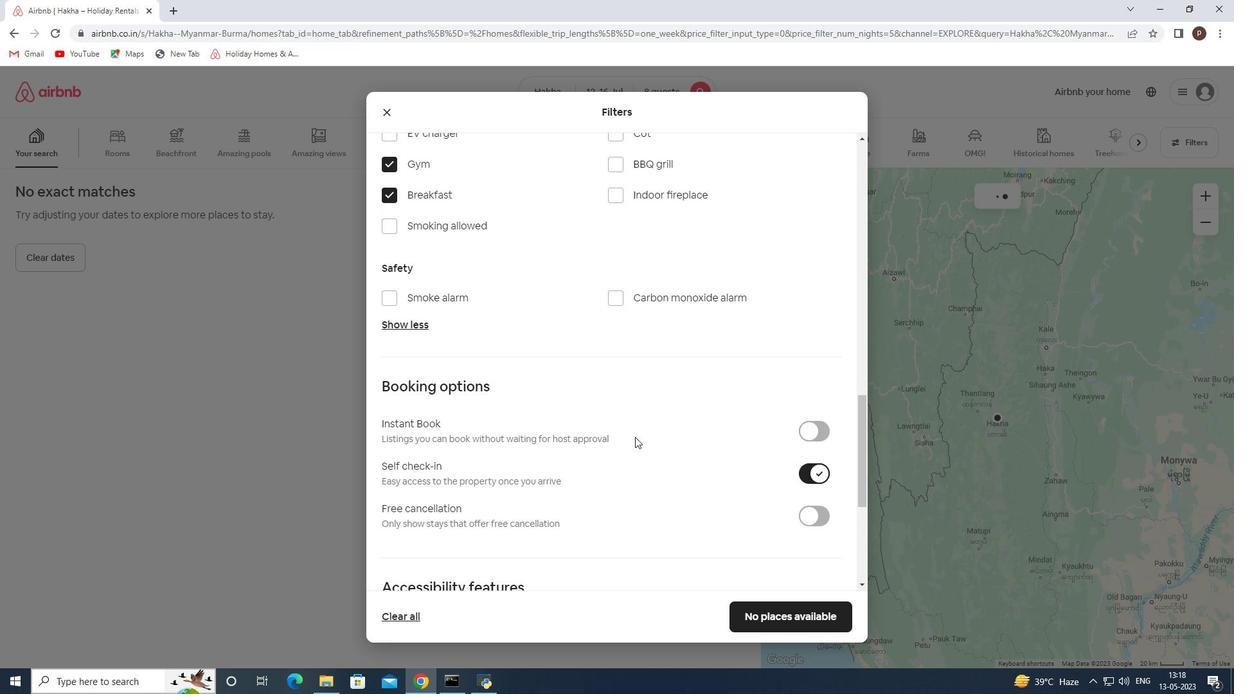 
Action: Mouse scrolled (629, 434) with delta (0, 0)
Screenshot: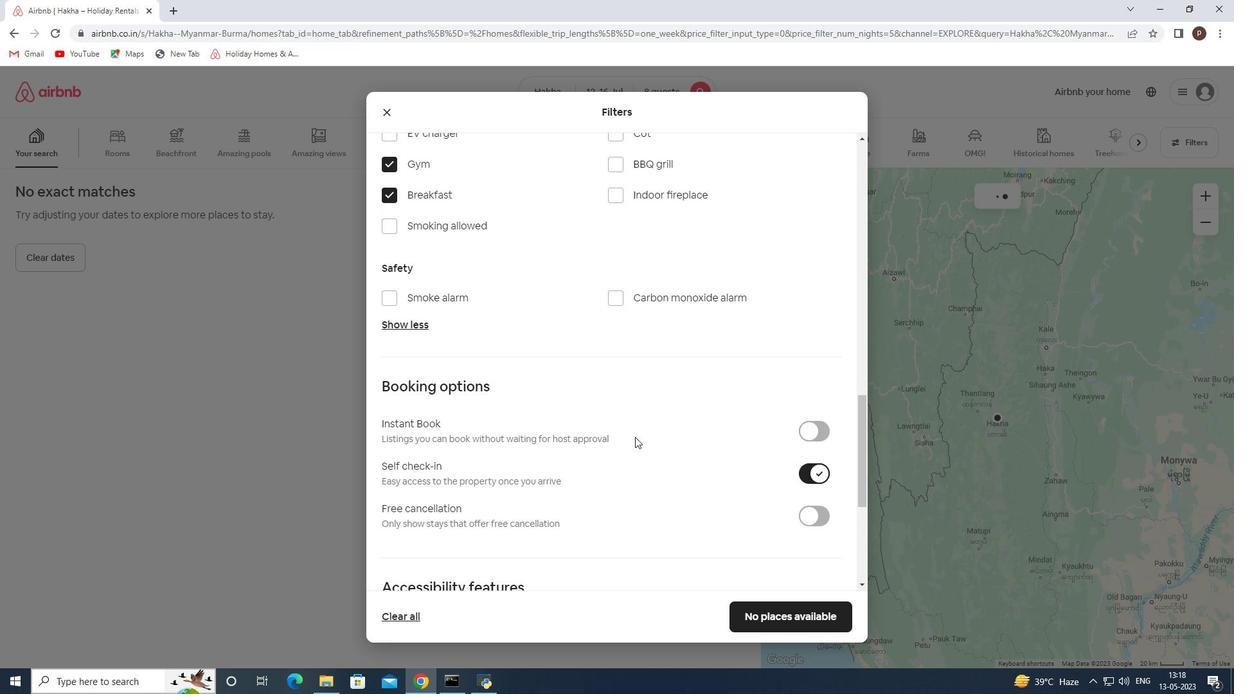 
Action: Mouse moved to (612, 425)
Screenshot: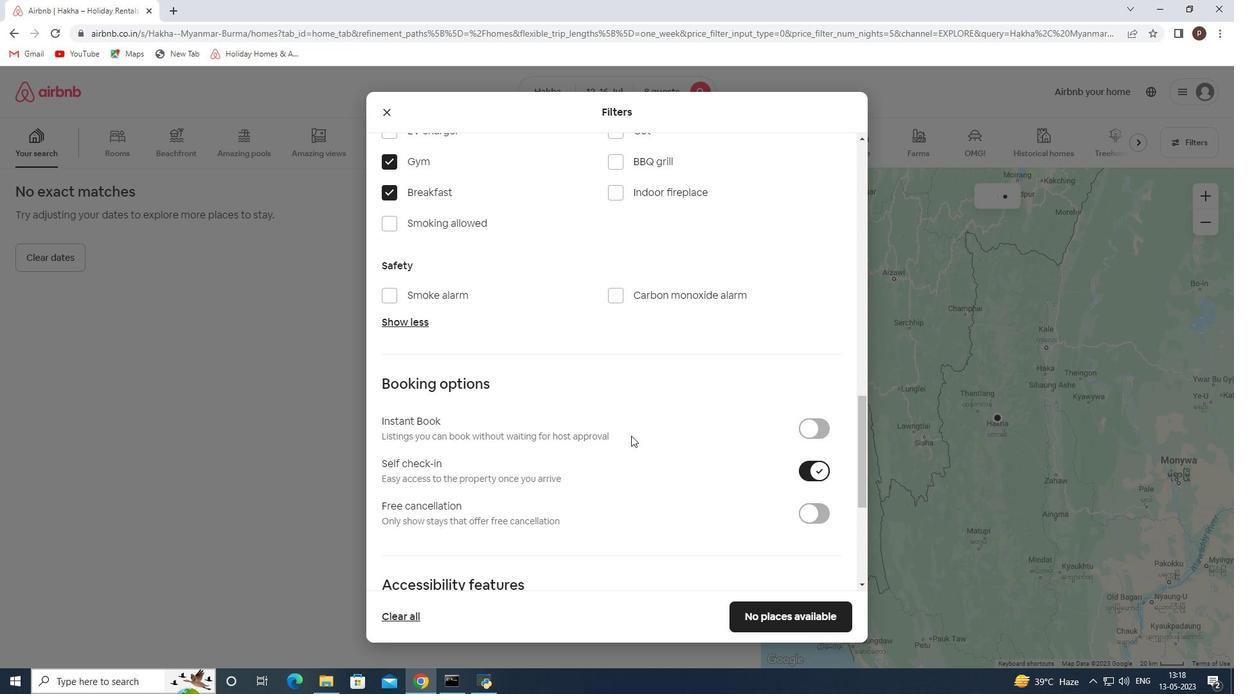 
Action: Mouse scrolled (612, 424) with delta (0, 0)
Screenshot: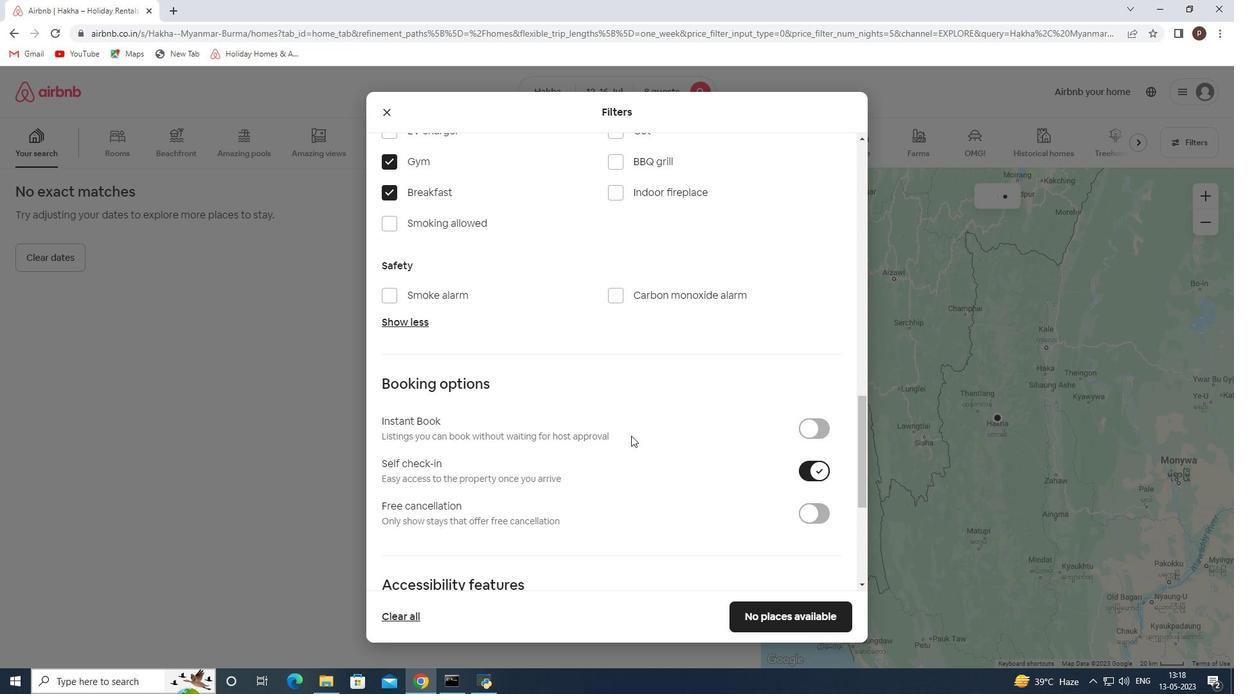 
Action: Mouse moved to (590, 403)
Screenshot: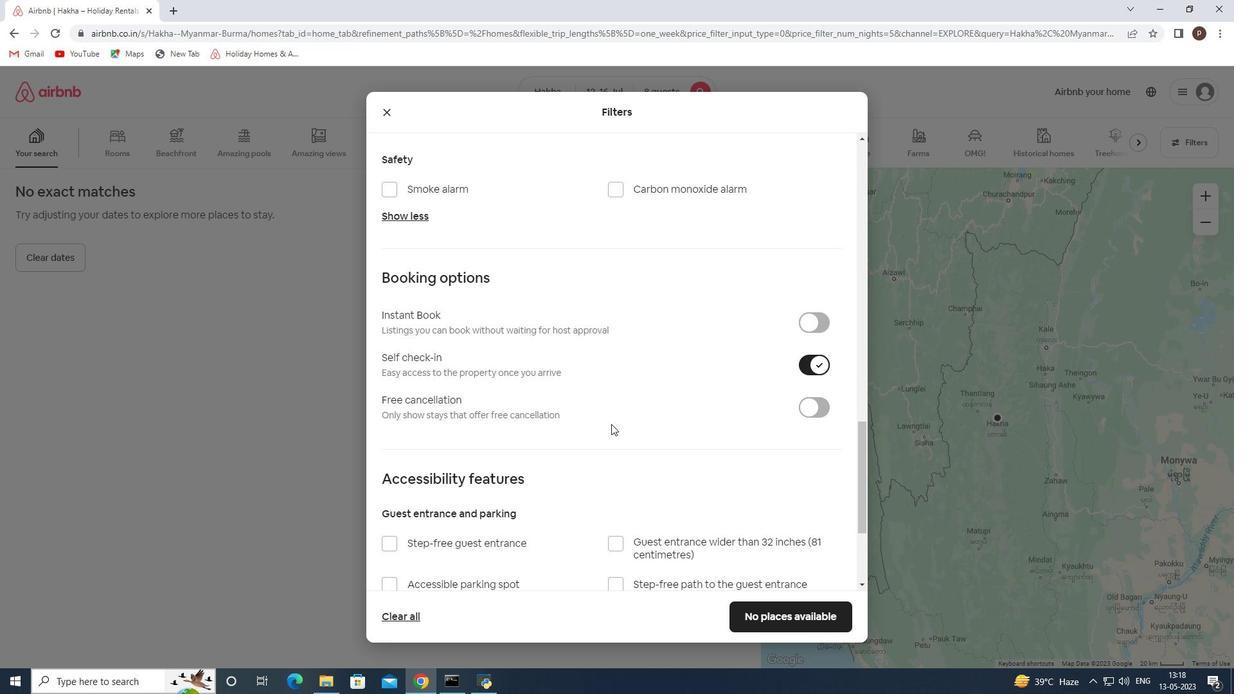
Action: Mouse scrolled (590, 402) with delta (0, 0)
Screenshot: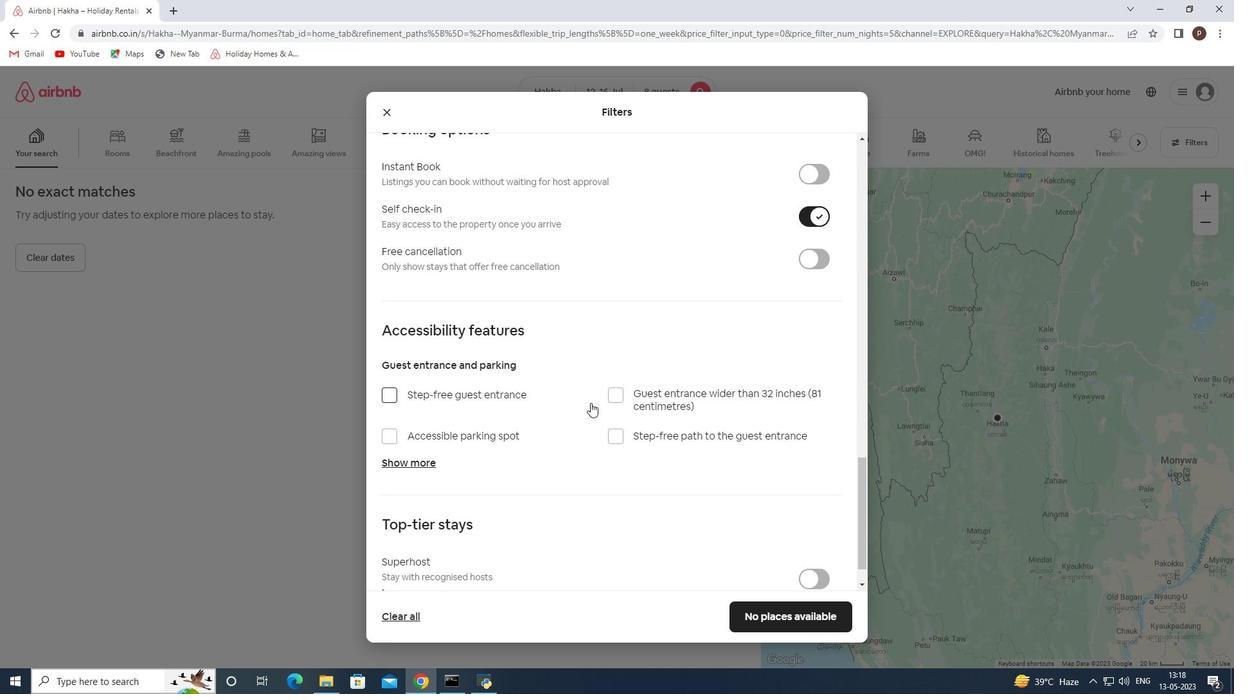 
Action: Mouse scrolled (590, 402) with delta (0, 0)
Screenshot: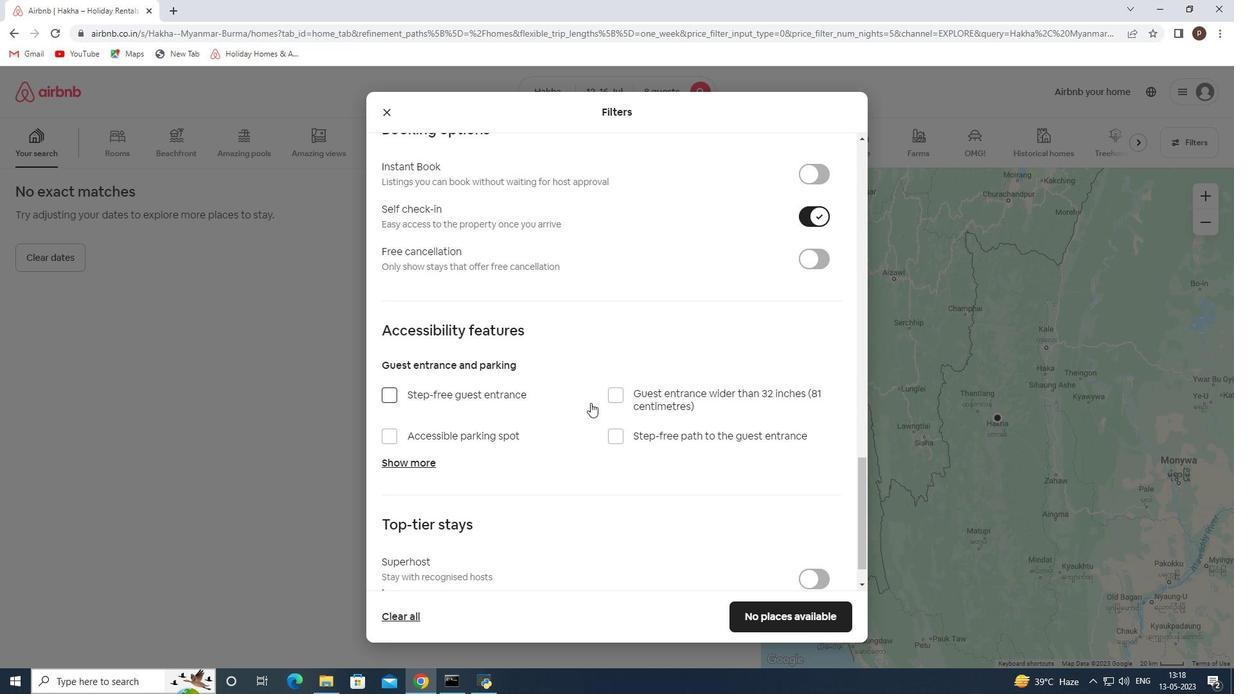 
Action: Mouse moved to (590, 403)
Screenshot: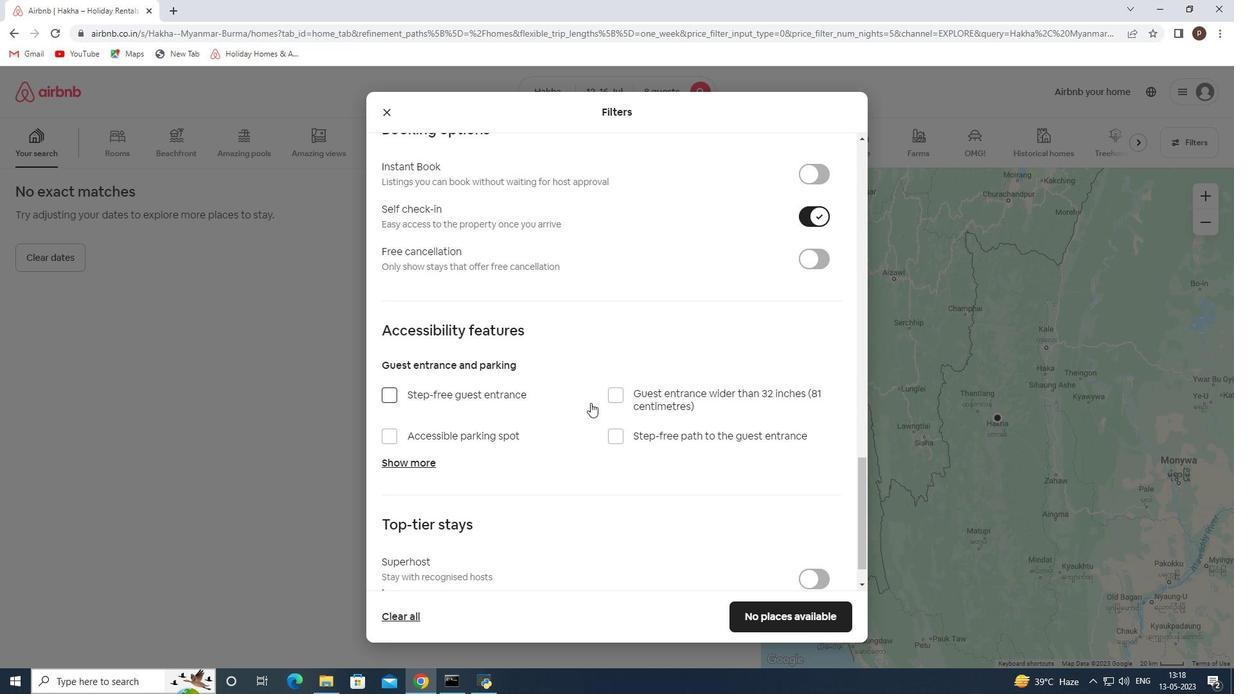 
Action: Mouse scrolled (590, 402) with delta (0, 0)
Screenshot: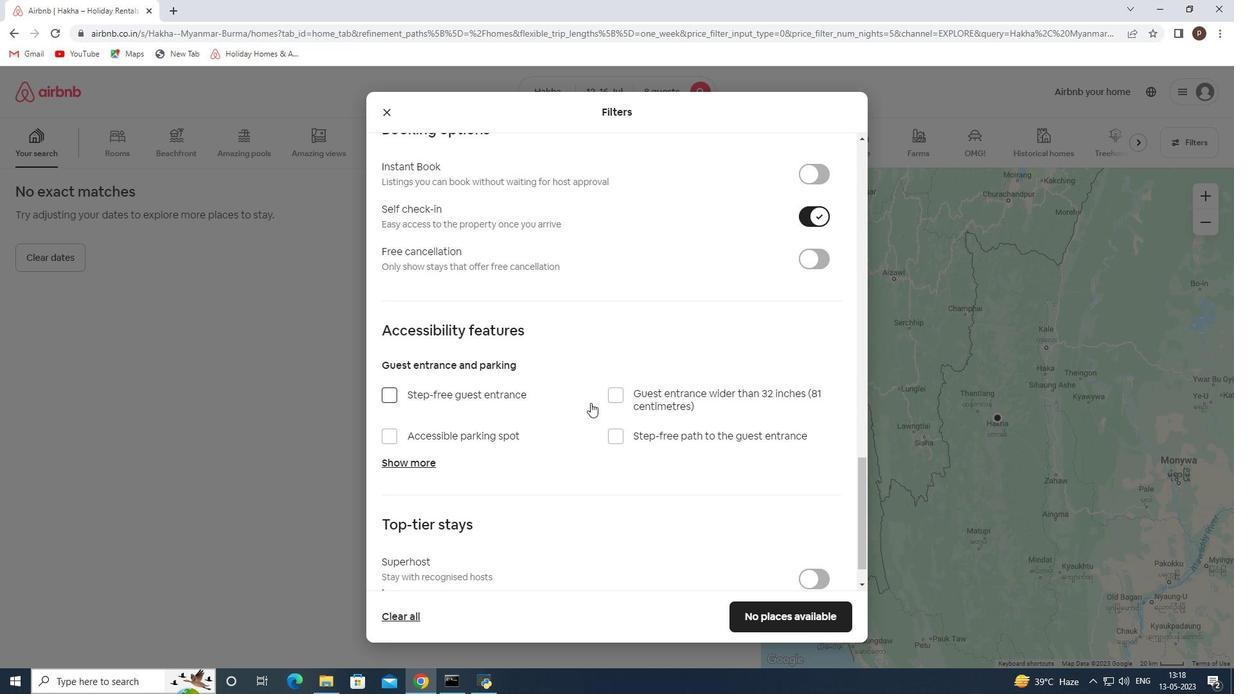 
Action: Mouse scrolled (590, 402) with delta (0, 0)
Screenshot: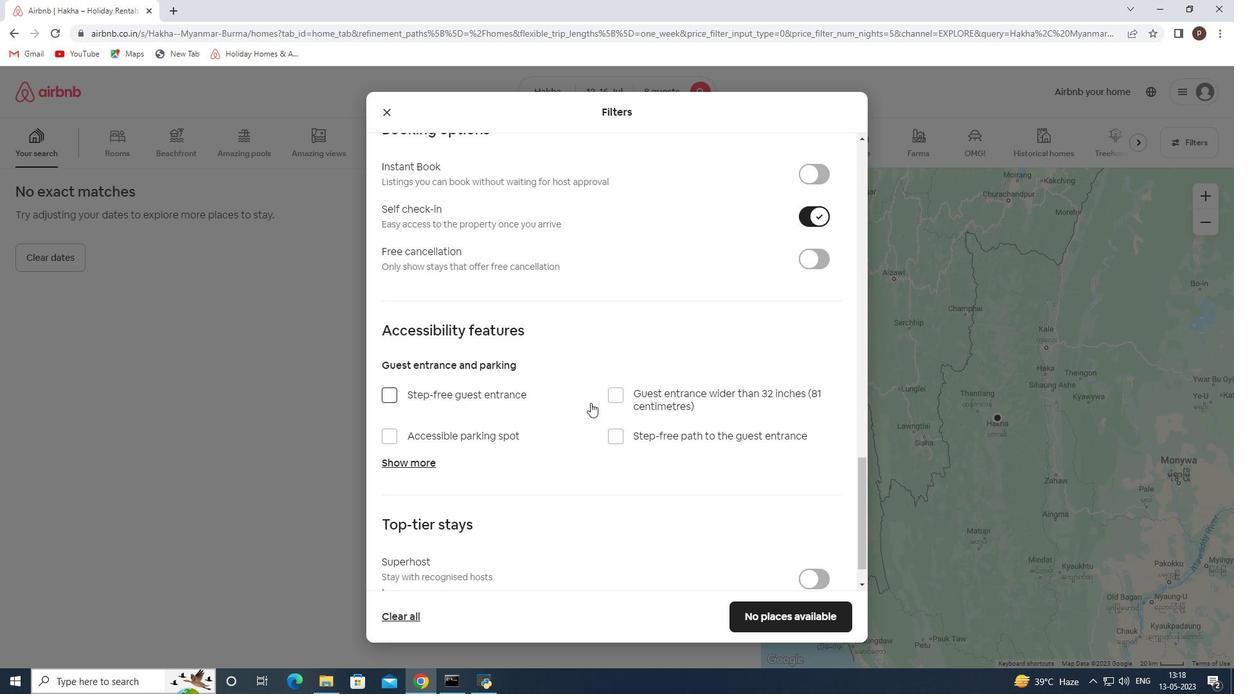
Action: Mouse scrolled (590, 402) with delta (0, 0)
Screenshot: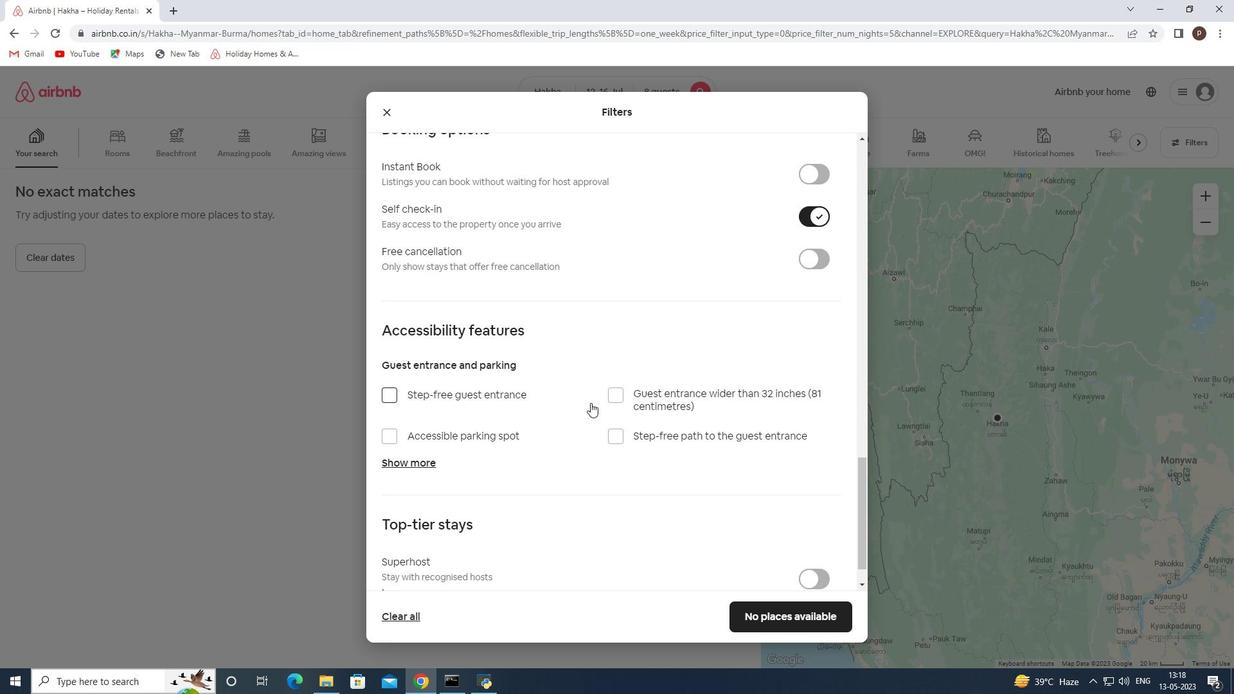 
Action: Mouse scrolled (590, 402) with delta (0, 0)
Screenshot: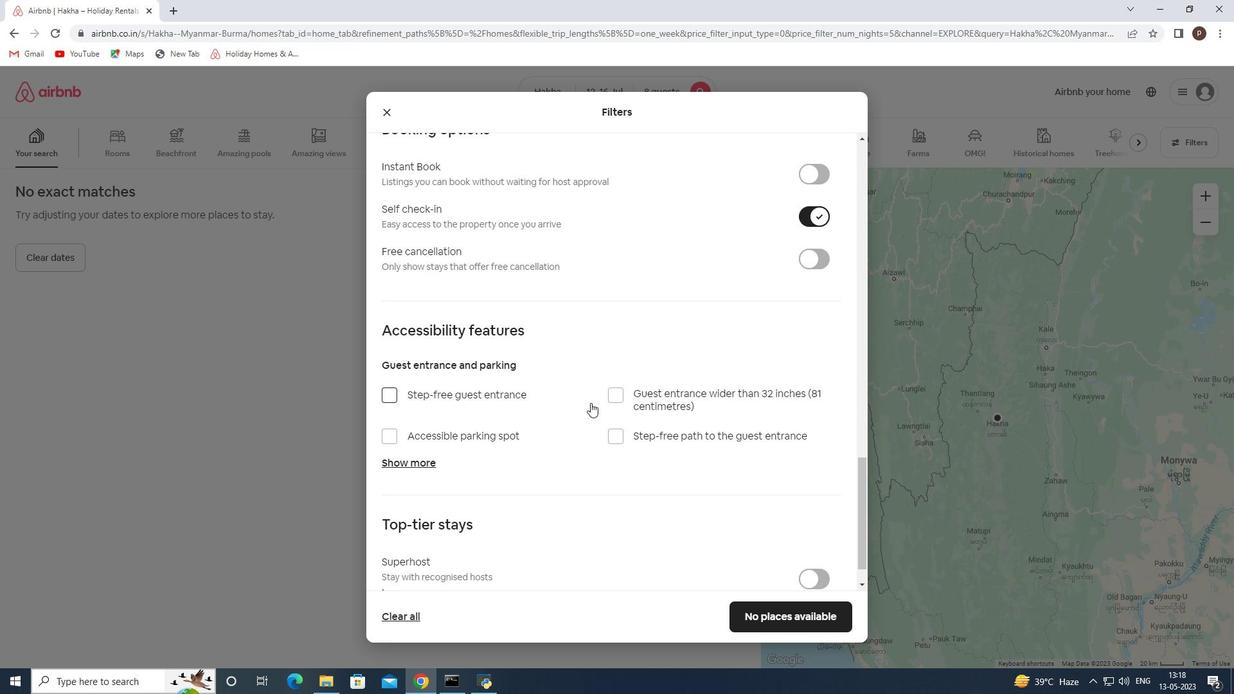 
Action: Mouse moved to (792, 613)
Screenshot: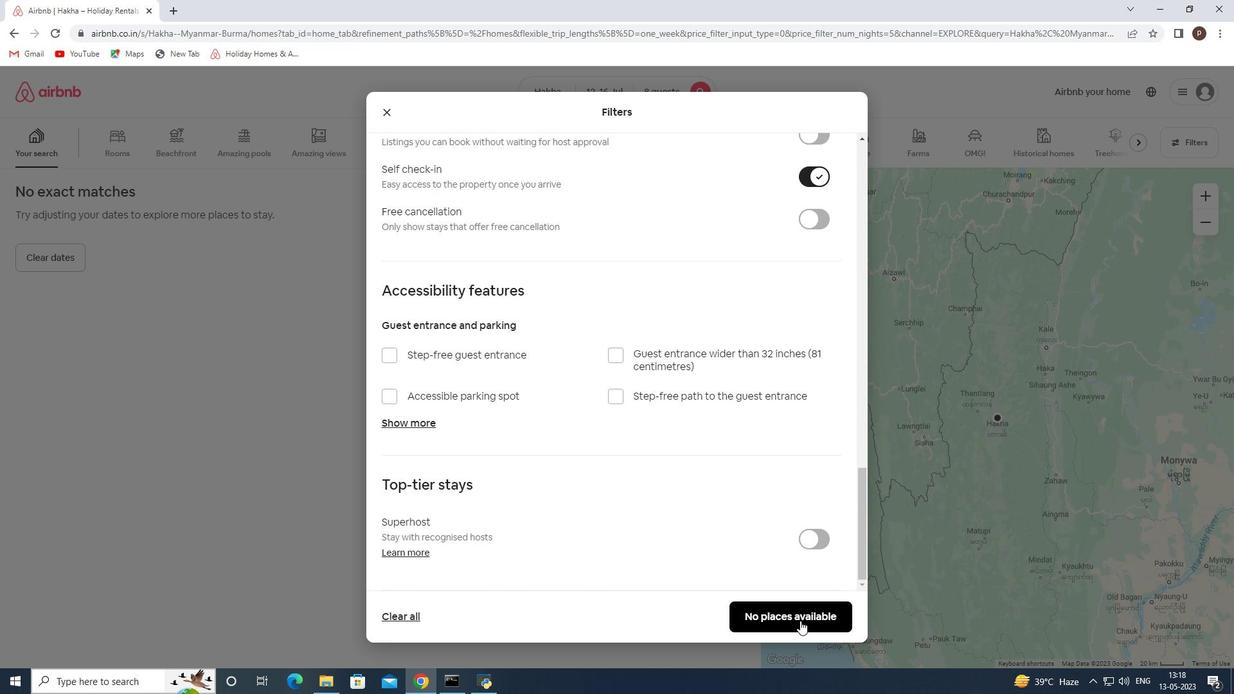 
Action: Mouse pressed left at (792, 613)
Screenshot: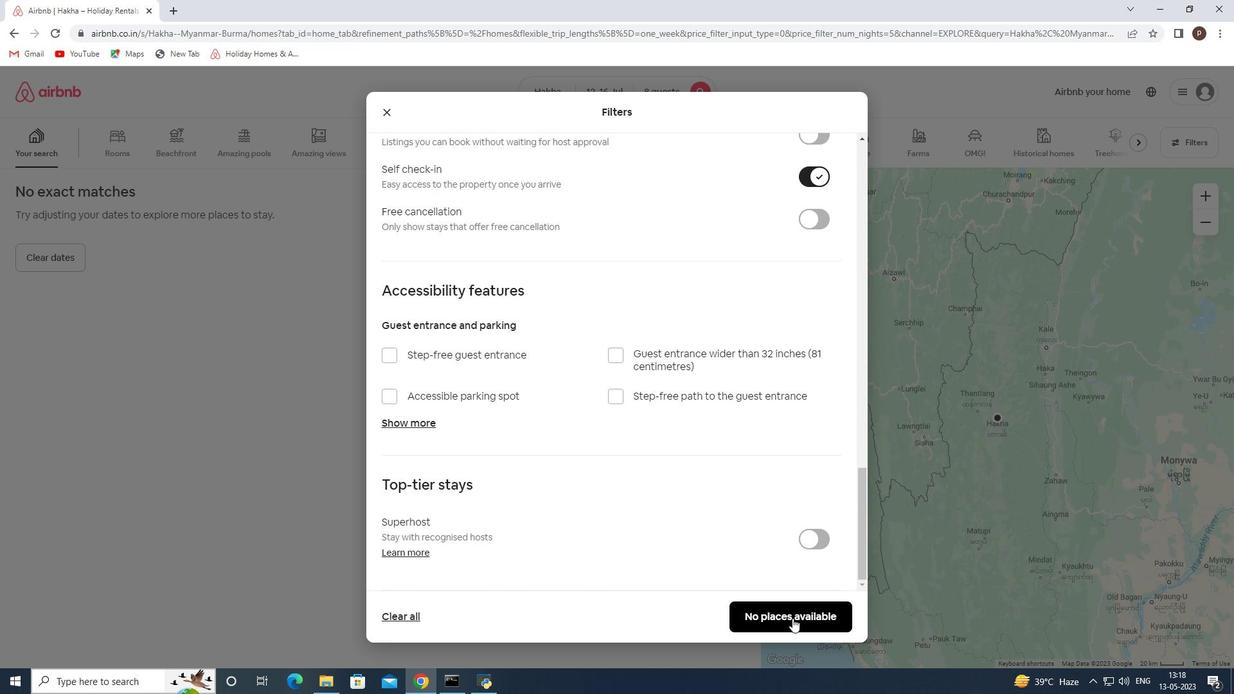
